 Task: Look for space in Ponorogo, Indonesia from 3rd August, 2023 to 17th August, 2023 for 3 adults, 1 child in price range Rs.3000 to Rs.15000. Place can be entire place with 3 bedrooms having 4 beds and 2 bathrooms. Property type can be house, flat, guest house. Amenities needed are: wifi. Booking option can be shelf check-in. Required host language is English.
Action: Mouse moved to (535, 76)
Screenshot: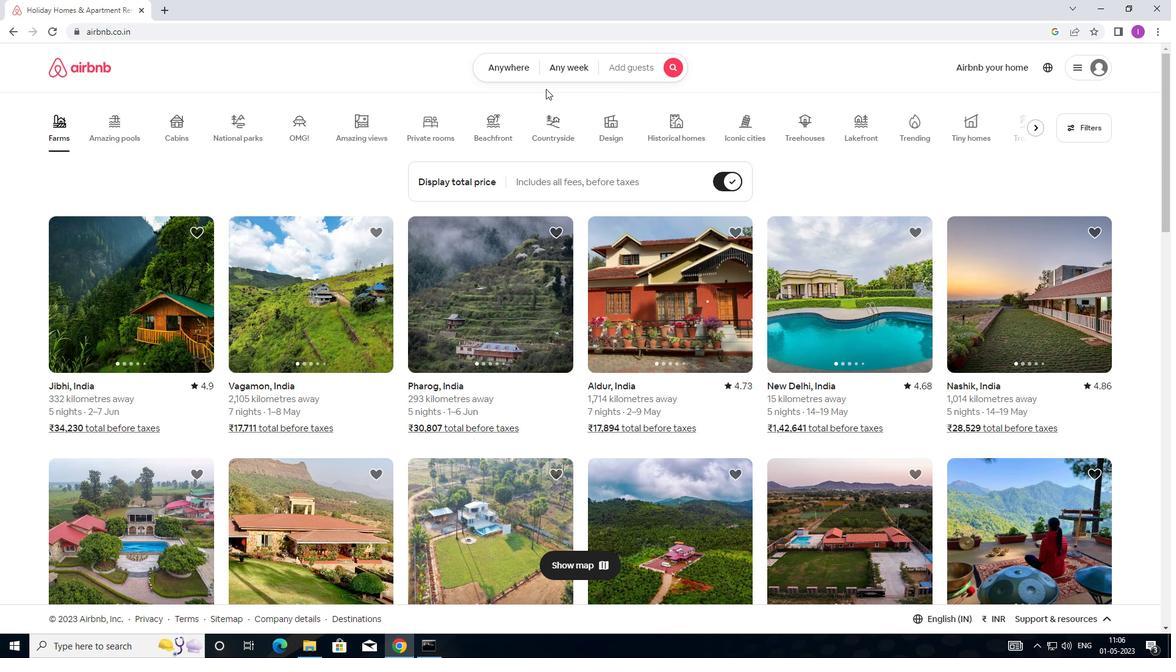 
Action: Mouse pressed left at (535, 76)
Screenshot: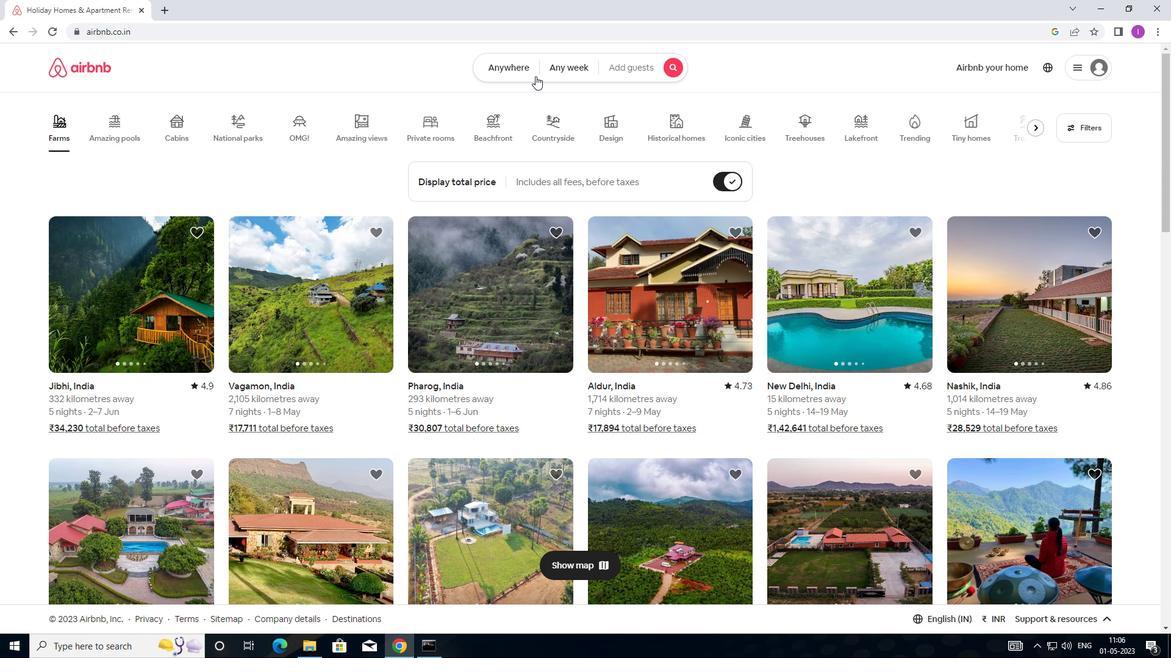 
Action: Mouse moved to (420, 120)
Screenshot: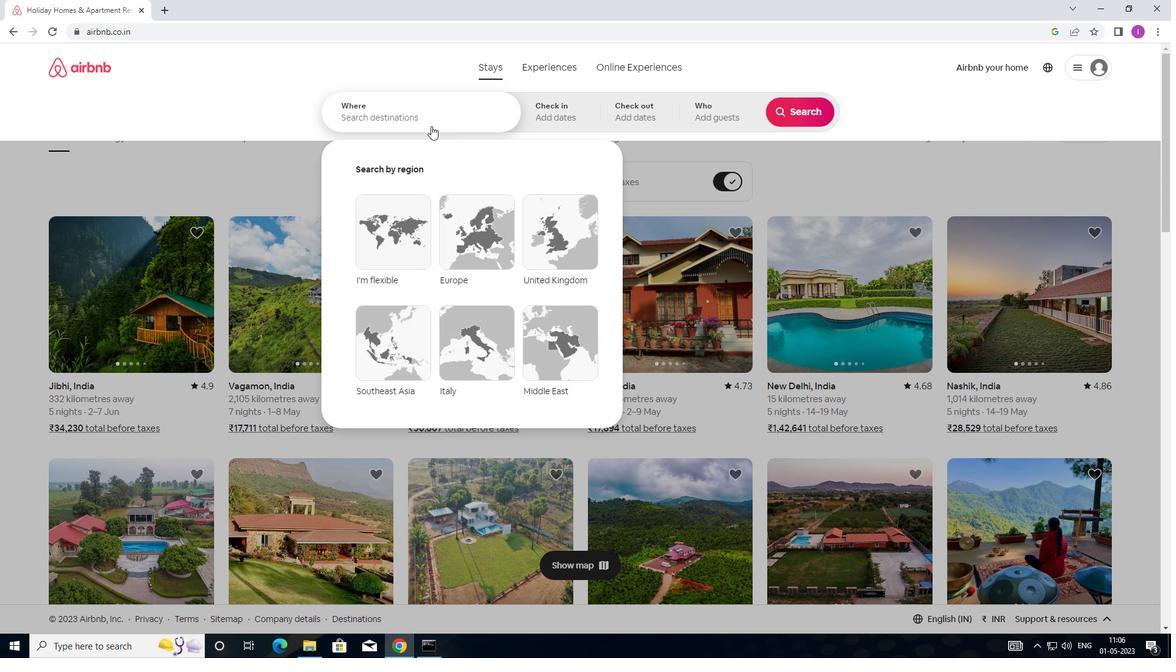 
Action: Mouse pressed left at (420, 120)
Screenshot: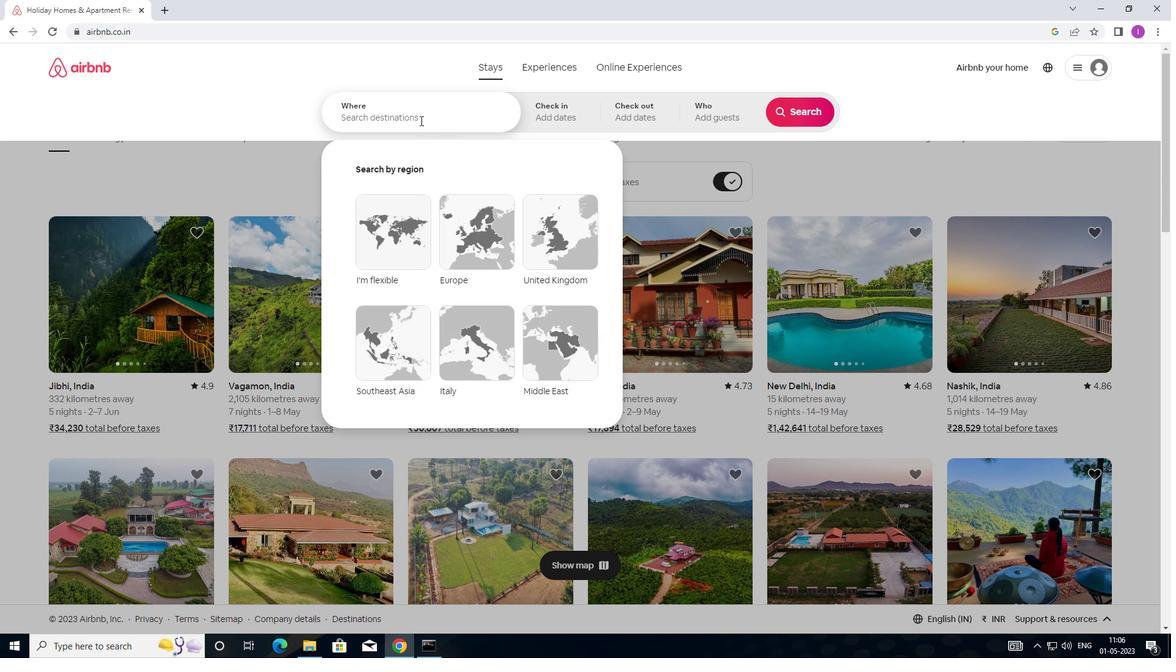 
Action: Mouse moved to (530, 128)
Screenshot: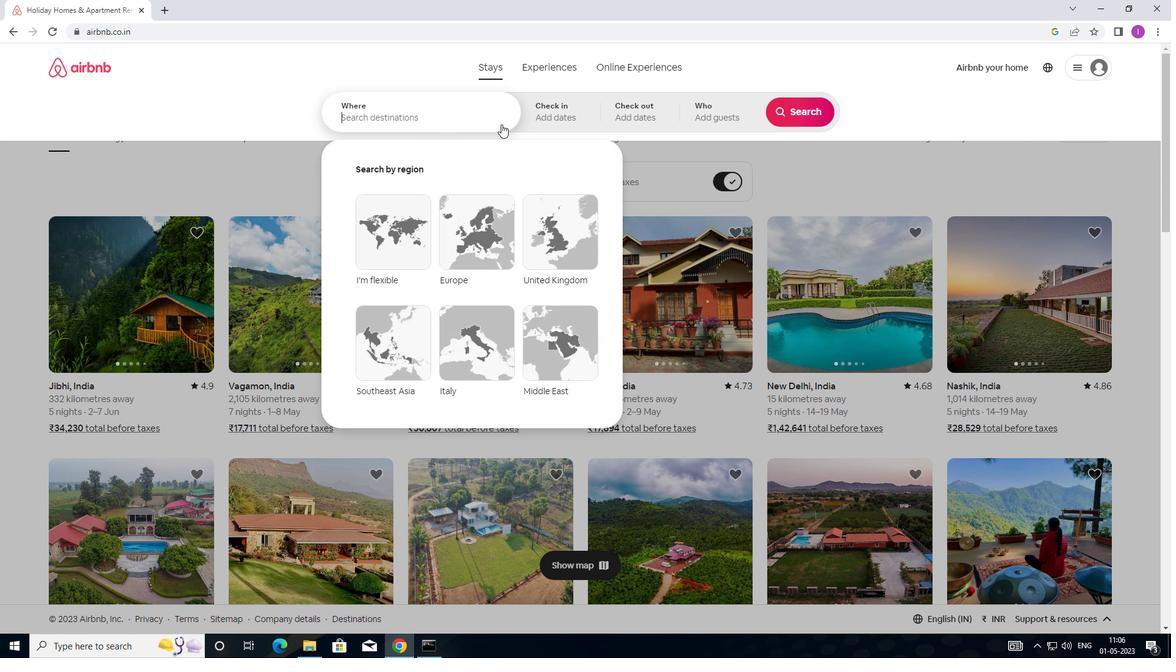 
Action: Key pressed <Key.shift>PONOROGO,<Key.shift>INDONESIA
Screenshot: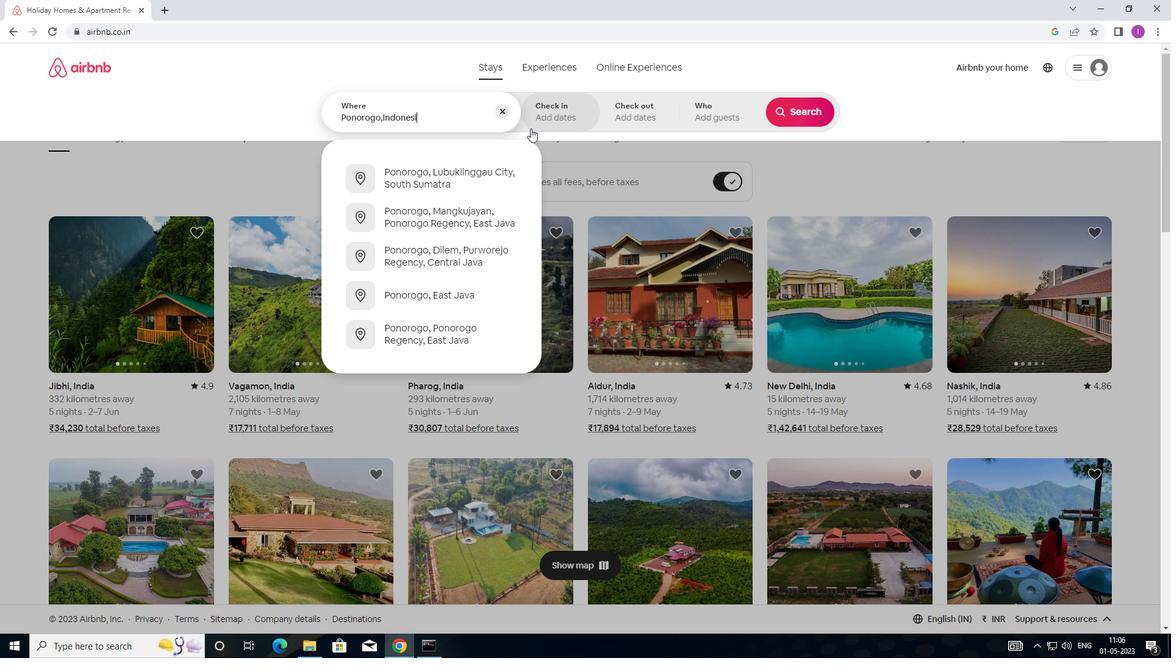 
Action: Mouse moved to (592, 126)
Screenshot: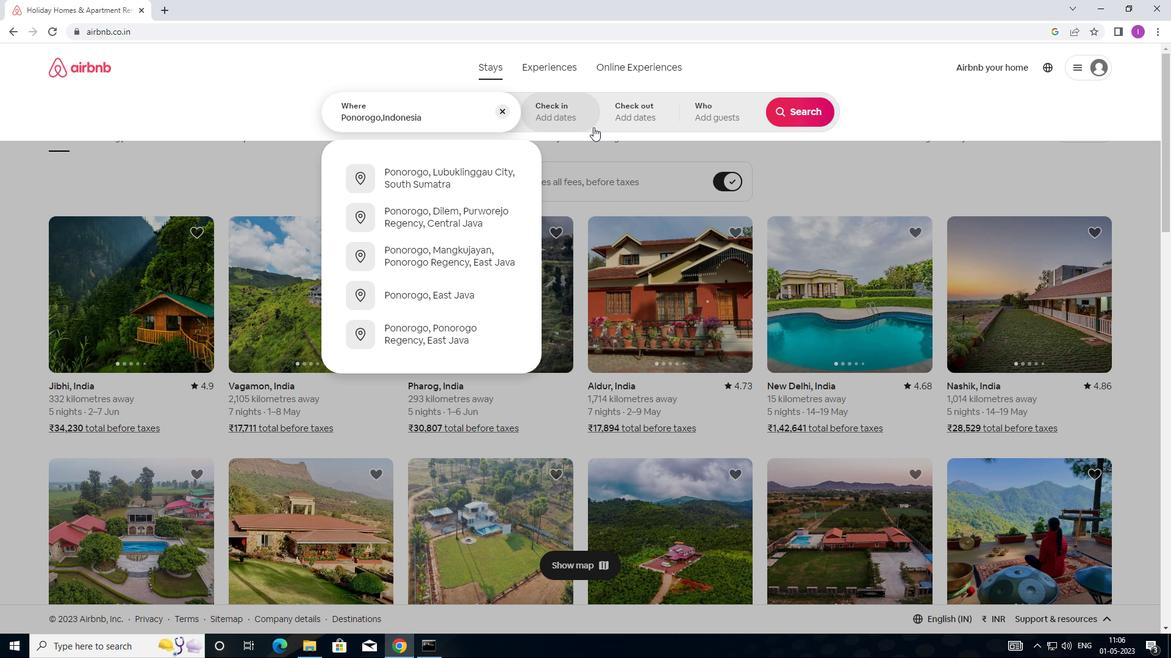 
Action: Mouse pressed left at (592, 126)
Screenshot: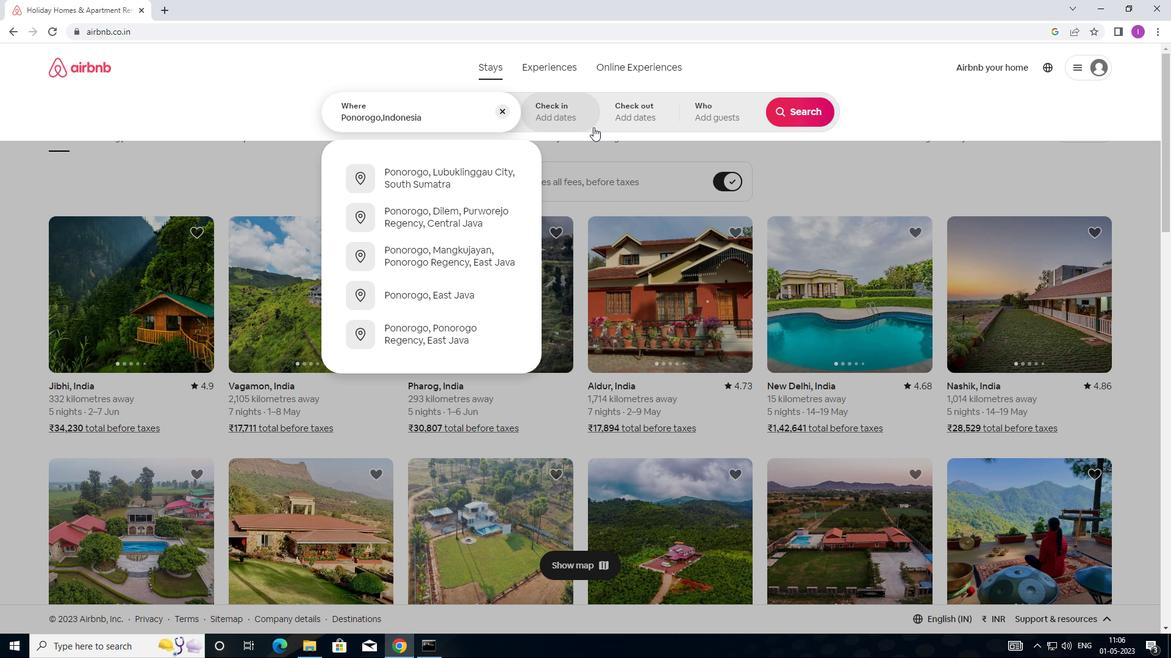 
Action: Mouse moved to (789, 218)
Screenshot: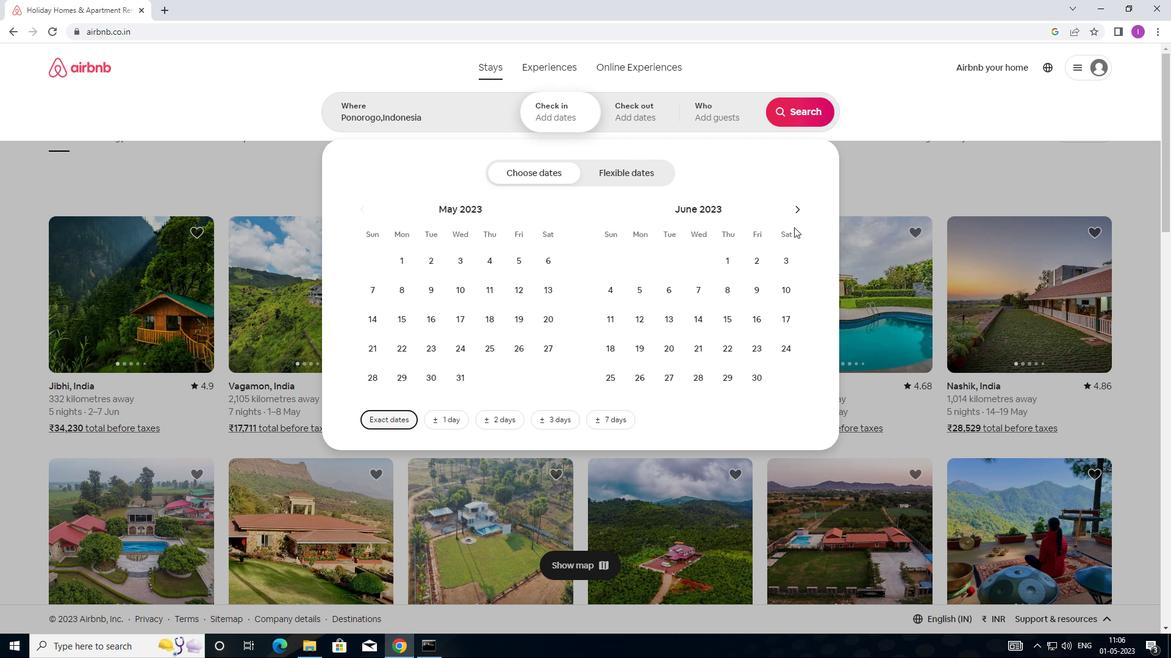 
Action: Mouse pressed left at (789, 218)
Screenshot: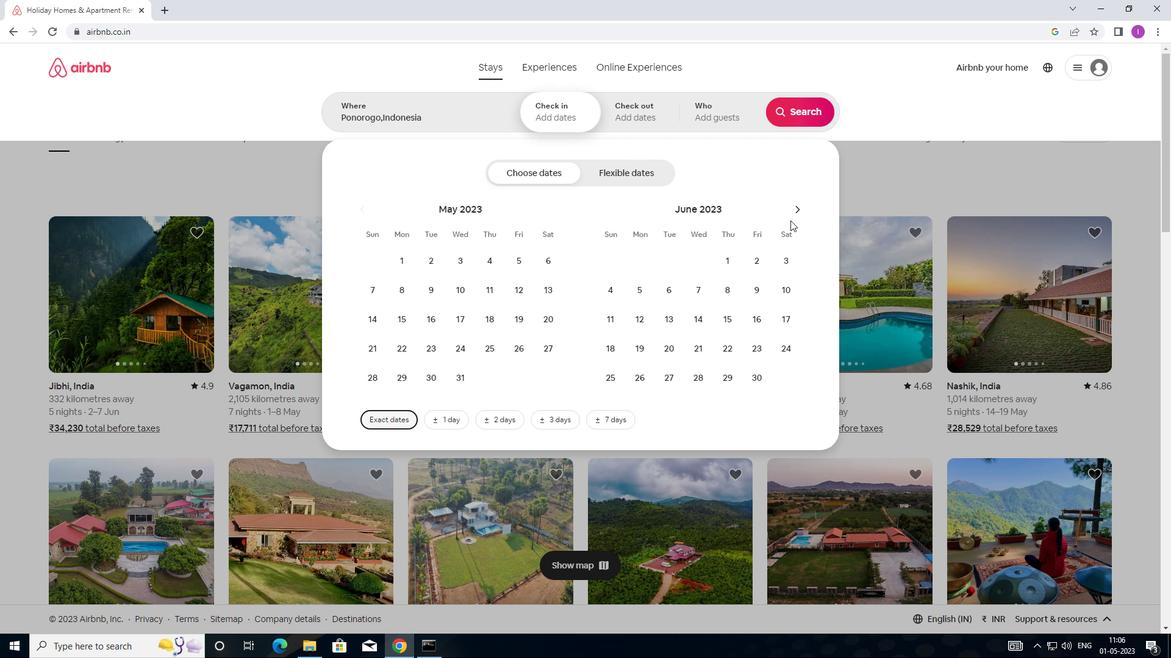 
Action: Mouse moved to (789, 218)
Screenshot: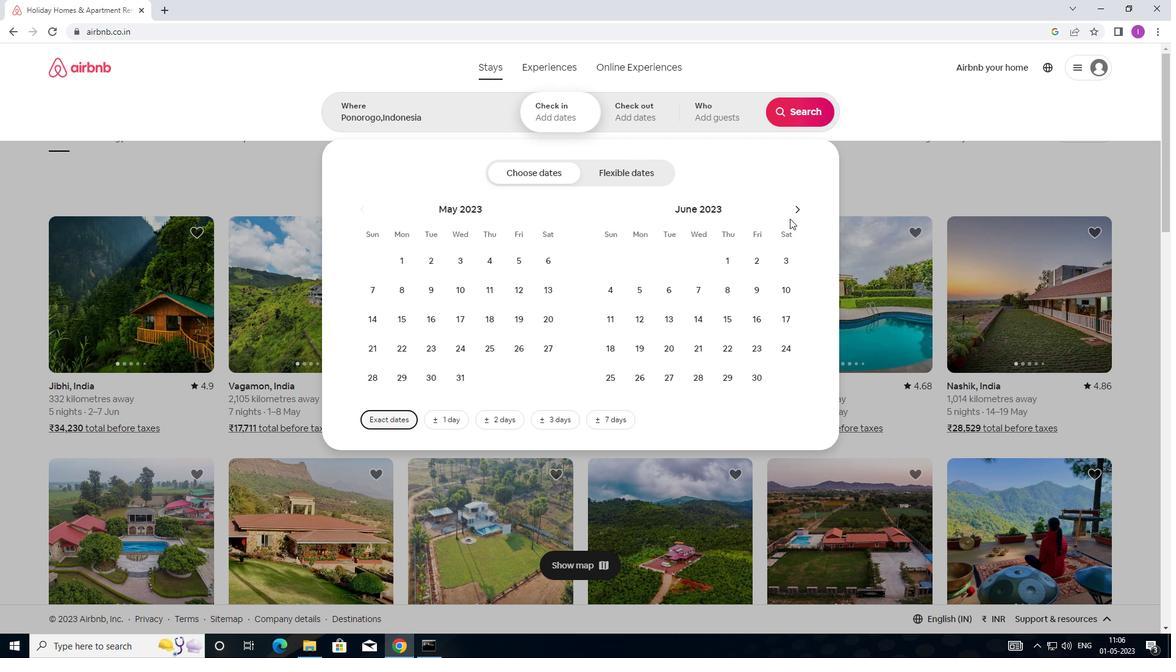 
Action: Mouse pressed left at (789, 218)
Screenshot: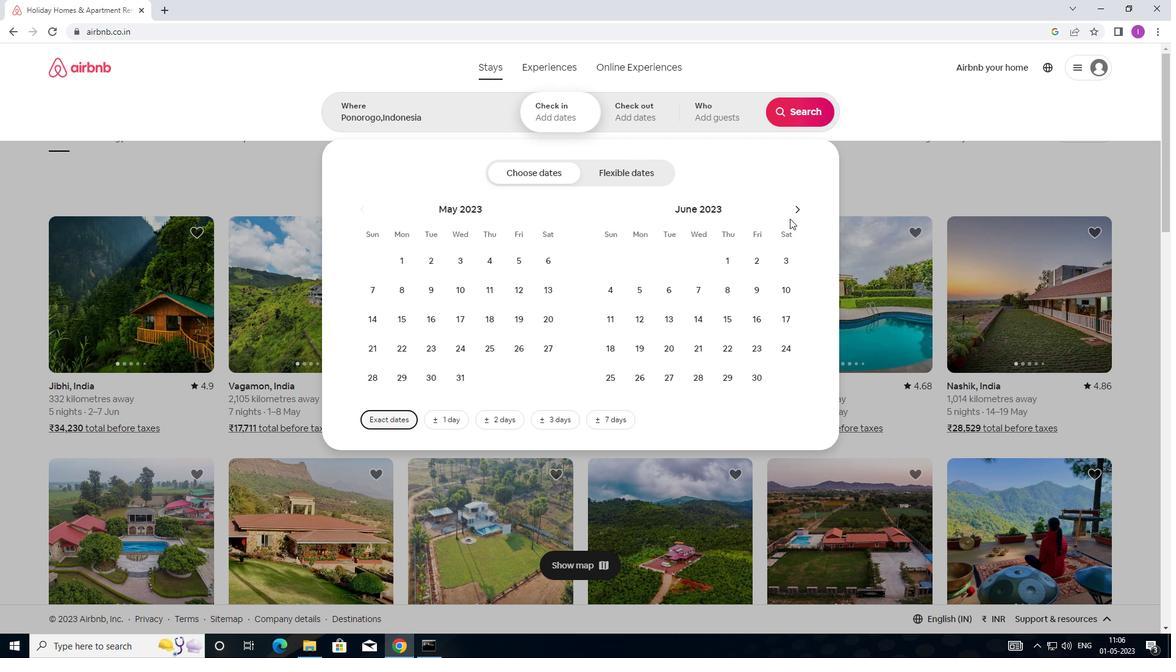 
Action: Mouse moved to (797, 215)
Screenshot: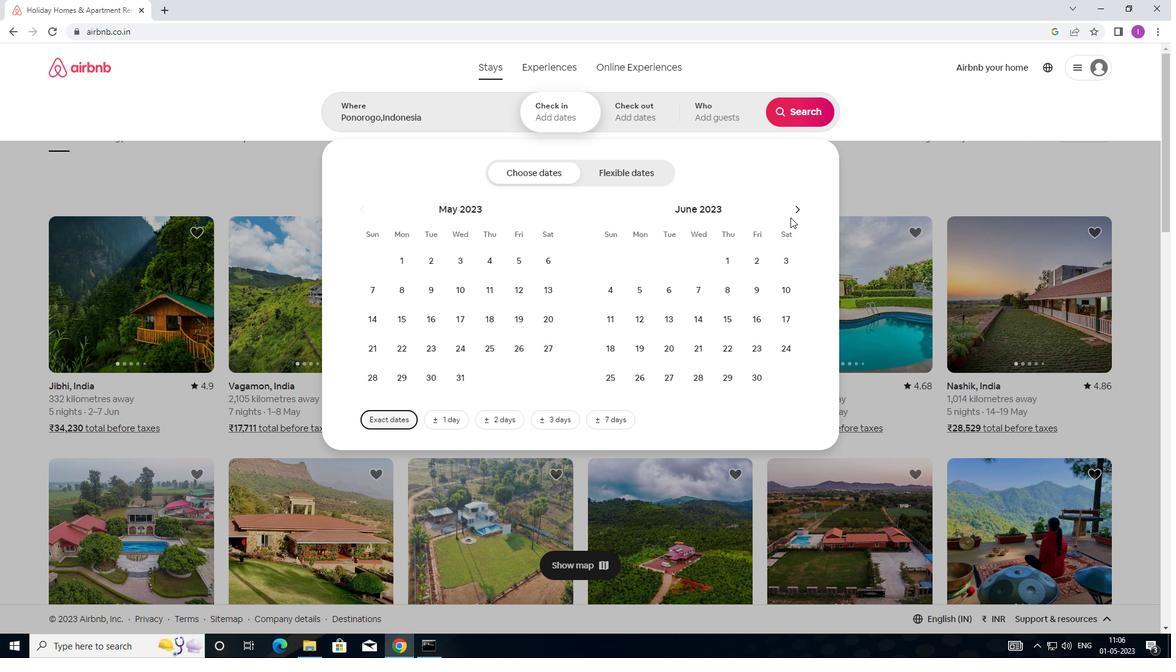 
Action: Mouse pressed left at (797, 215)
Screenshot: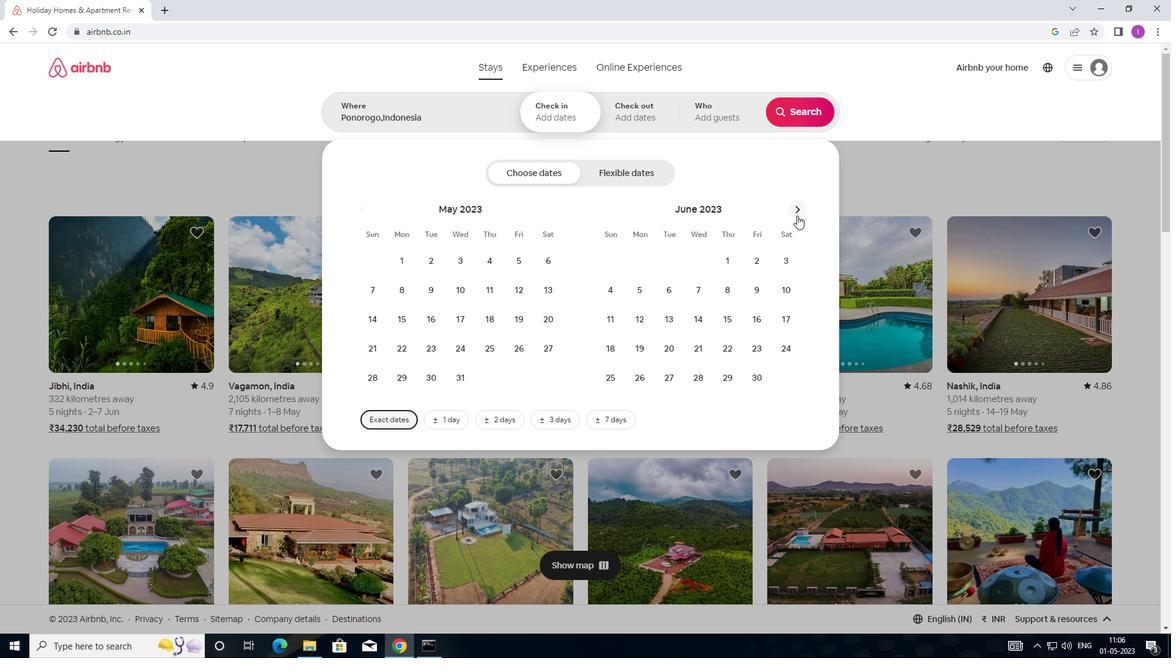 
Action: Mouse moved to (797, 210)
Screenshot: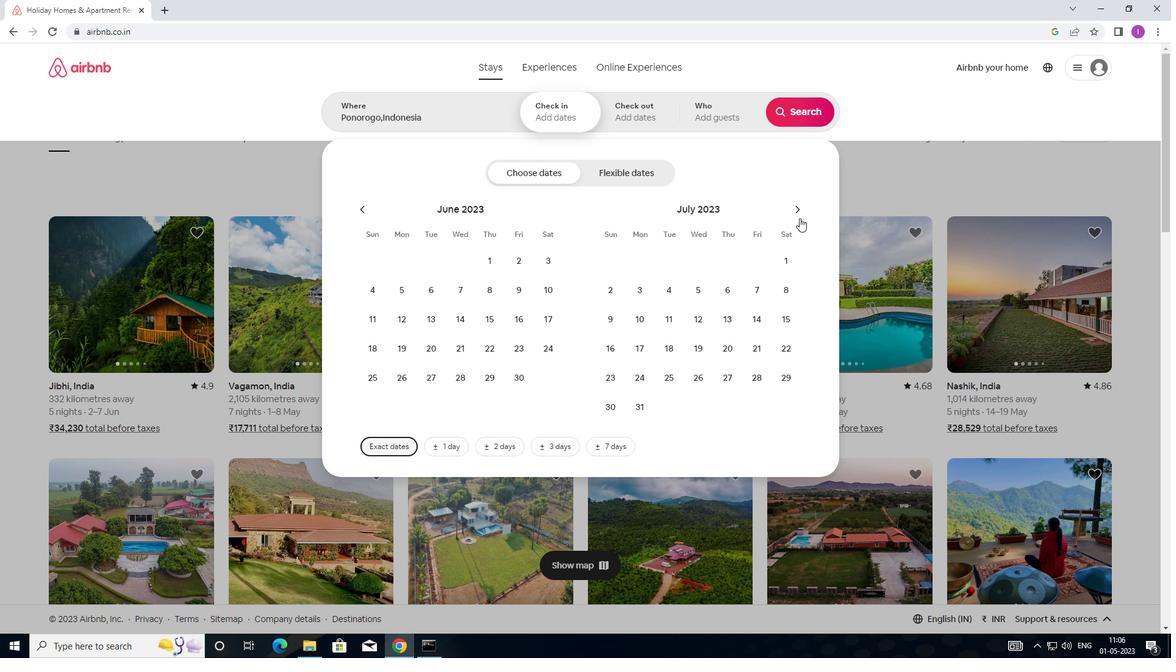 
Action: Mouse pressed left at (797, 210)
Screenshot: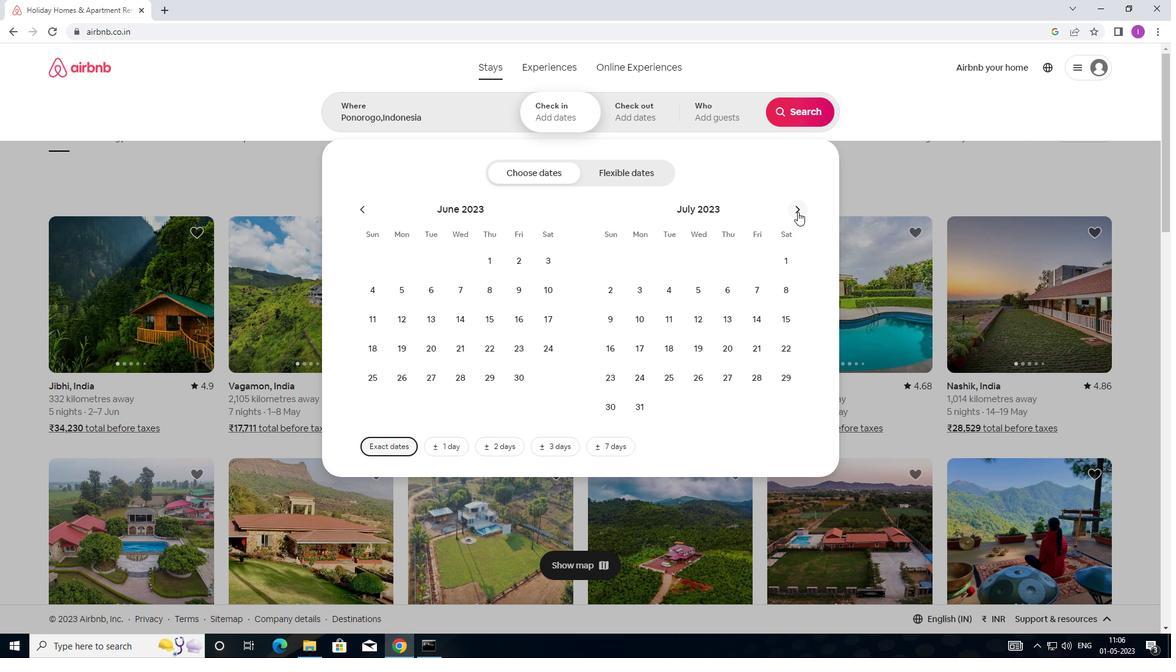 
Action: Mouse moved to (716, 264)
Screenshot: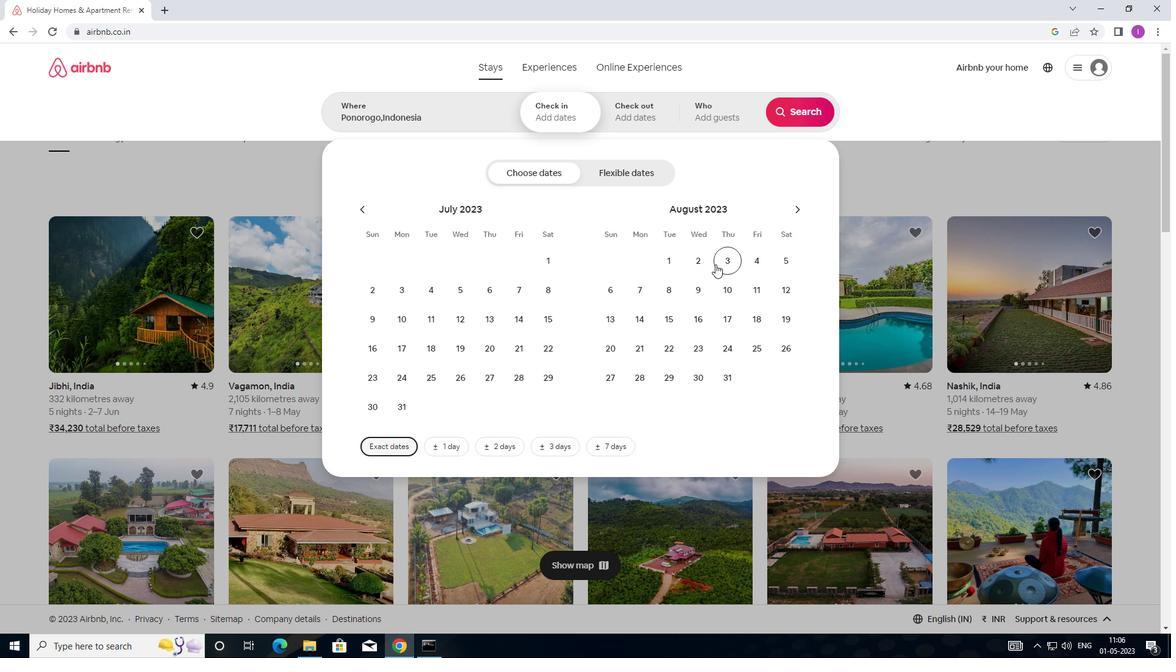 
Action: Mouse pressed left at (716, 264)
Screenshot: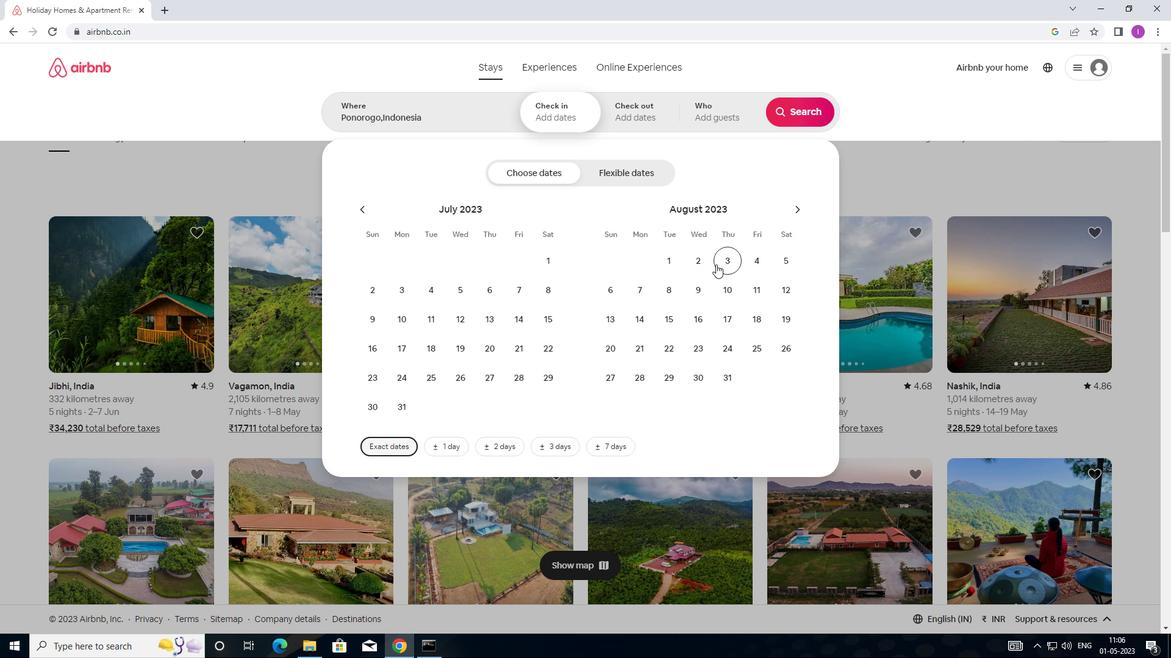 
Action: Mouse moved to (726, 317)
Screenshot: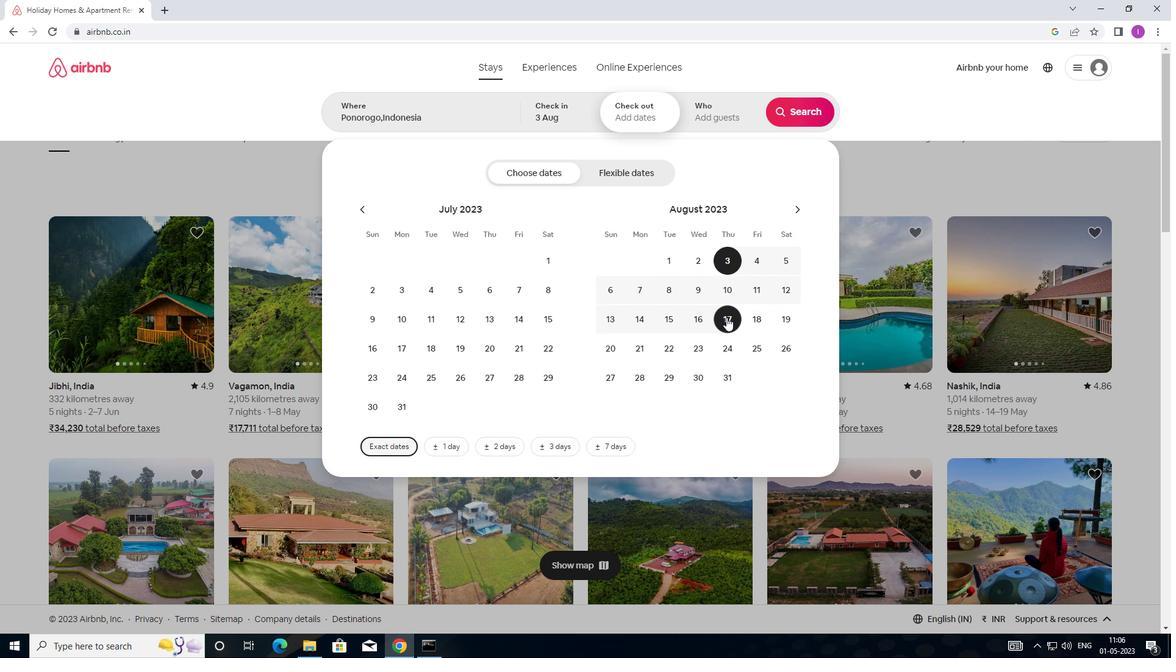 
Action: Mouse pressed left at (726, 317)
Screenshot: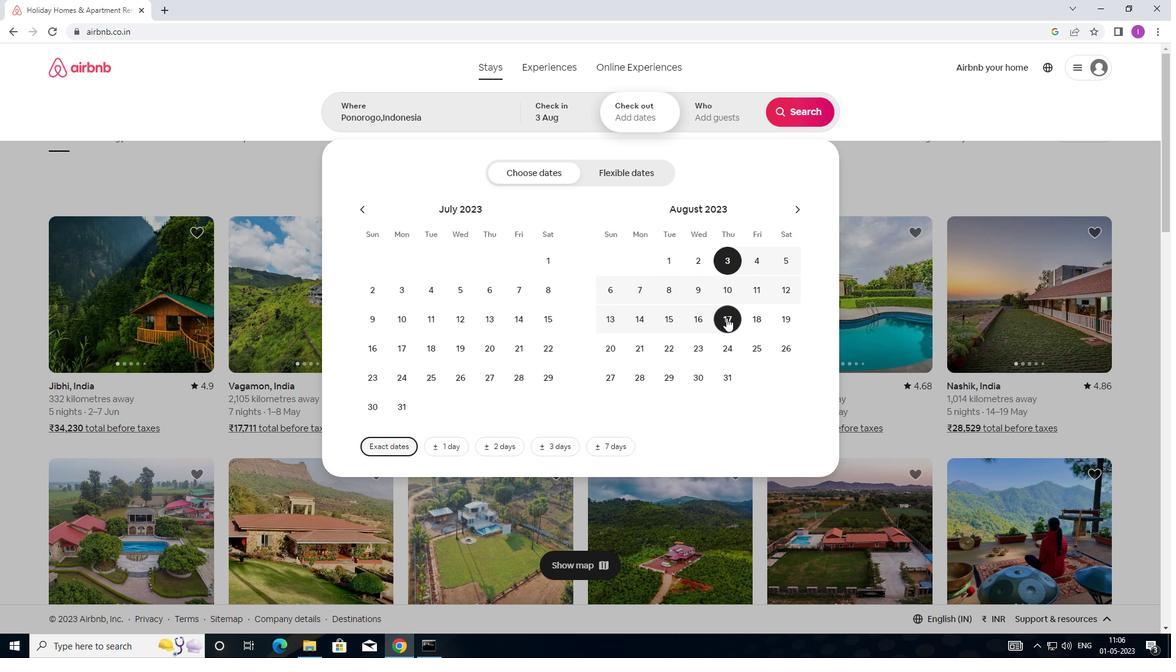 
Action: Mouse moved to (725, 123)
Screenshot: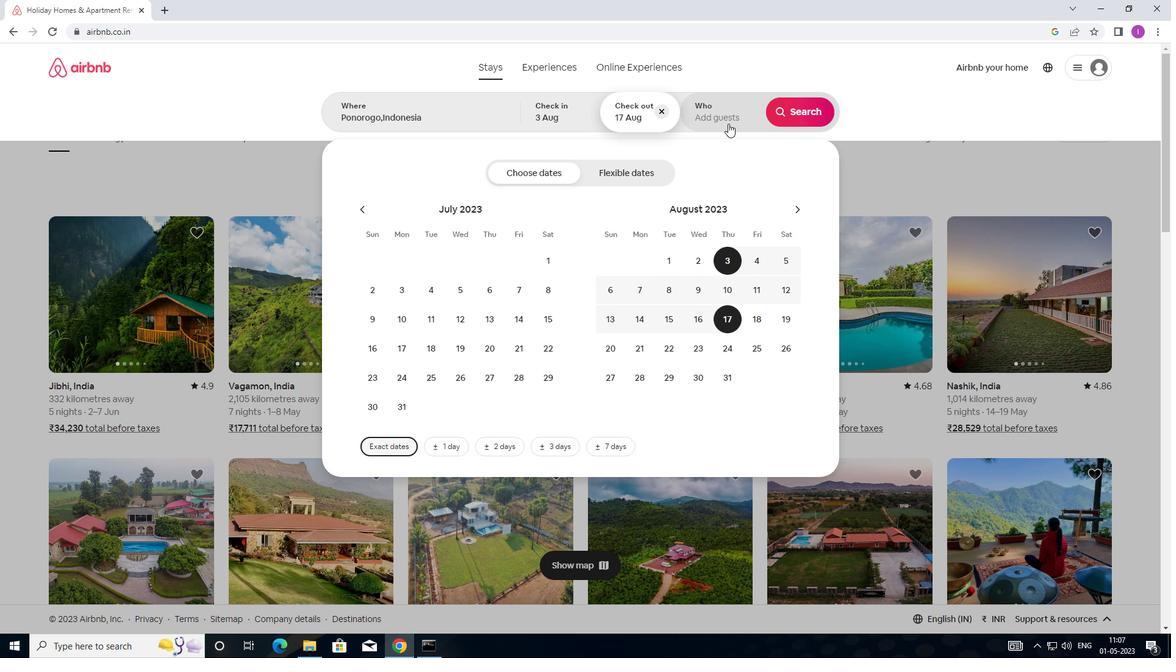 
Action: Mouse pressed left at (725, 123)
Screenshot: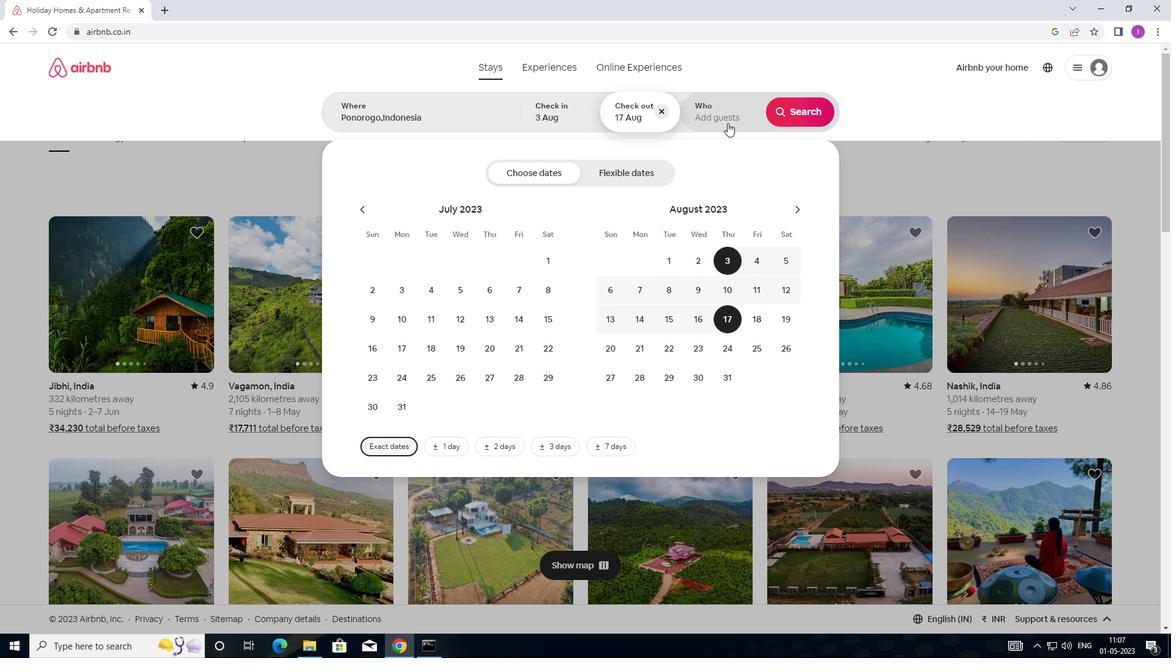 
Action: Mouse moved to (804, 181)
Screenshot: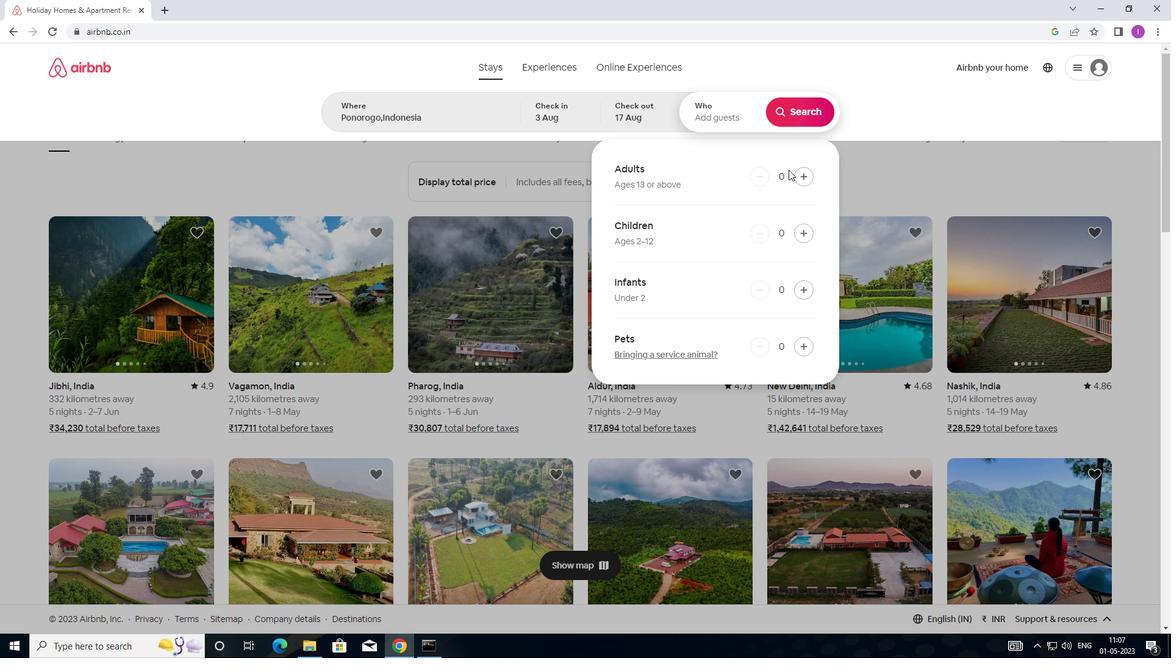 
Action: Mouse pressed left at (804, 181)
Screenshot: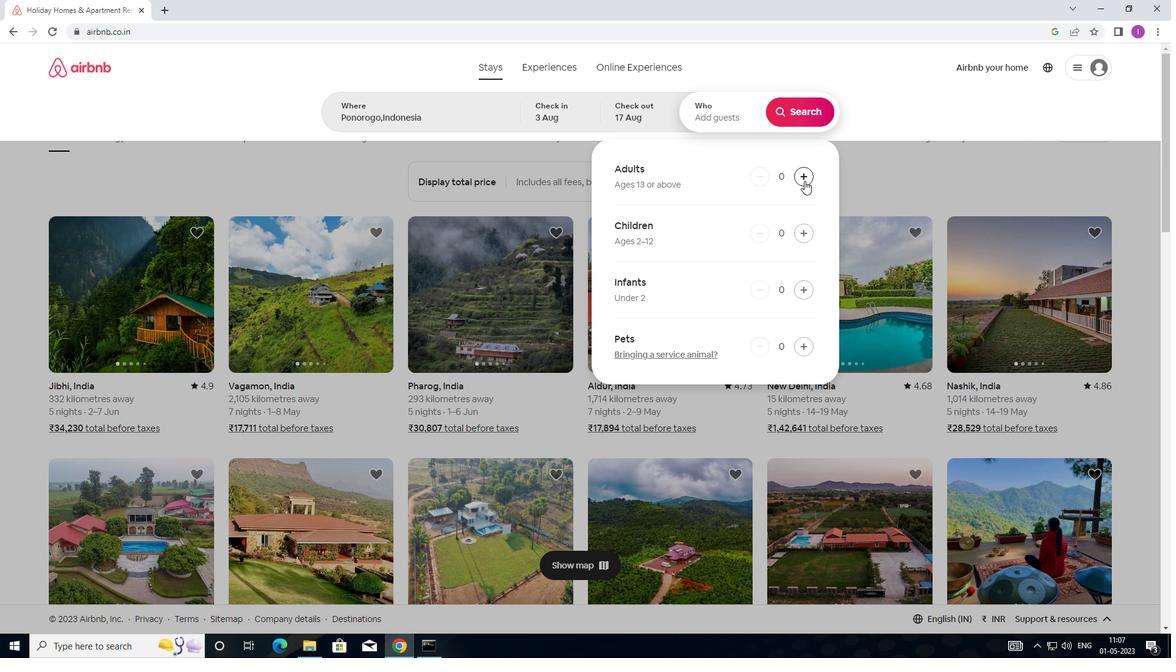 
Action: Mouse pressed left at (804, 181)
Screenshot: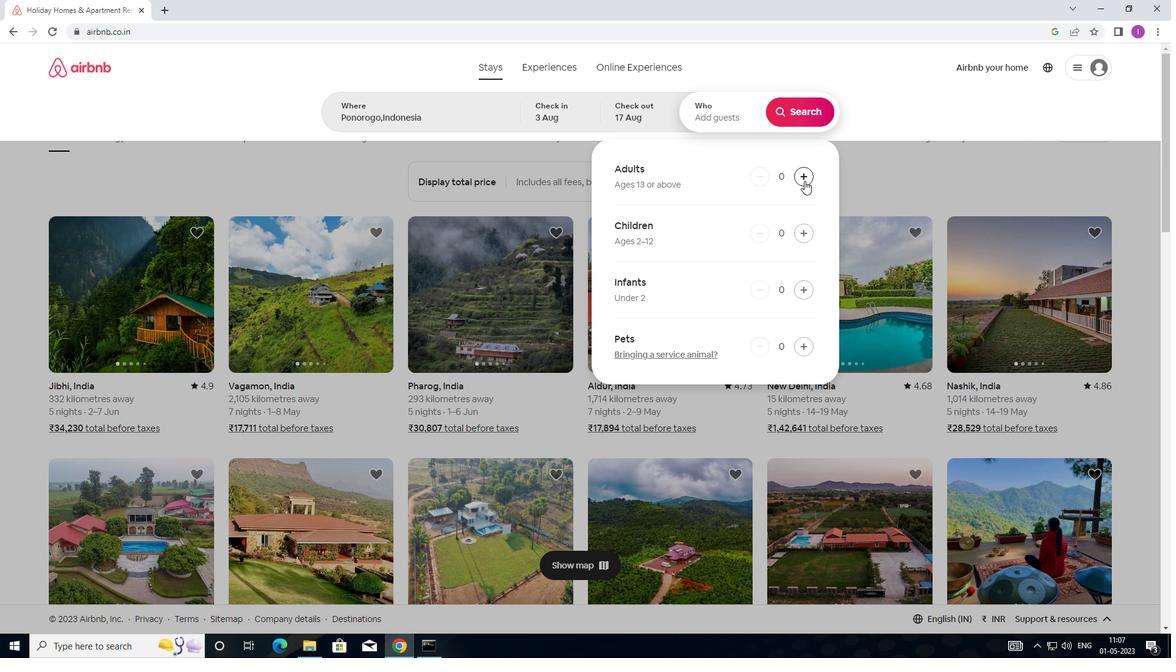 
Action: Mouse pressed left at (804, 181)
Screenshot: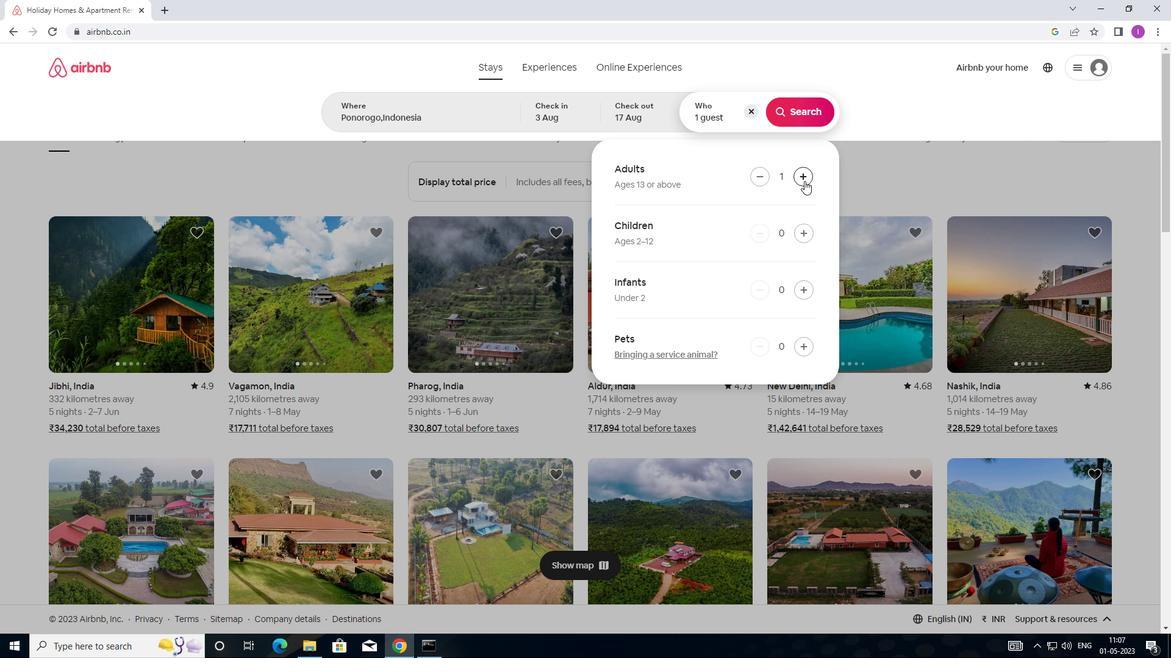 
Action: Mouse moved to (800, 231)
Screenshot: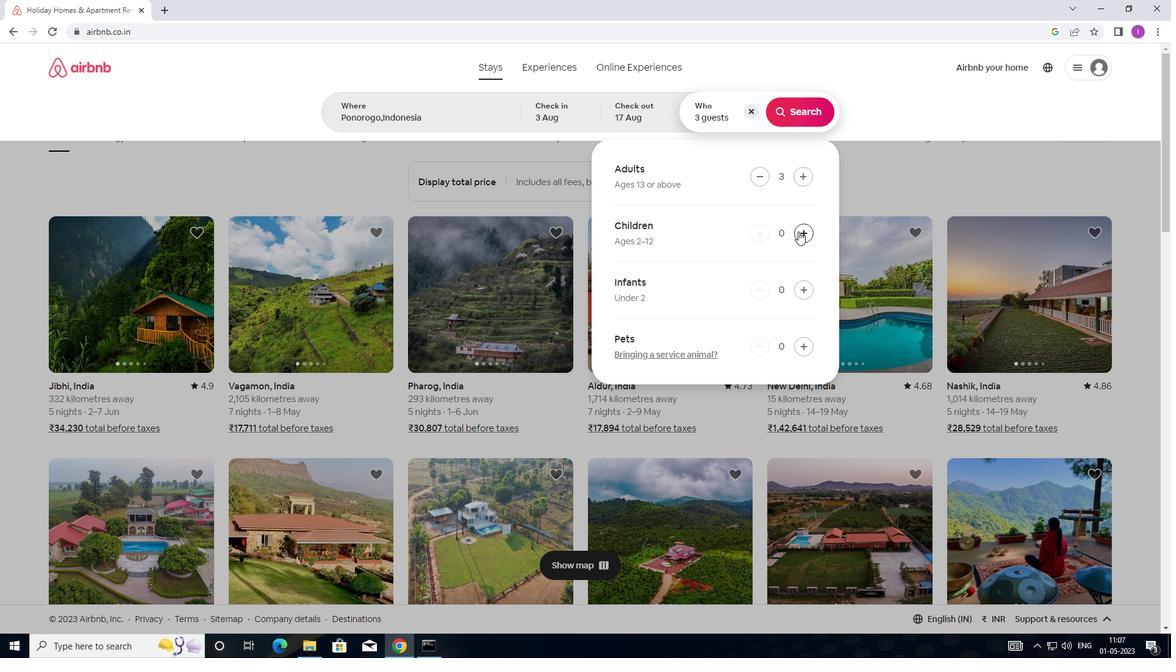 
Action: Mouse pressed left at (800, 231)
Screenshot: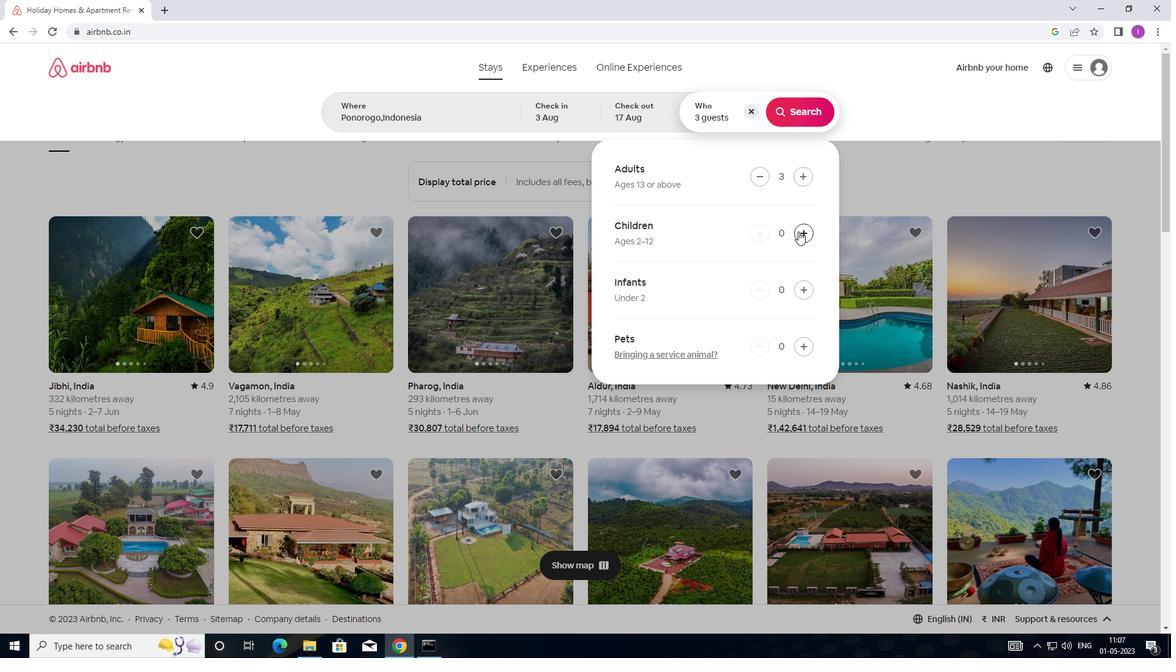 
Action: Mouse moved to (804, 118)
Screenshot: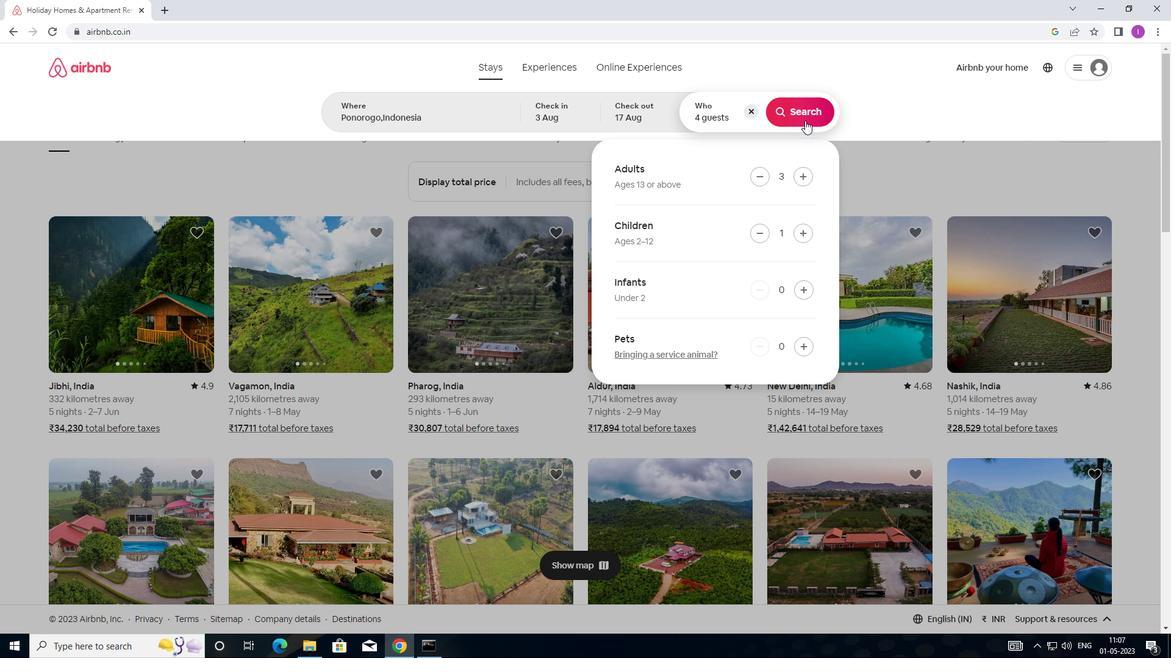 
Action: Mouse pressed left at (804, 118)
Screenshot: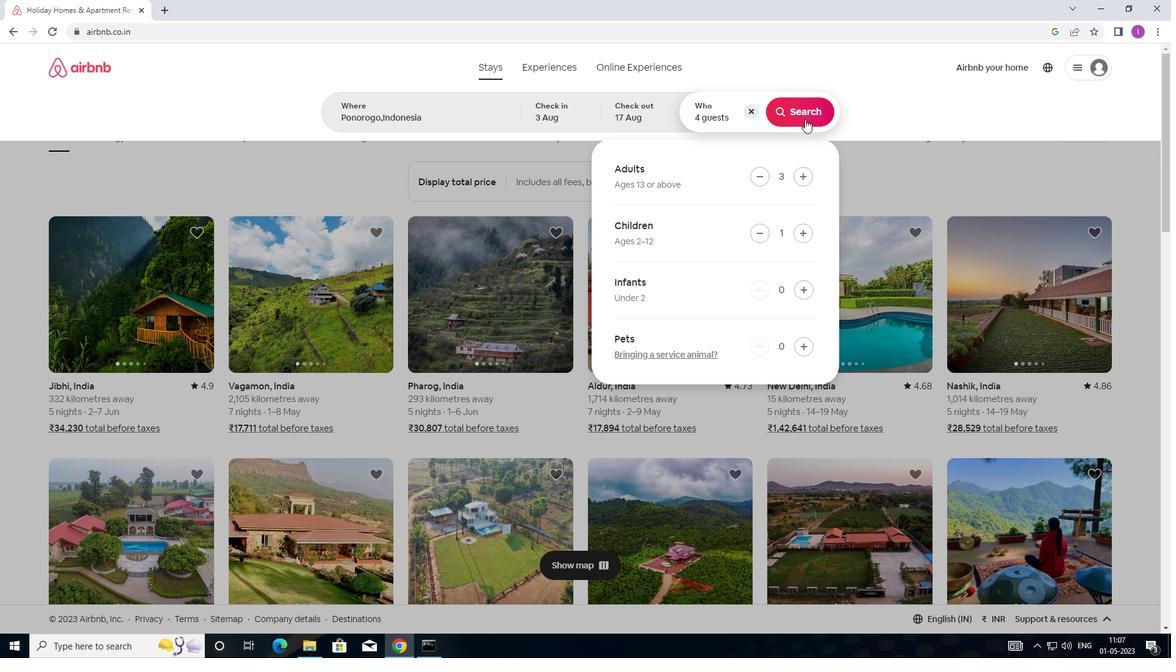 
Action: Mouse moved to (1112, 114)
Screenshot: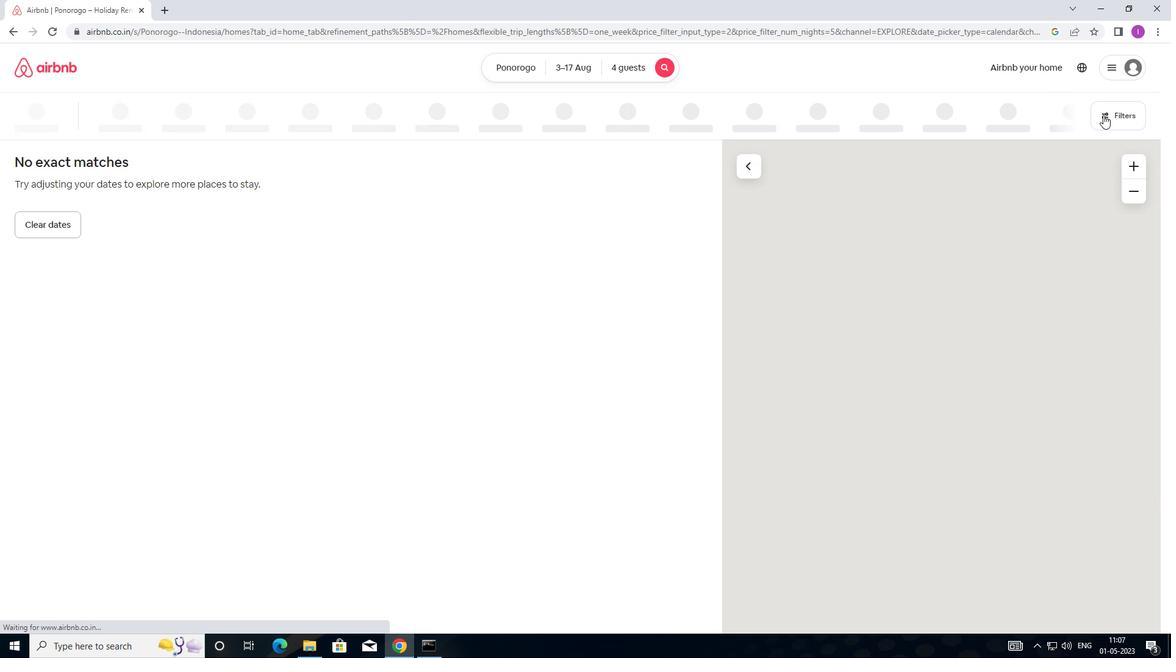 
Action: Mouse pressed left at (1112, 114)
Screenshot: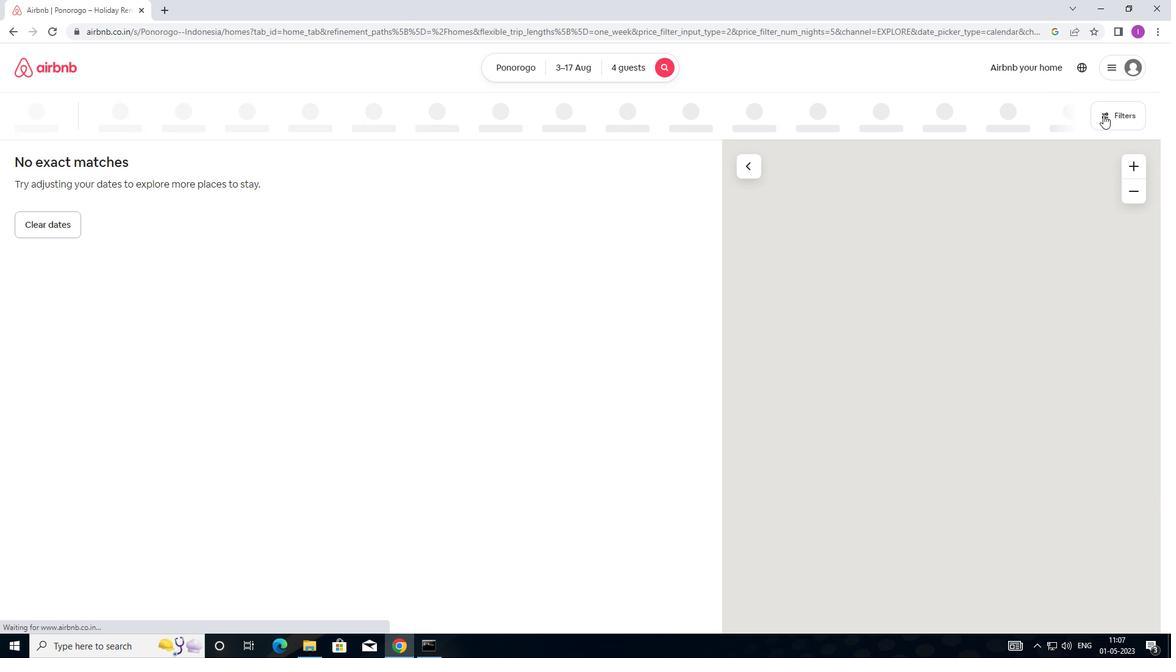 
Action: Mouse moved to (473, 200)
Screenshot: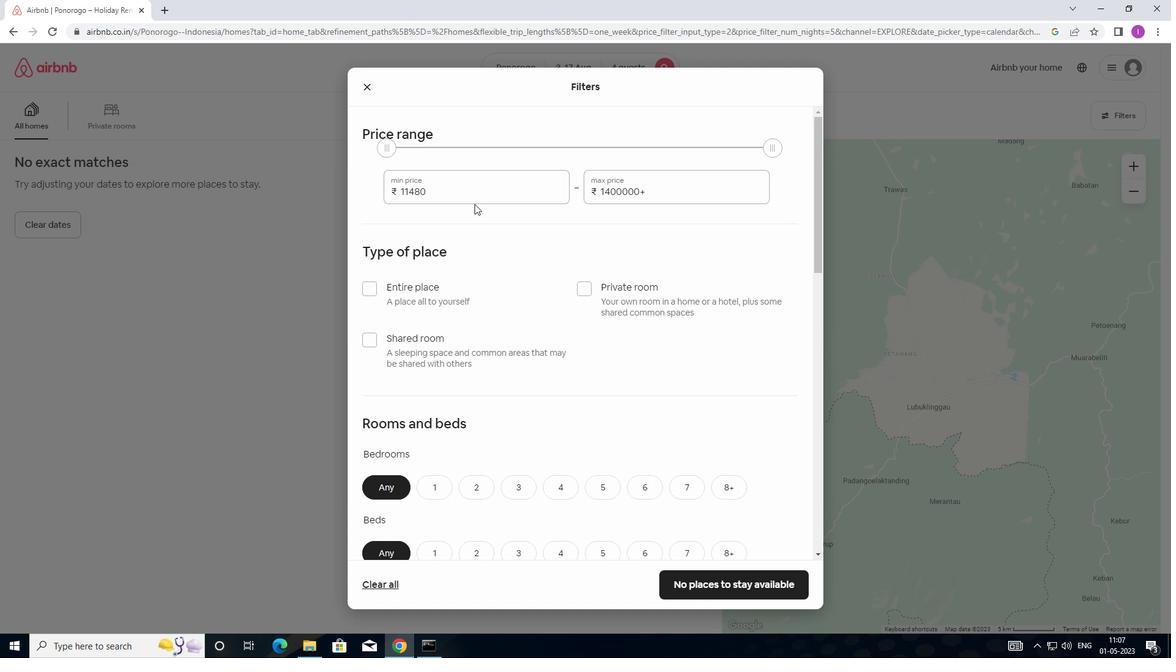 
Action: Mouse pressed left at (473, 200)
Screenshot: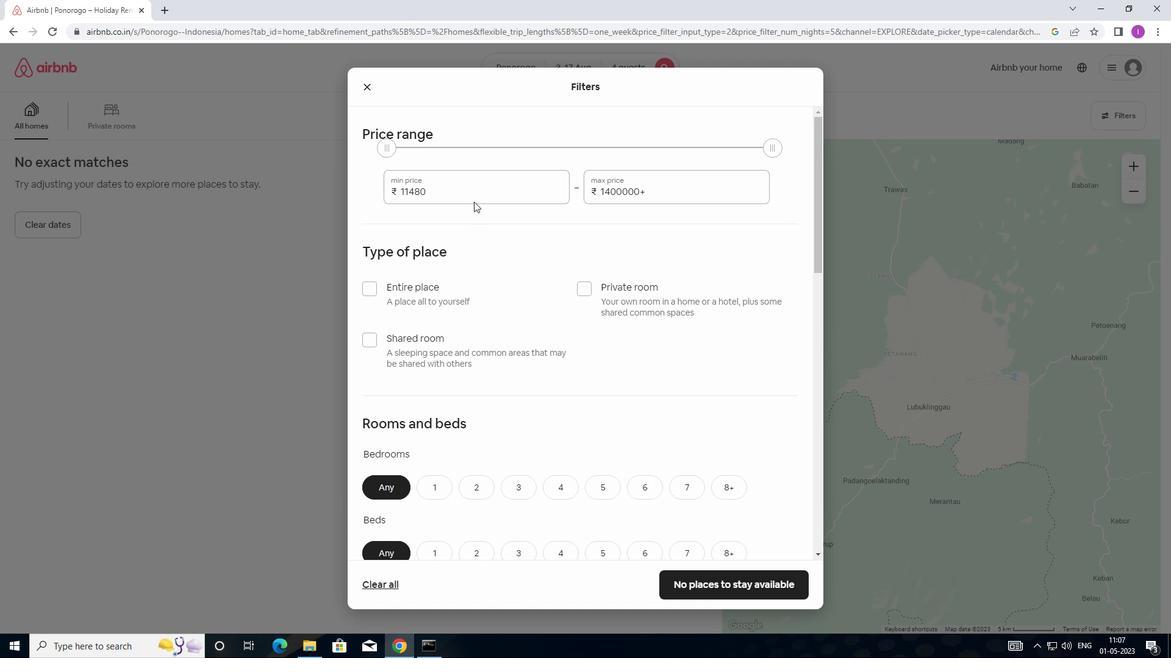 
Action: Mouse moved to (470, 192)
Screenshot: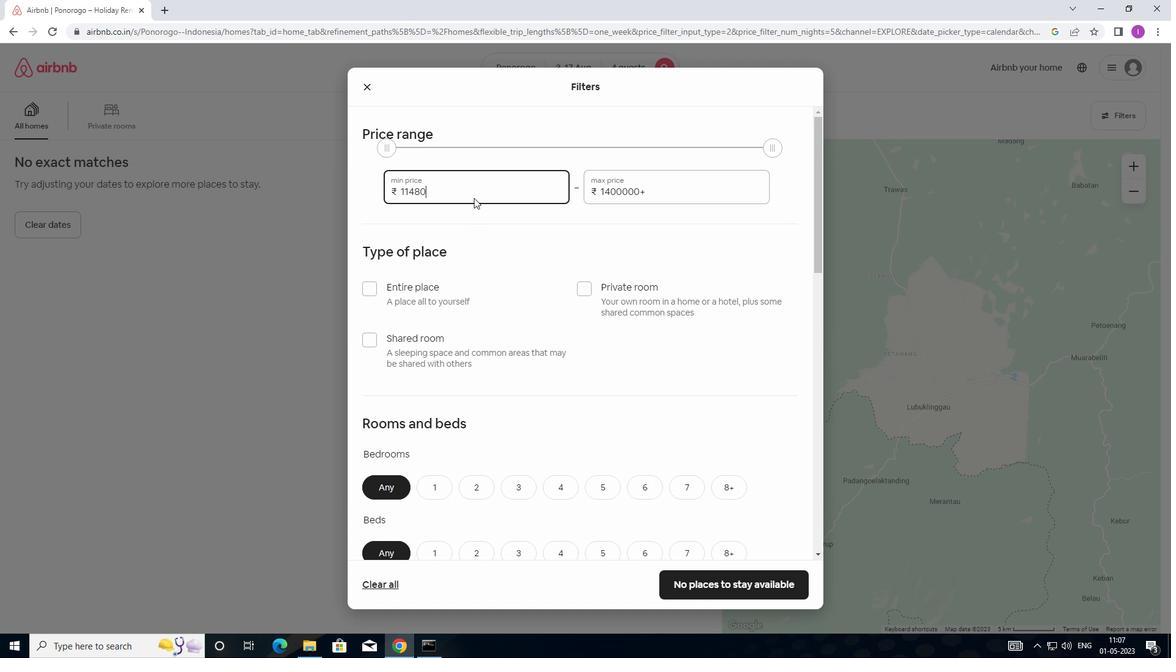 
Action: Mouse pressed left at (470, 192)
Screenshot: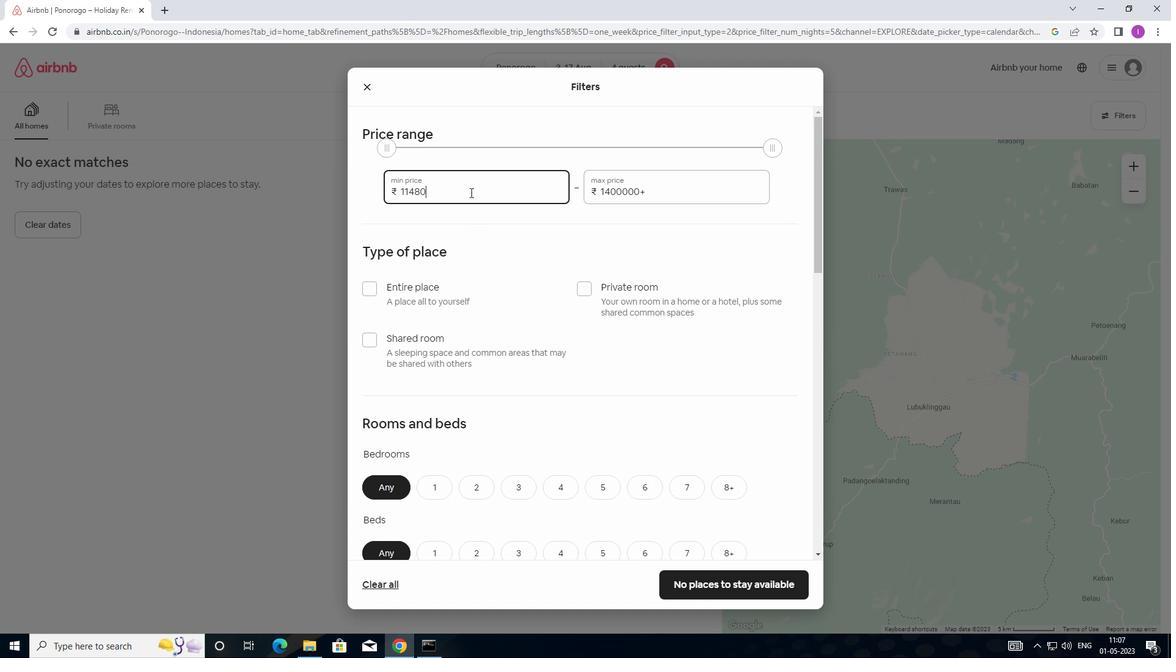 
Action: Mouse moved to (391, 190)
Screenshot: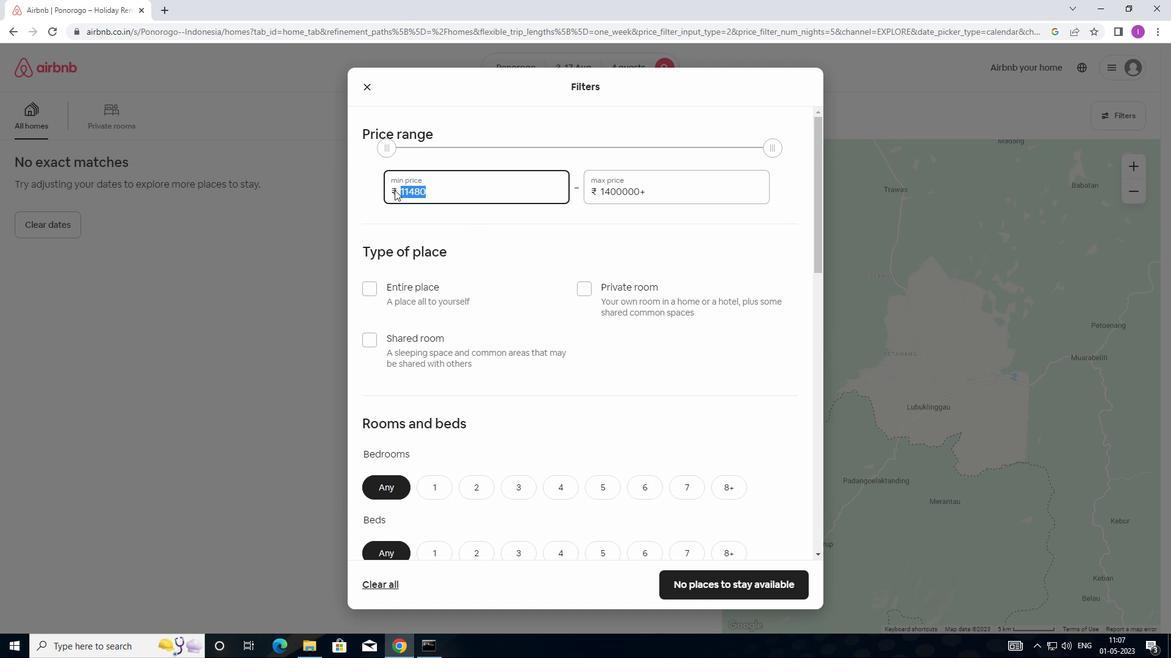 
Action: Key pressed 3000
Screenshot: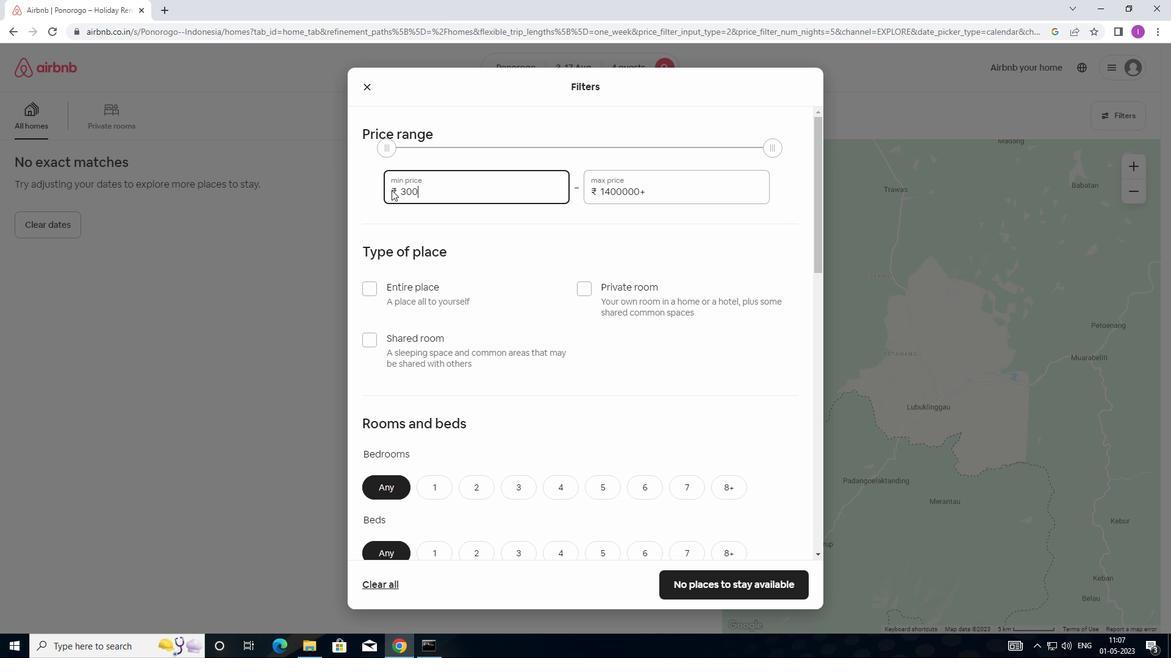 
Action: Mouse moved to (644, 190)
Screenshot: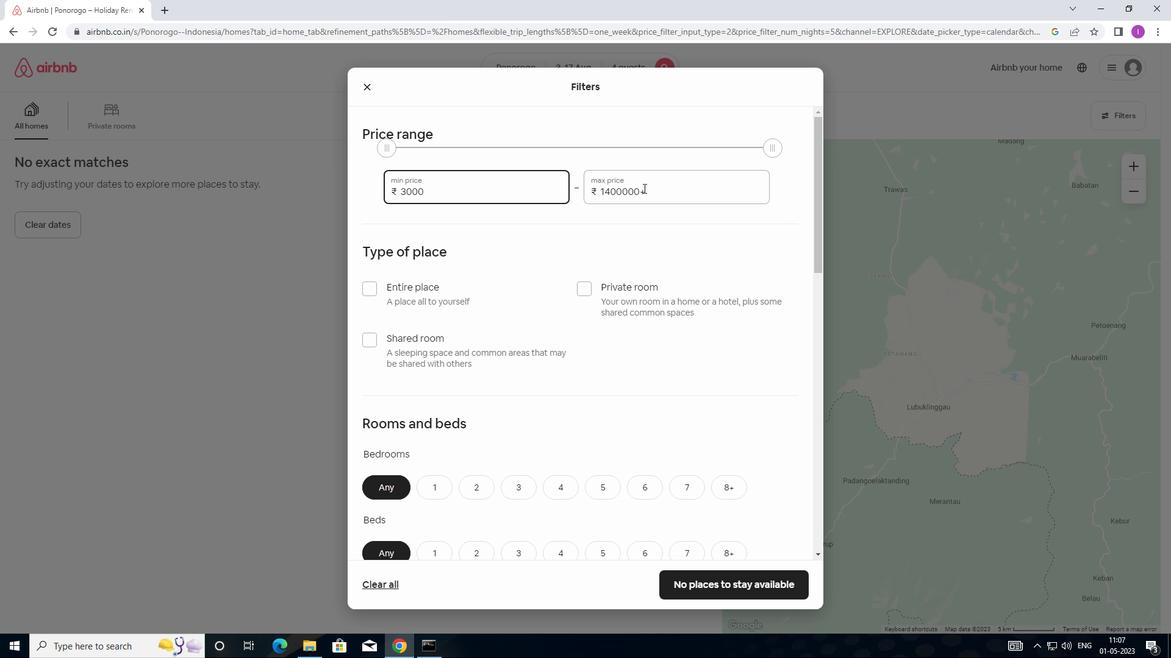 
Action: Mouse pressed left at (644, 190)
Screenshot: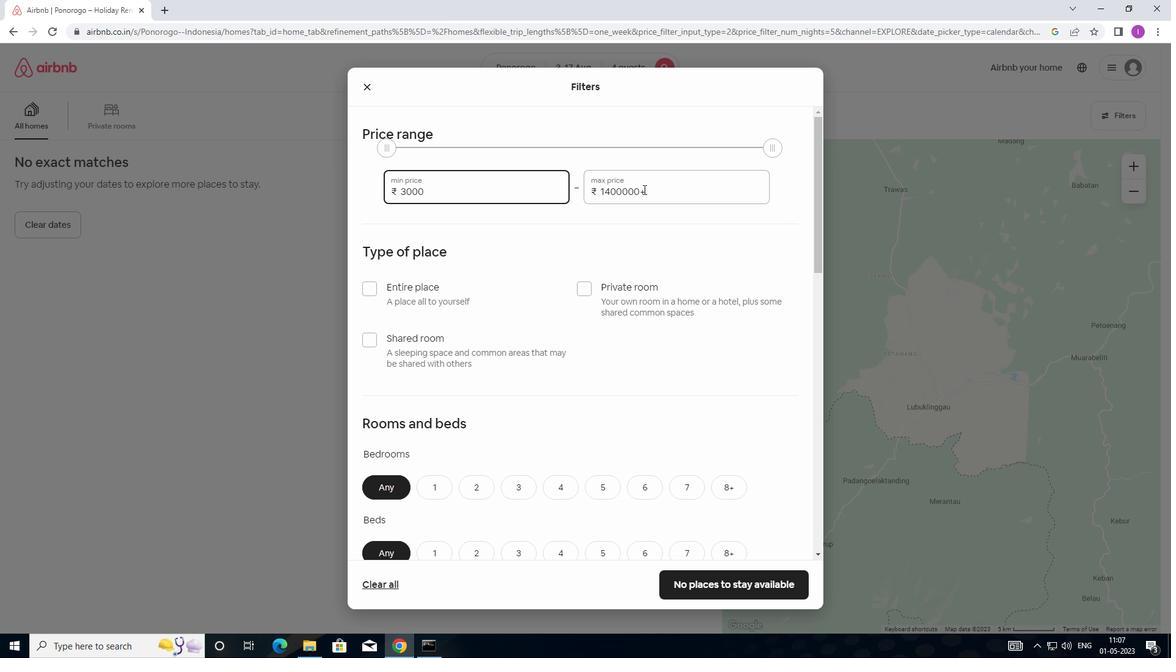 
Action: Mouse moved to (586, 193)
Screenshot: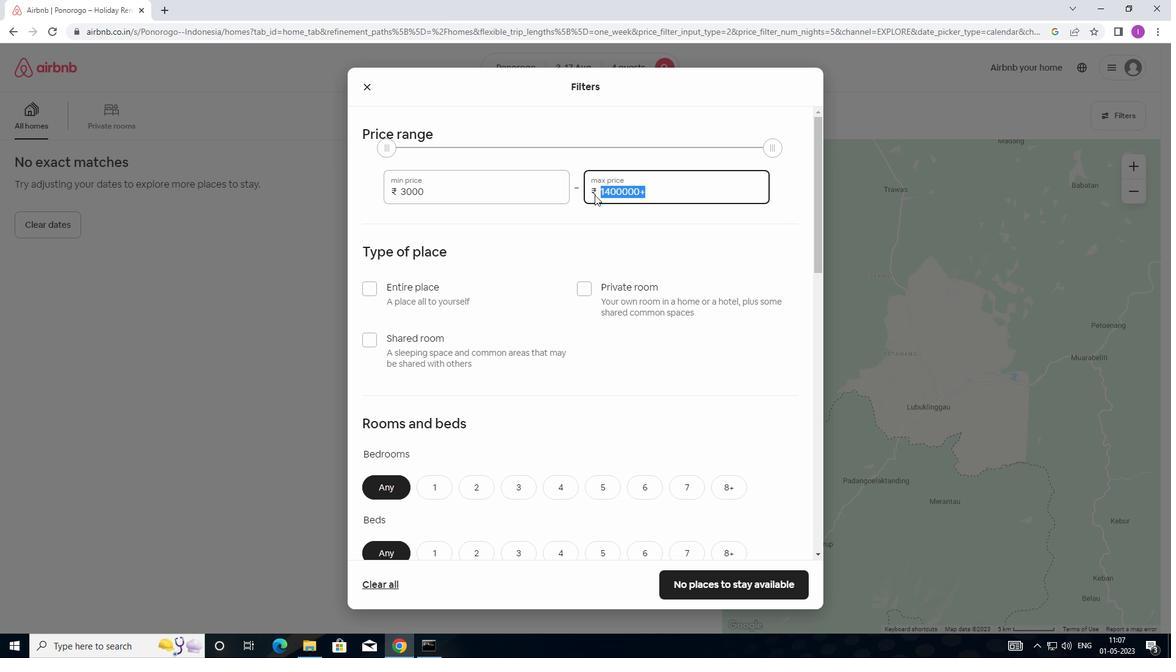 
Action: Key pressed 15000
Screenshot: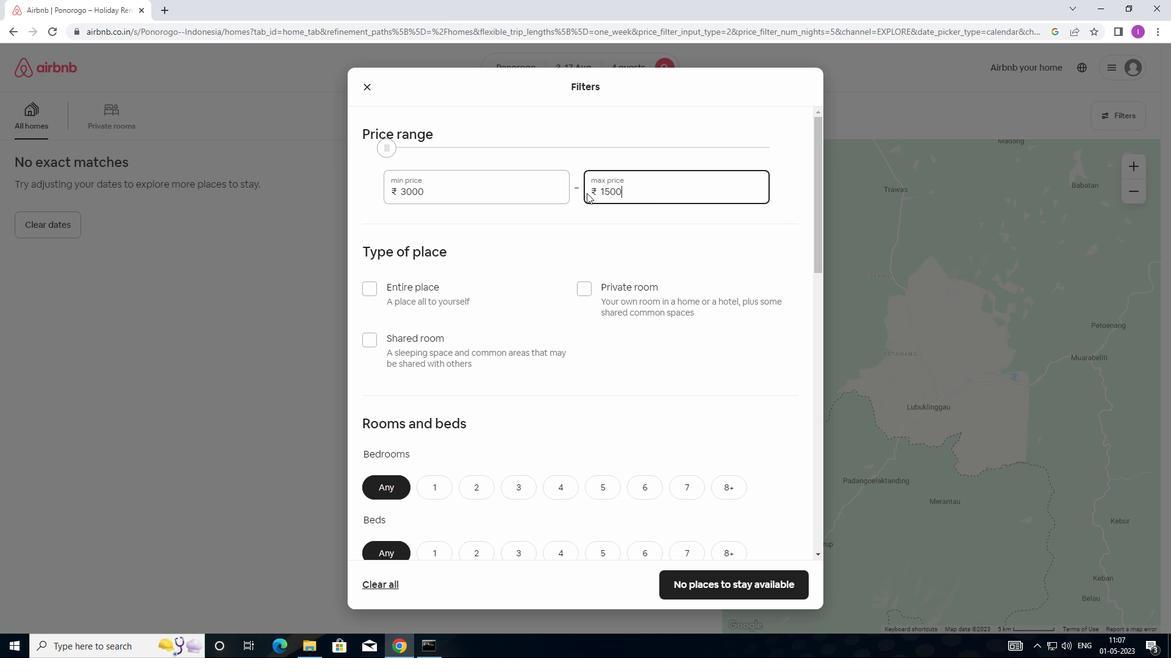 
Action: Mouse moved to (369, 284)
Screenshot: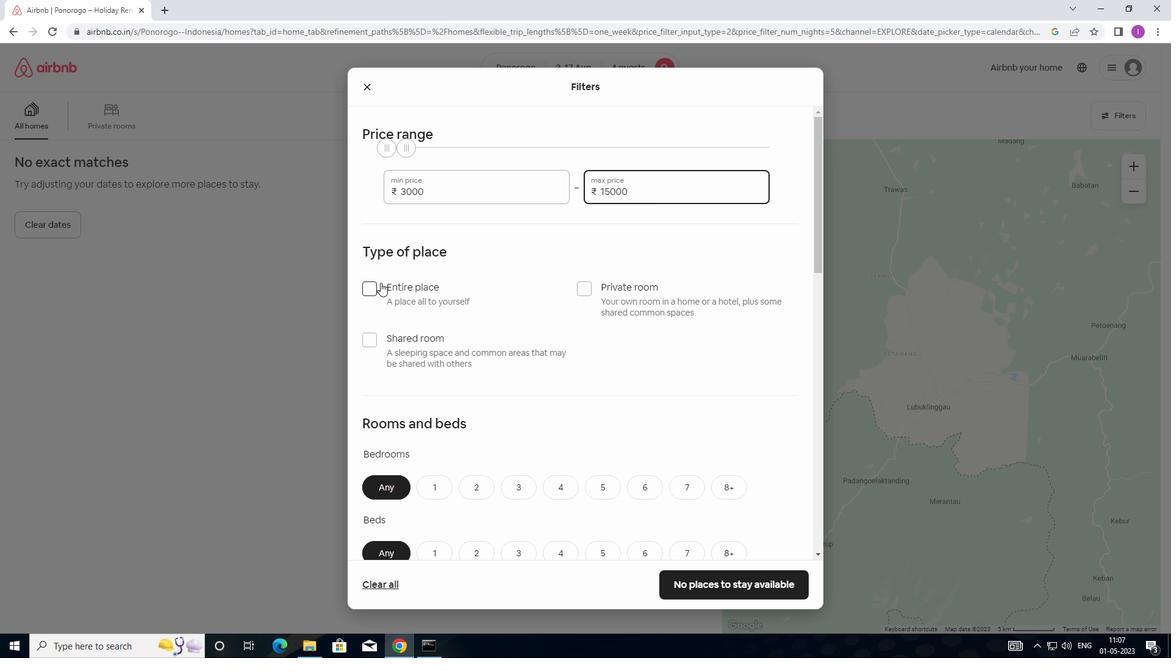 
Action: Mouse pressed left at (369, 284)
Screenshot: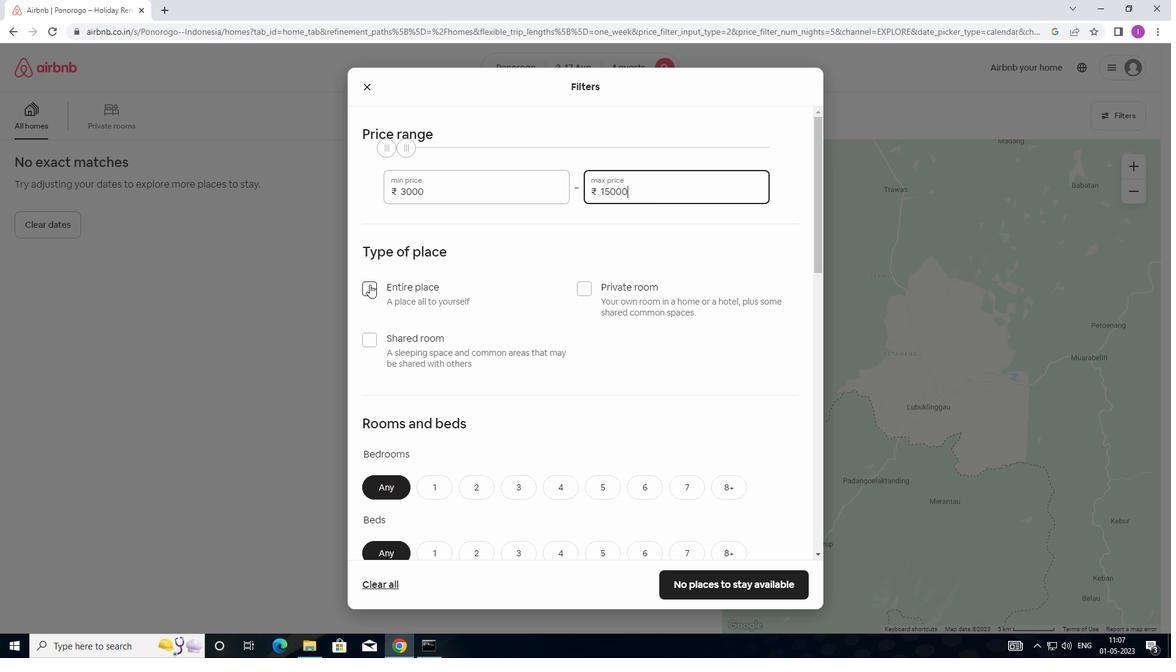 
Action: Mouse moved to (473, 279)
Screenshot: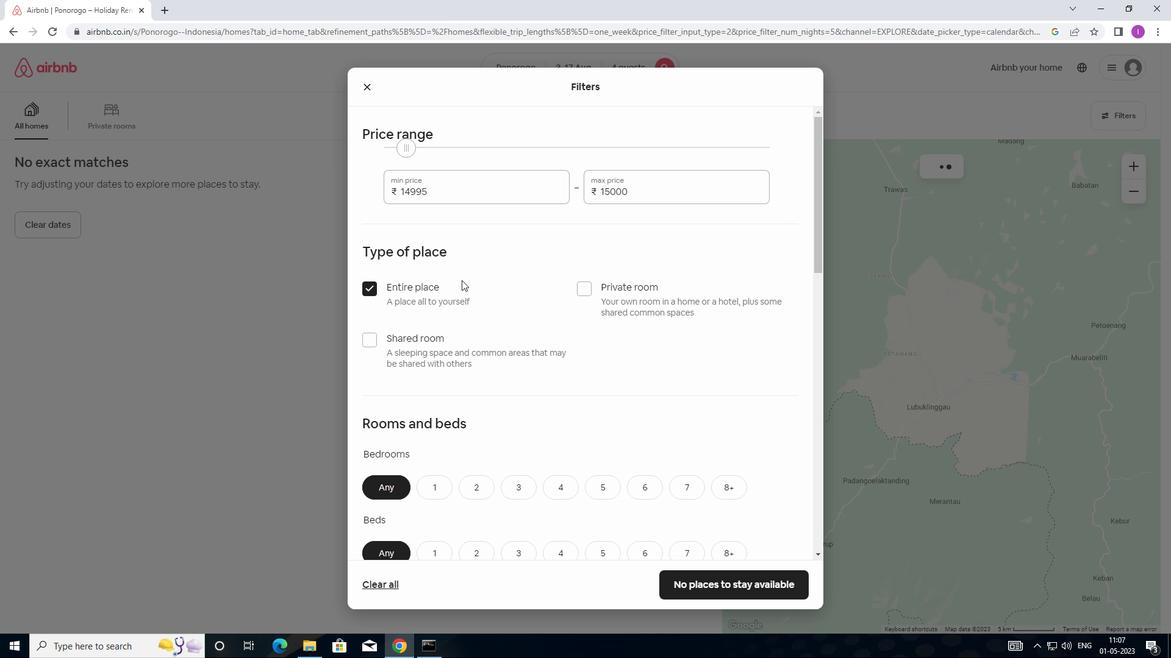 
Action: Mouse scrolled (473, 279) with delta (0, 0)
Screenshot: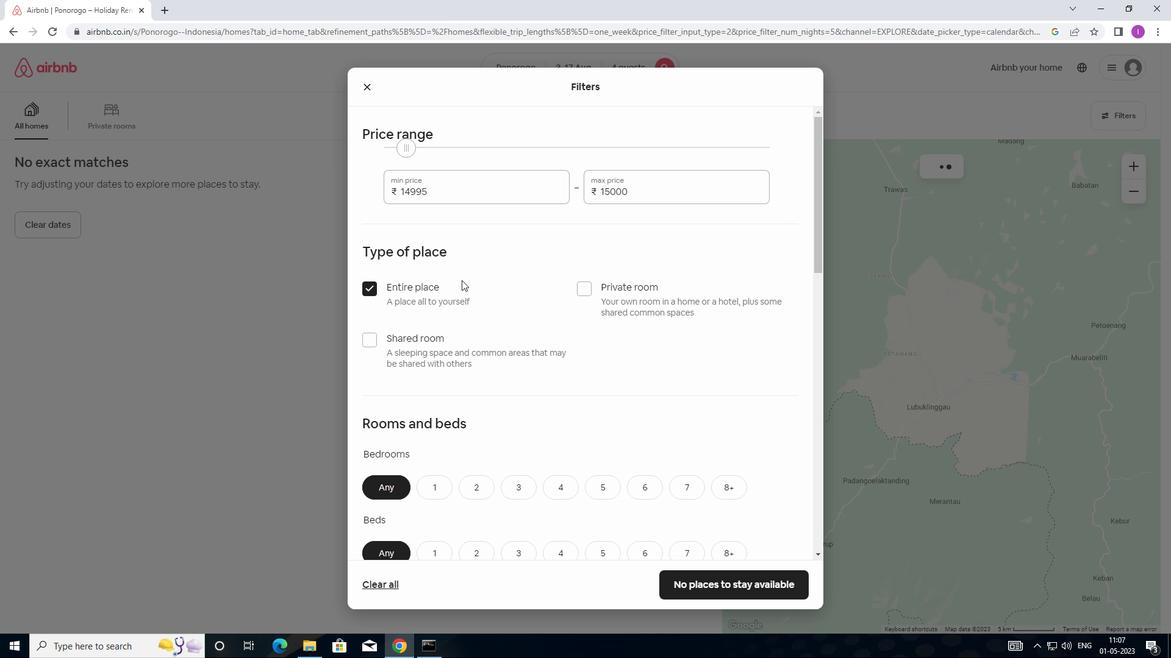
Action: Mouse moved to (478, 279)
Screenshot: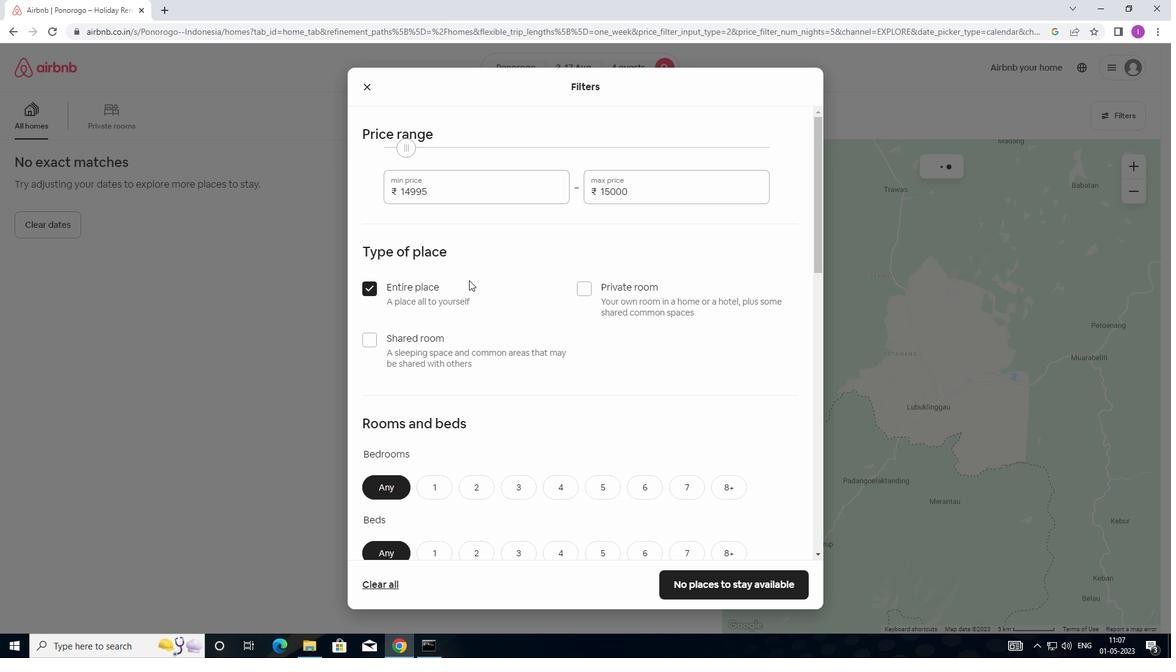 
Action: Mouse scrolled (478, 279) with delta (0, 0)
Screenshot: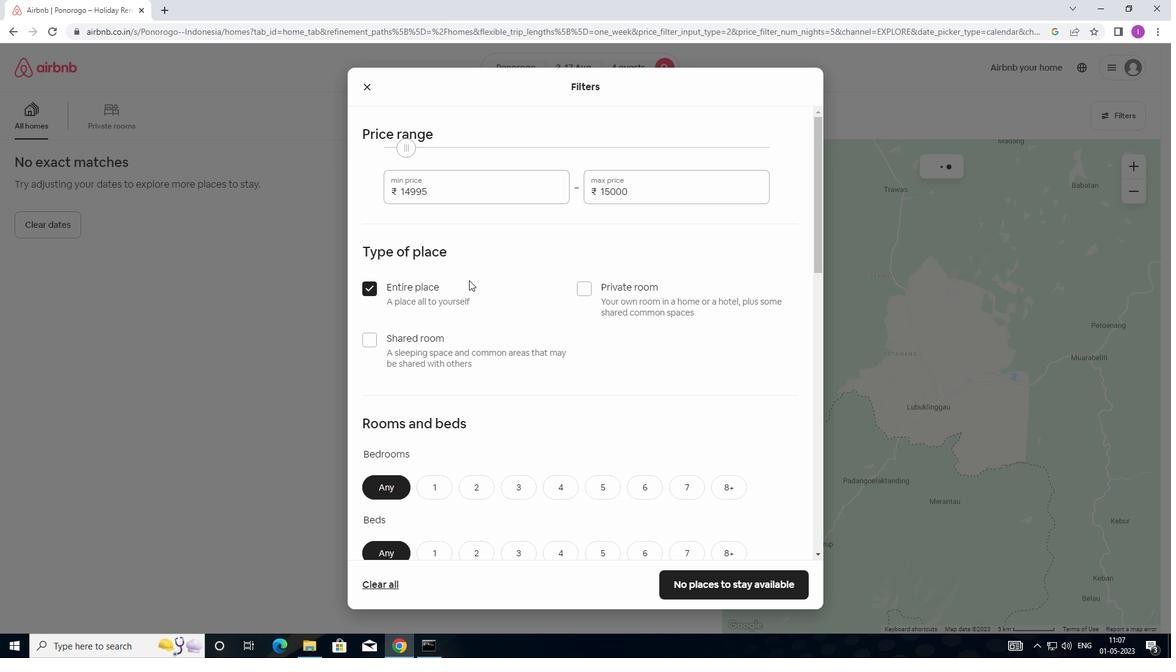 
Action: Mouse moved to (488, 279)
Screenshot: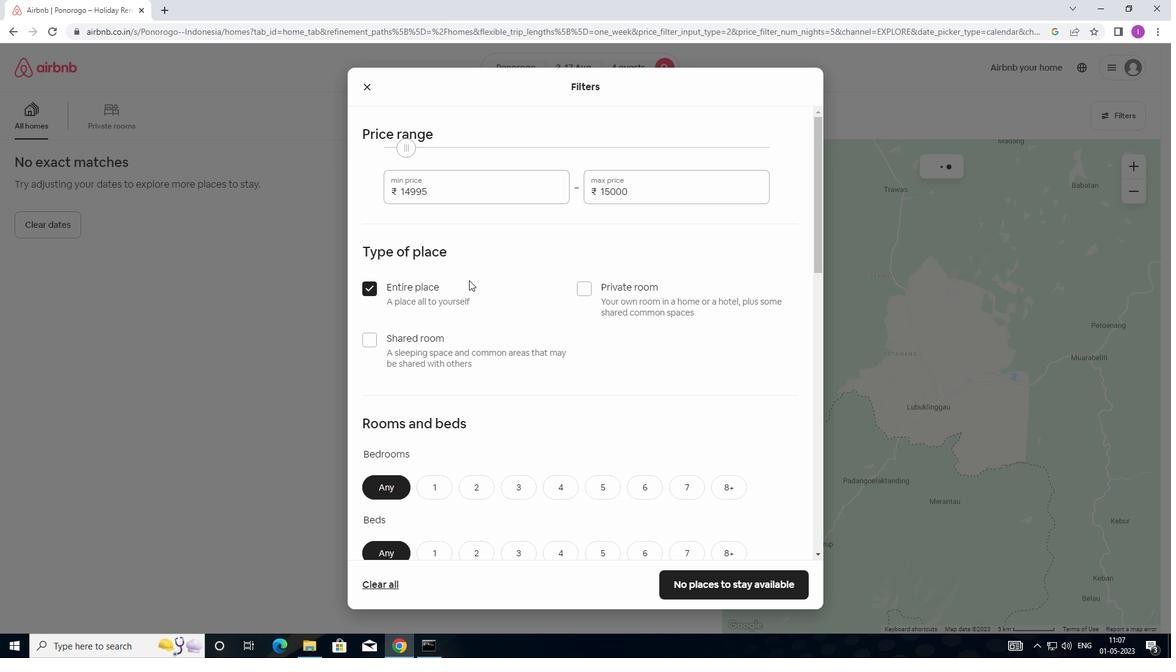 
Action: Mouse scrolled (488, 279) with delta (0, 0)
Screenshot: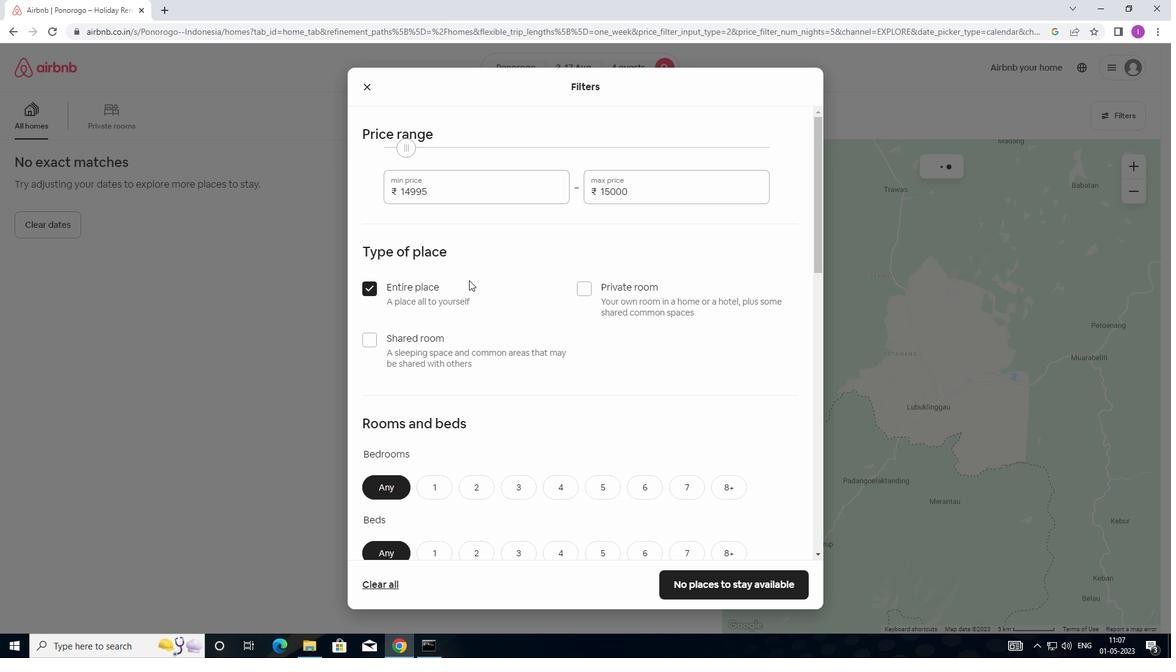 
Action: Mouse moved to (523, 303)
Screenshot: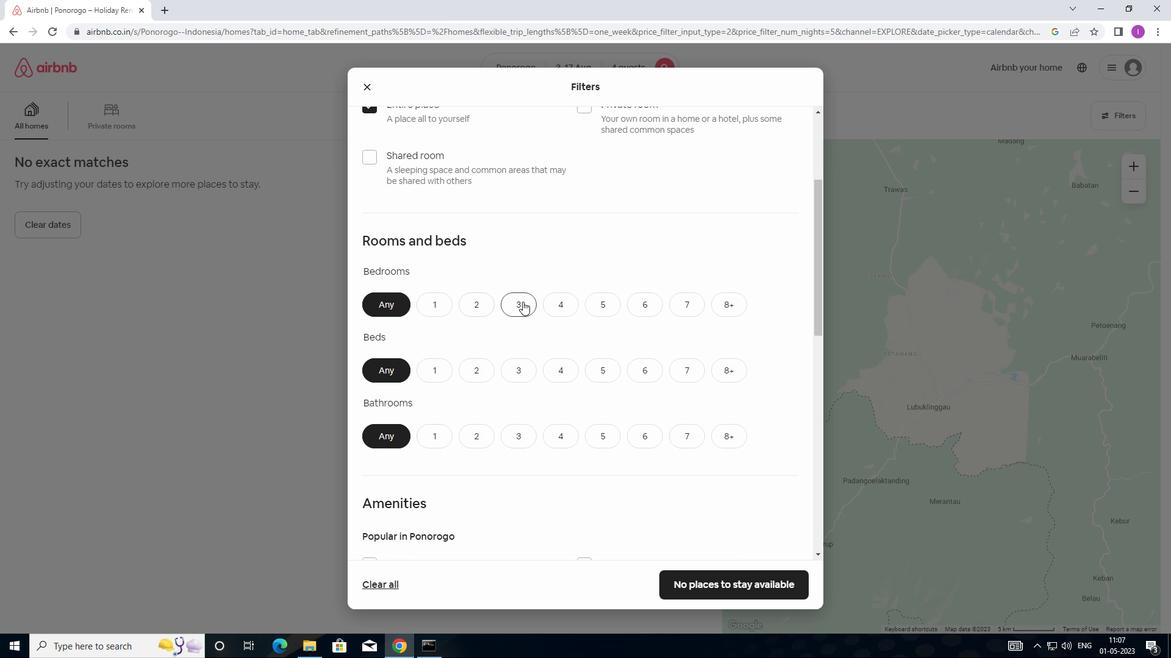 
Action: Mouse pressed left at (523, 303)
Screenshot: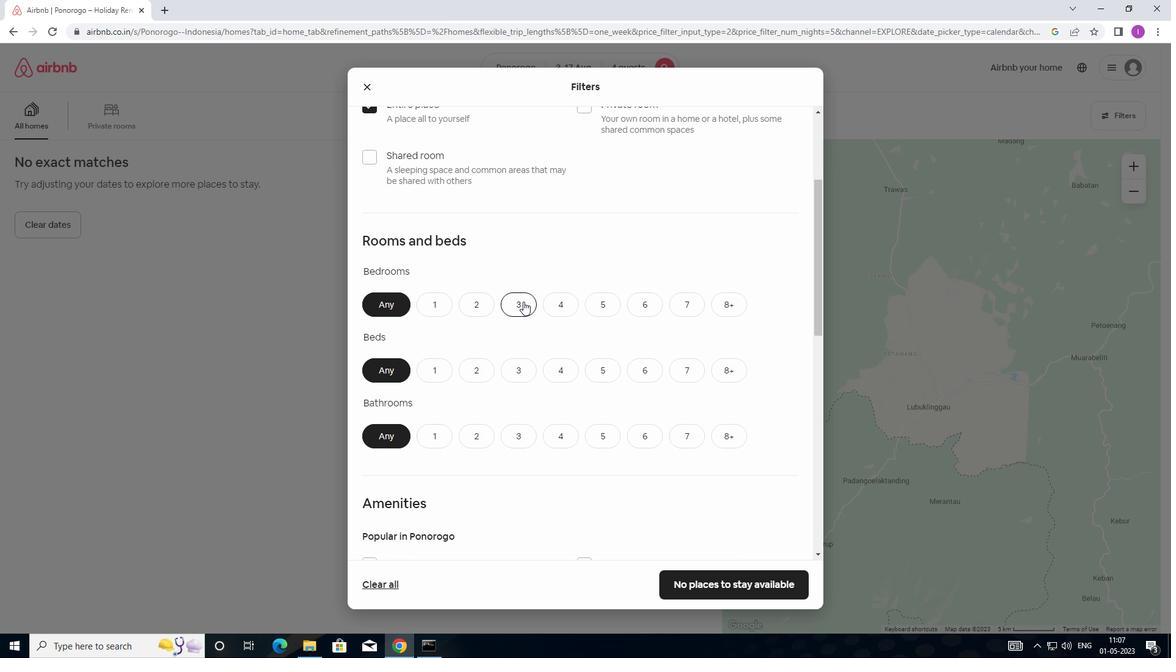 
Action: Mouse moved to (556, 365)
Screenshot: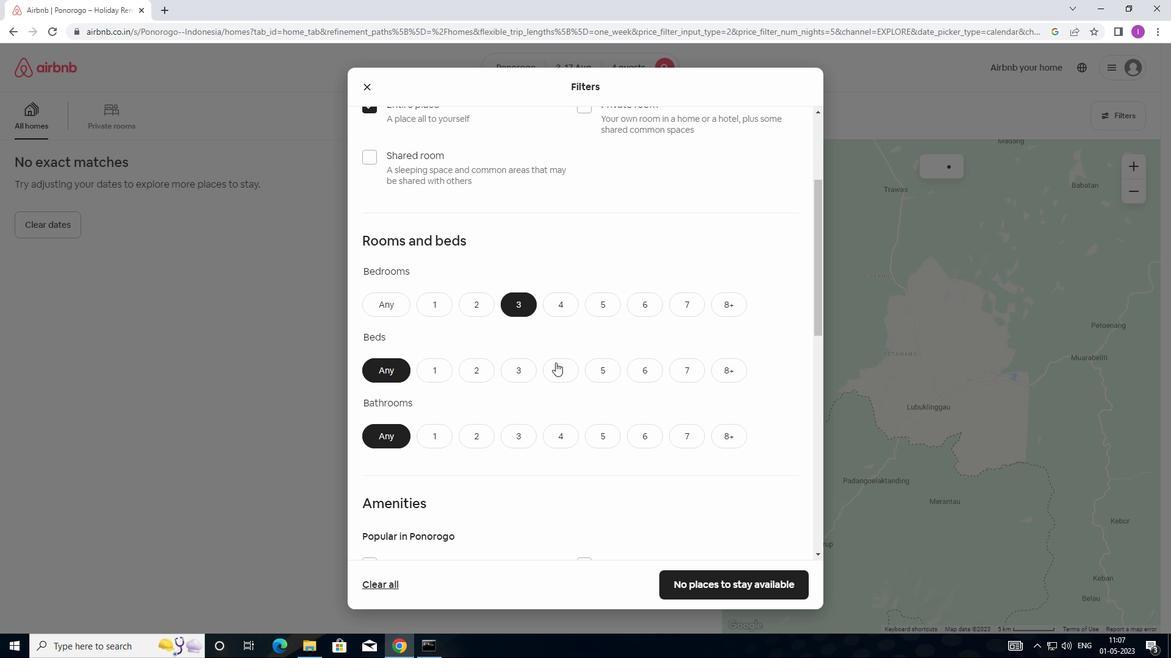 
Action: Mouse pressed left at (556, 365)
Screenshot: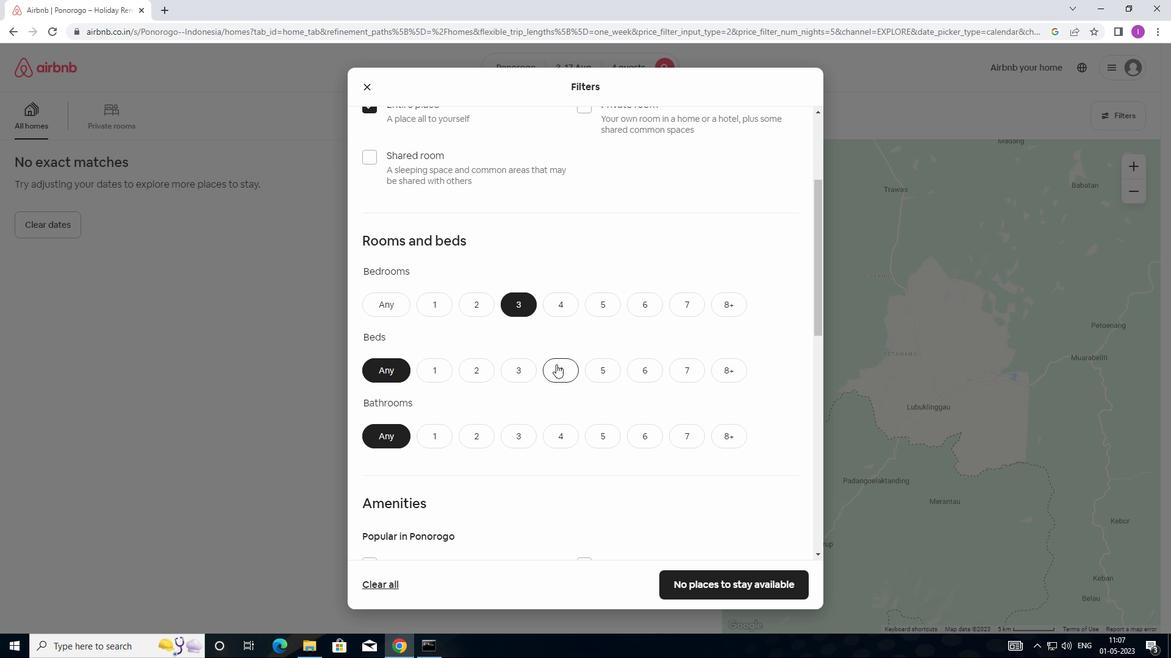 
Action: Mouse moved to (481, 441)
Screenshot: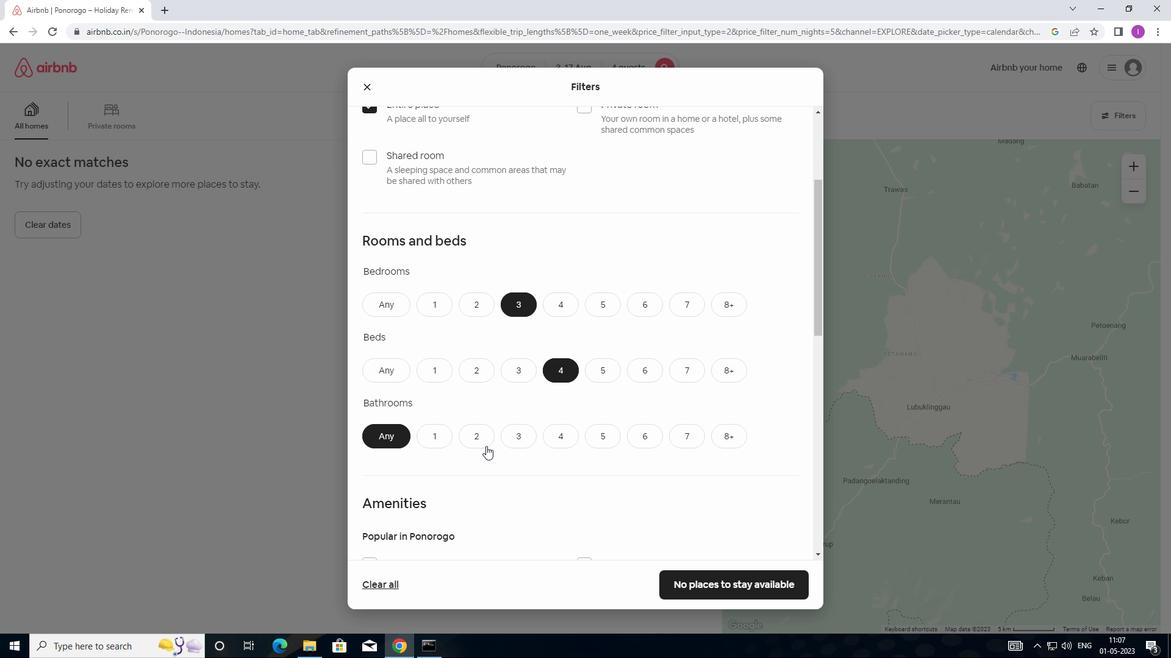 
Action: Mouse pressed left at (481, 441)
Screenshot: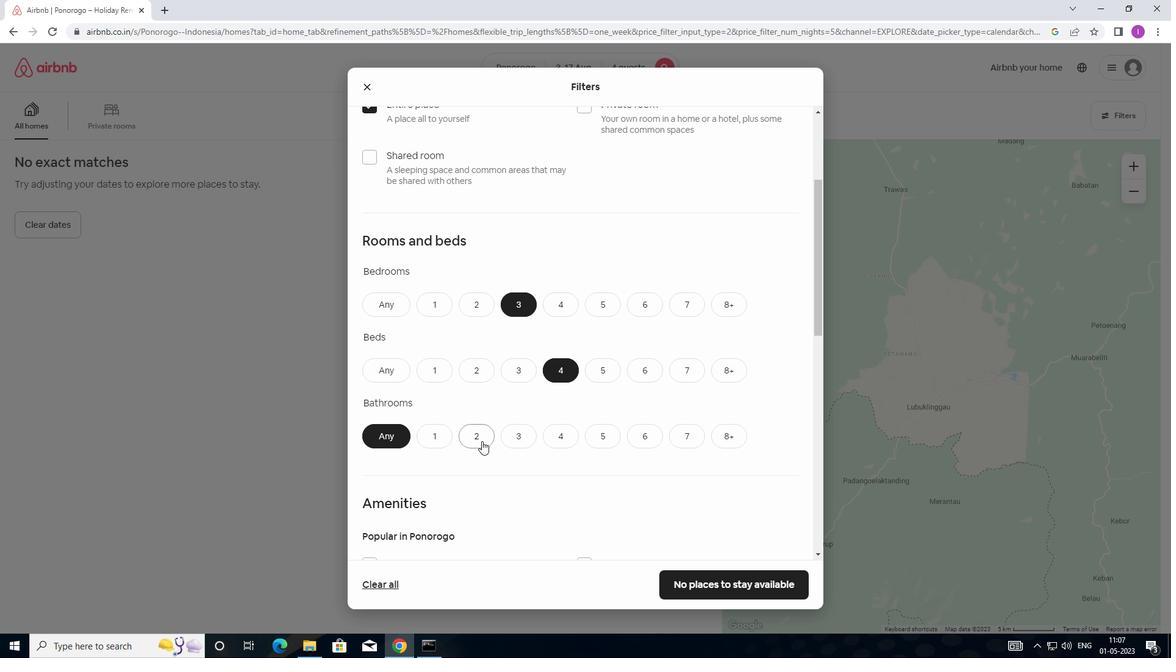 
Action: Mouse moved to (531, 417)
Screenshot: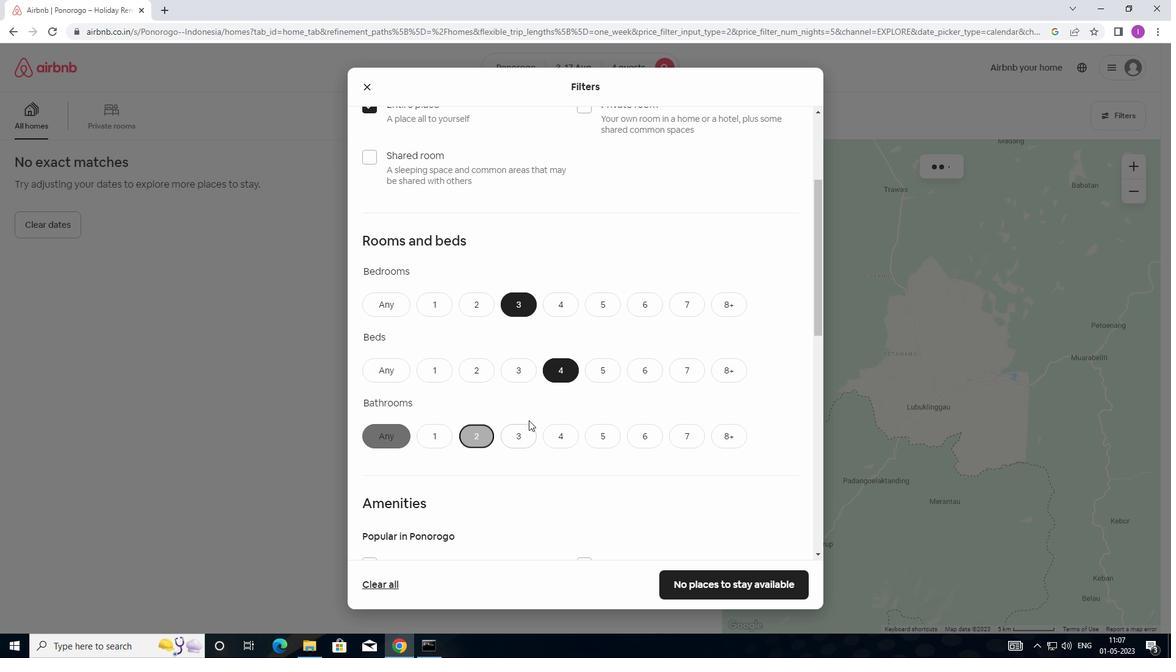 
Action: Mouse scrolled (531, 417) with delta (0, 0)
Screenshot: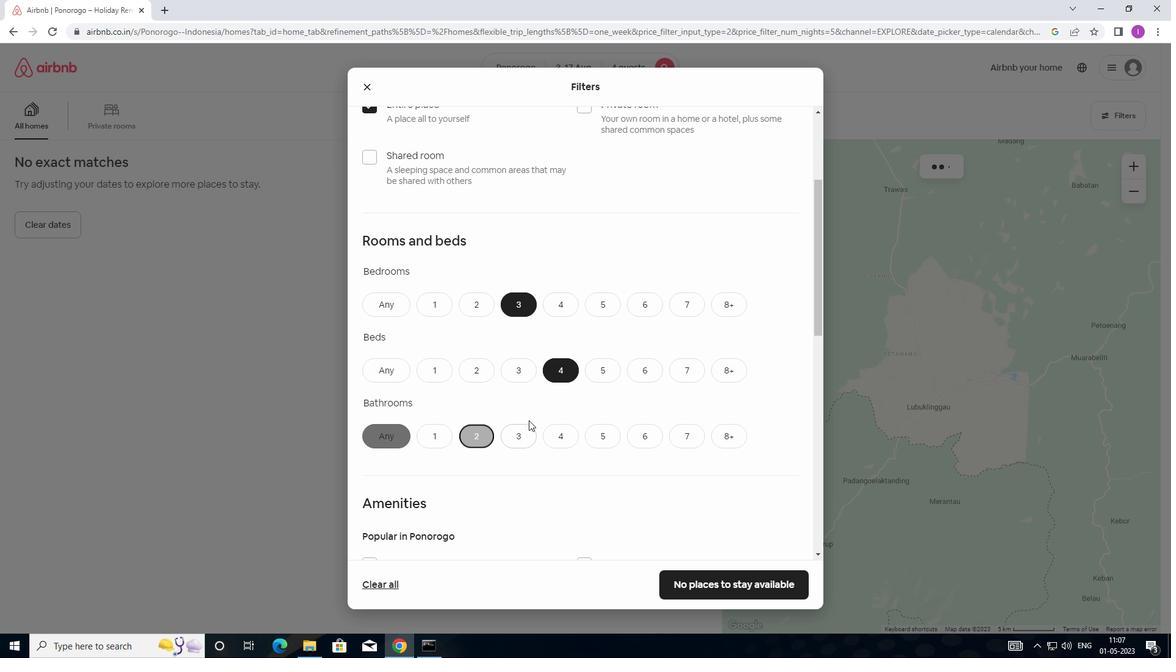 
Action: Mouse moved to (532, 417)
Screenshot: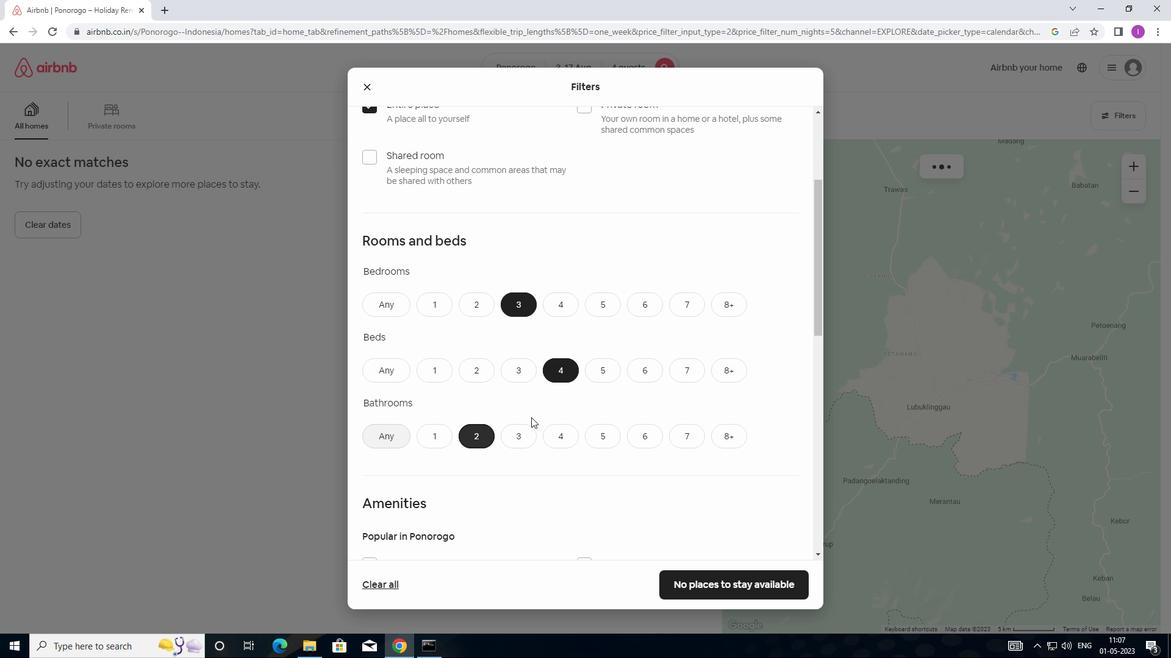 
Action: Mouse scrolled (532, 417) with delta (0, 0)
Screenshot: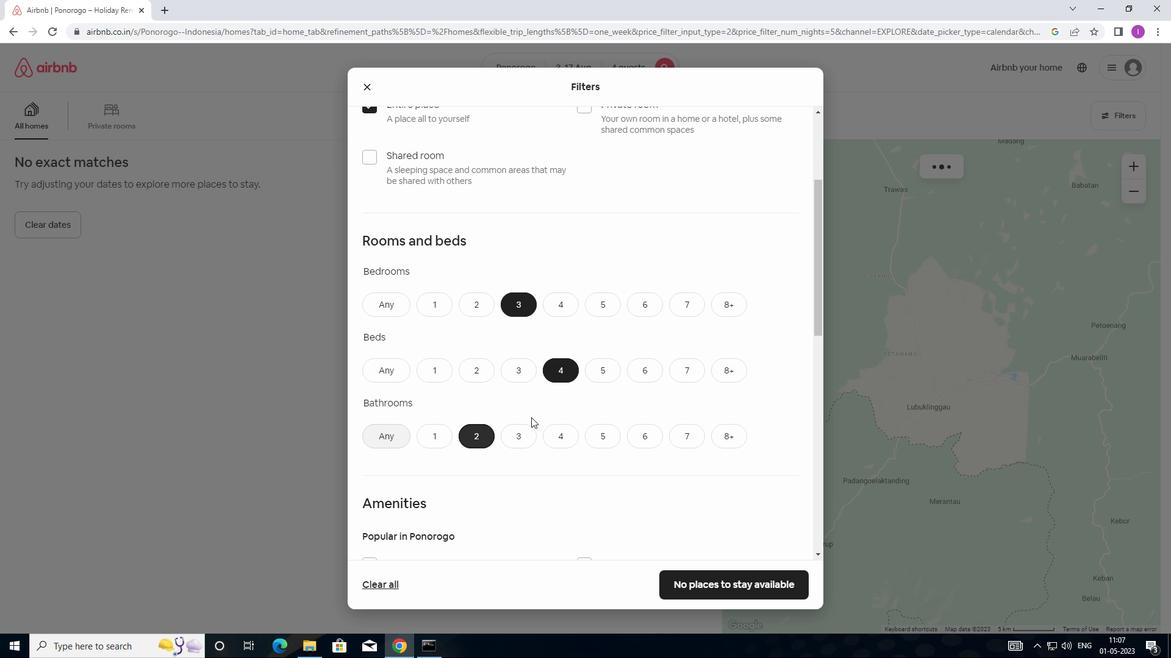 
Action: Mouse moved to (535, 417)
Screenshot: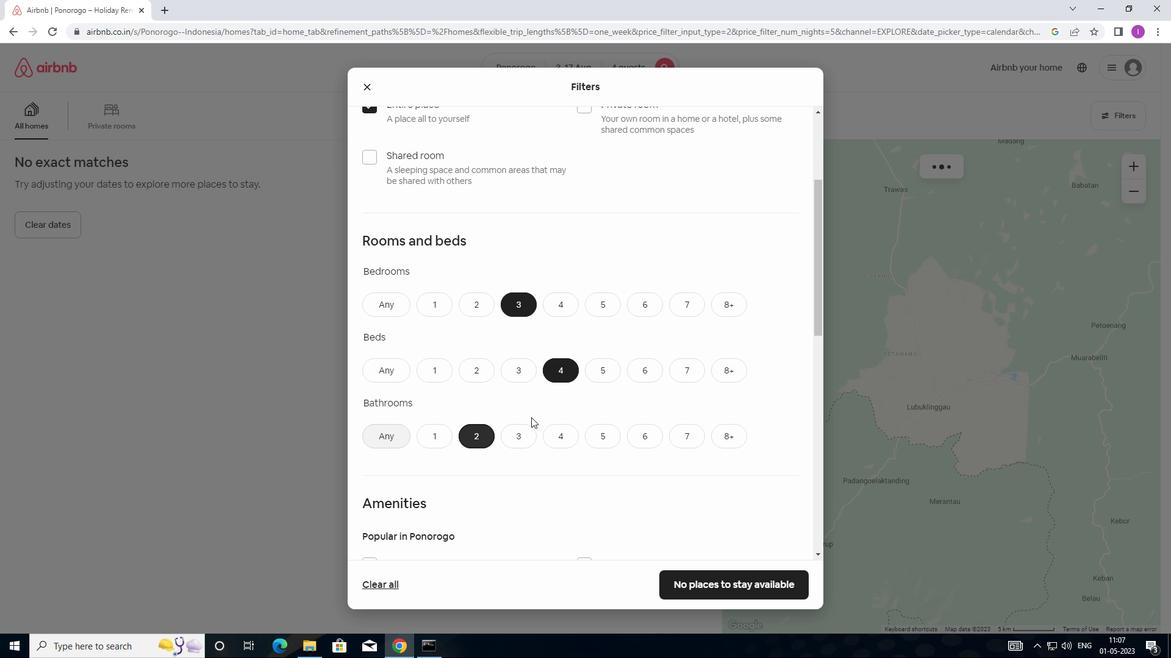 
Action: Mouse scrolled (535, 417) with delta (0, 0)
Screenshot: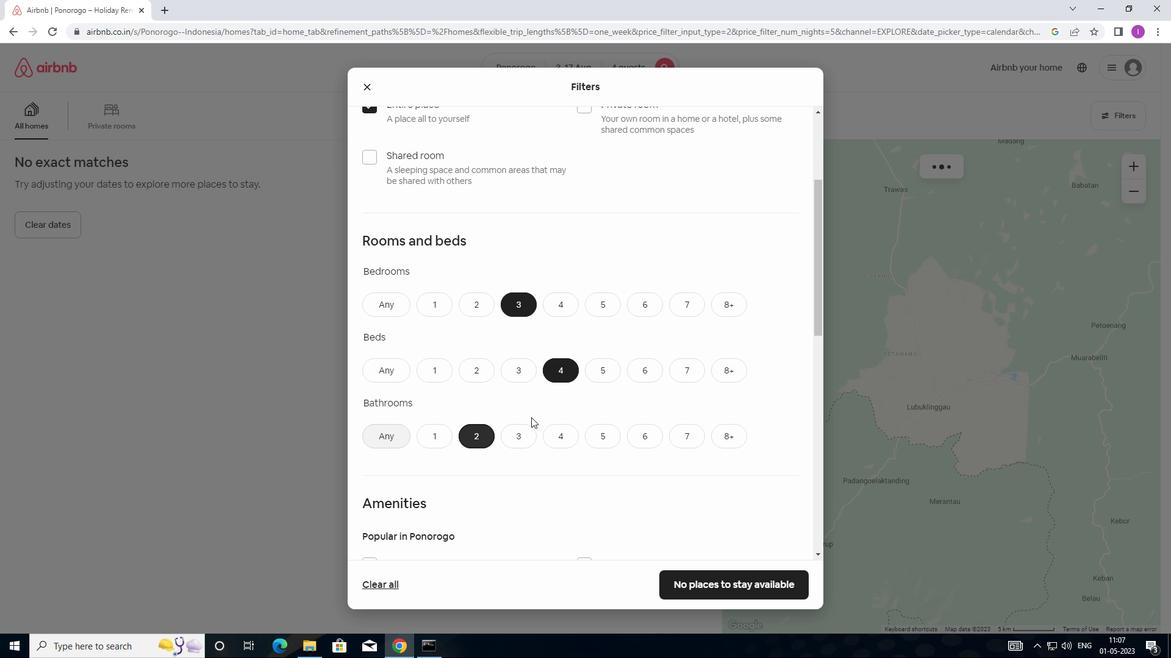 
Action: Mouse moved to (538, 418)
Screenshot: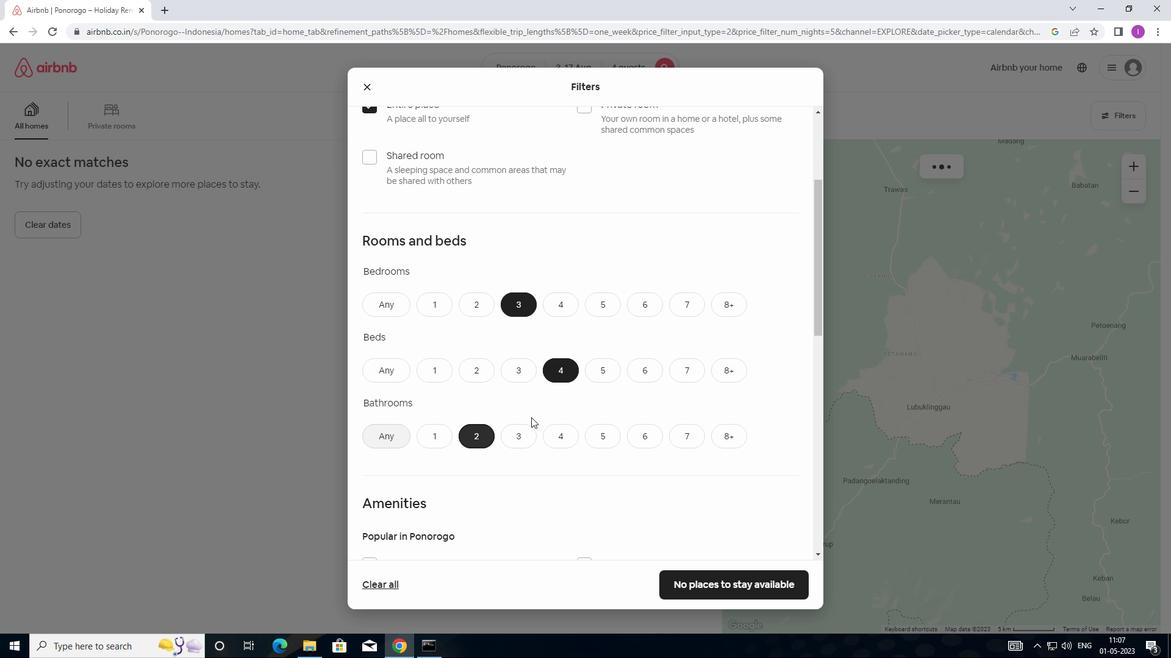 
Action: Mouse scrolled (538, 417) with delta (0, 0)
Screenshot: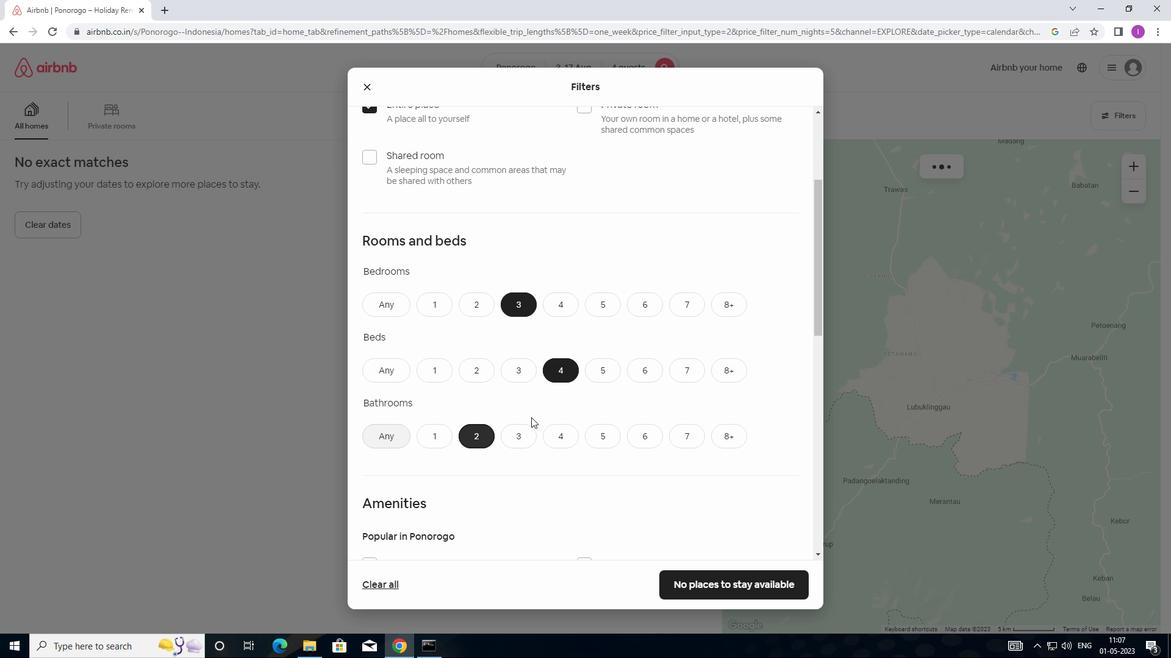
Action: Mouse moved to (542, 418)
Screenshot: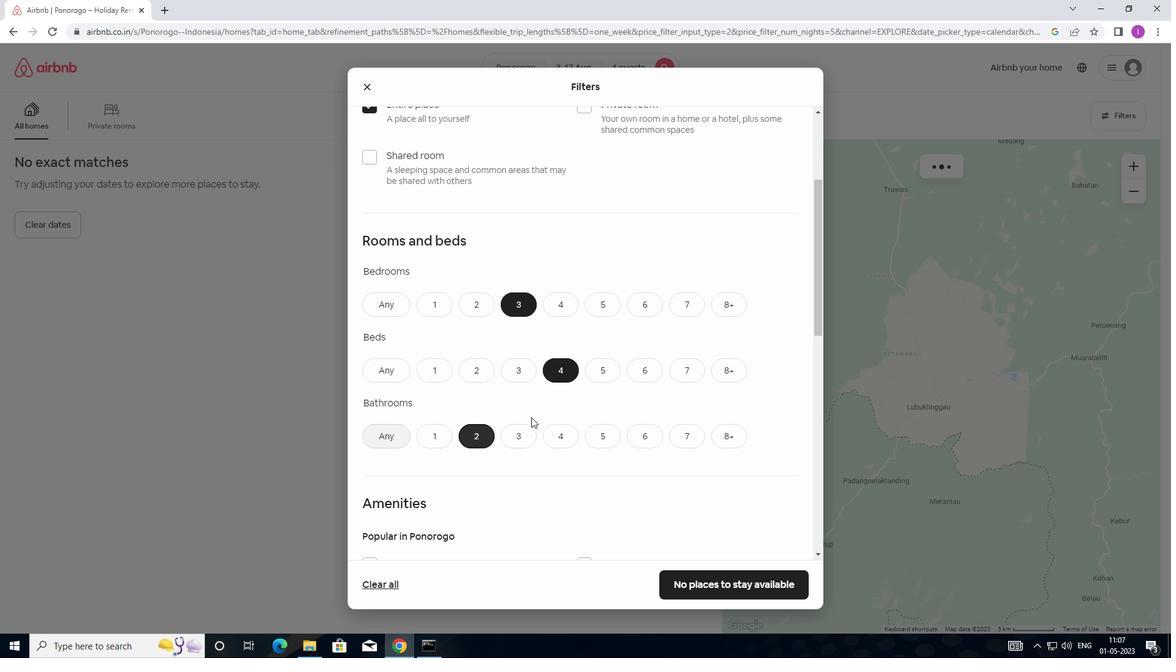 
Action: Mouse scrolled (542, 417) with delta (0, 0)
Screenshot: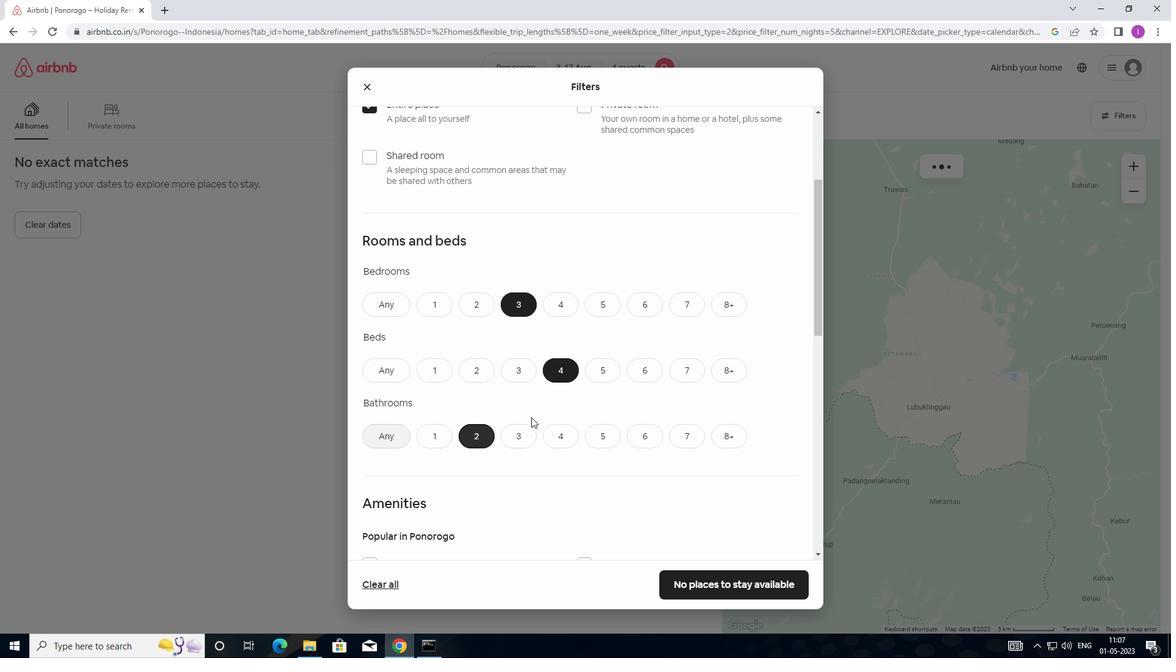 
Action: Mouse moved to (558, 412)
Screenshot: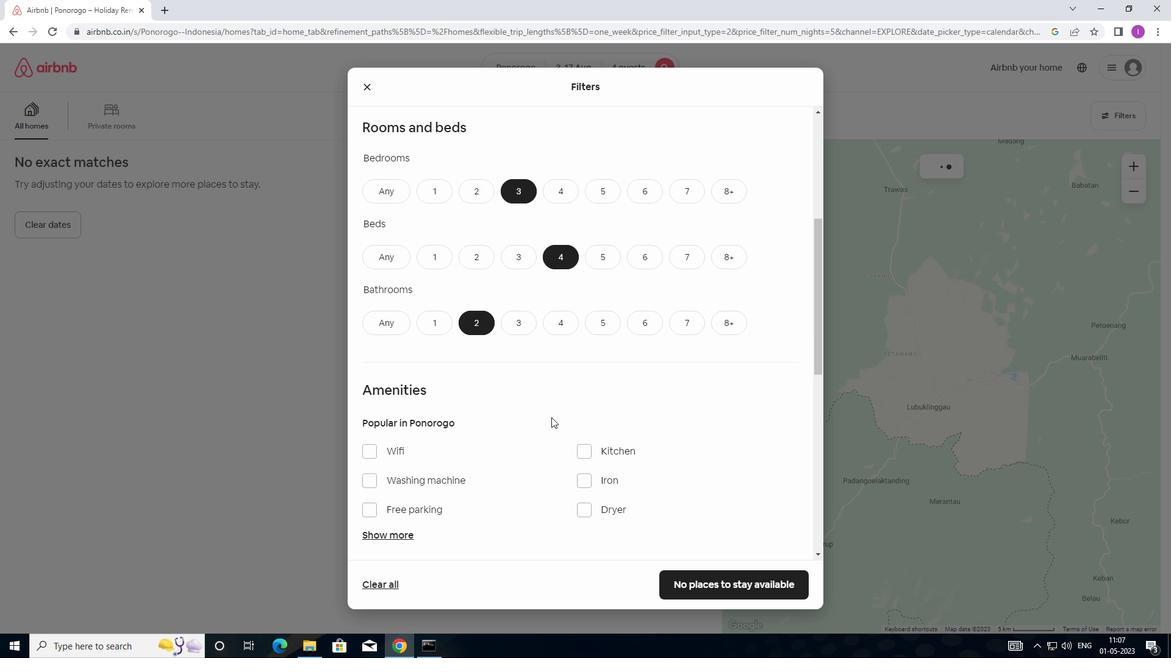
Action: Mouse scrolled (558, 412) with delta (0, 0)
Screenshot: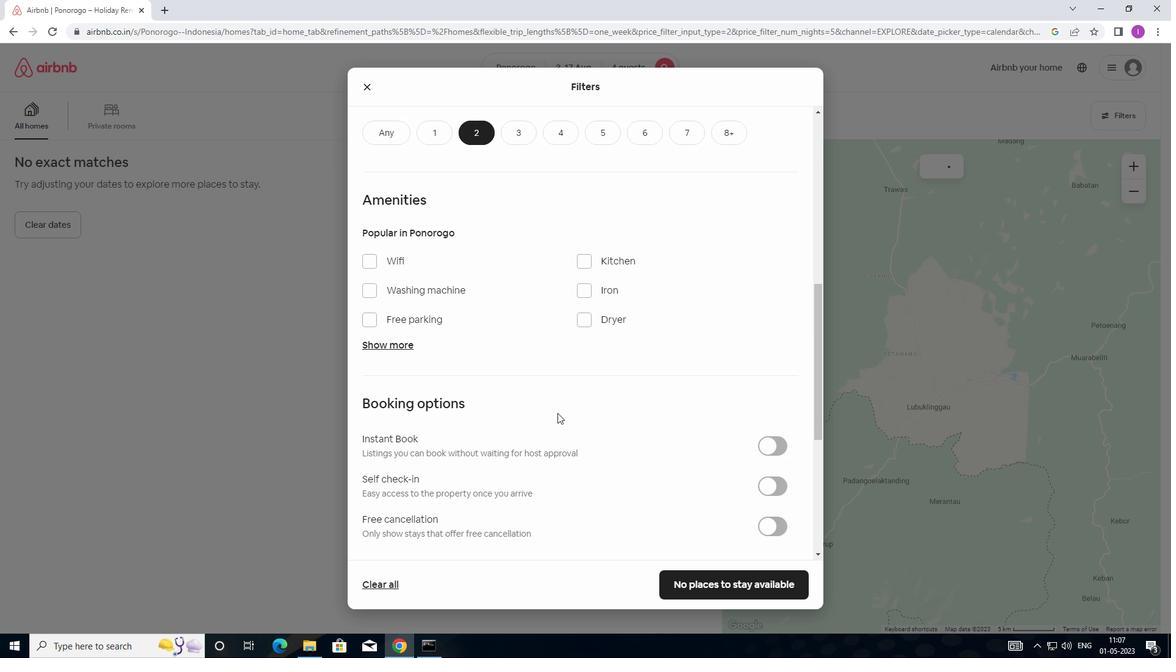 
Action: Mouse scrolled (558, 412) with delta (0, 0)
Screenshot: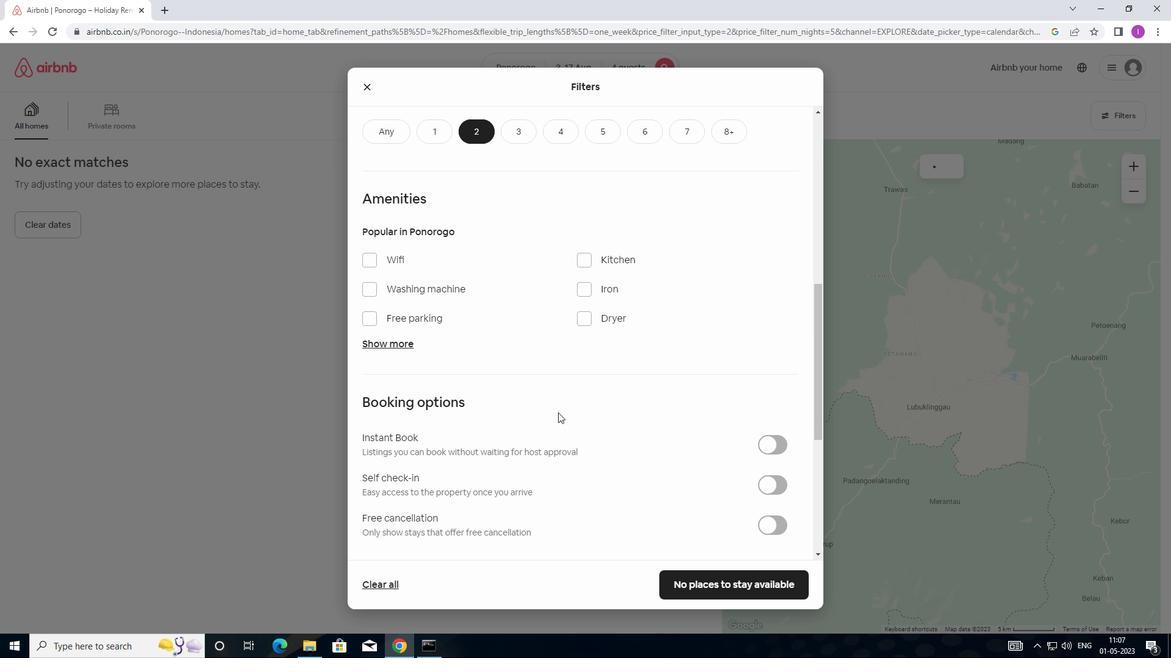 
Action: Mouse moved to (364, 136)
Screenshot: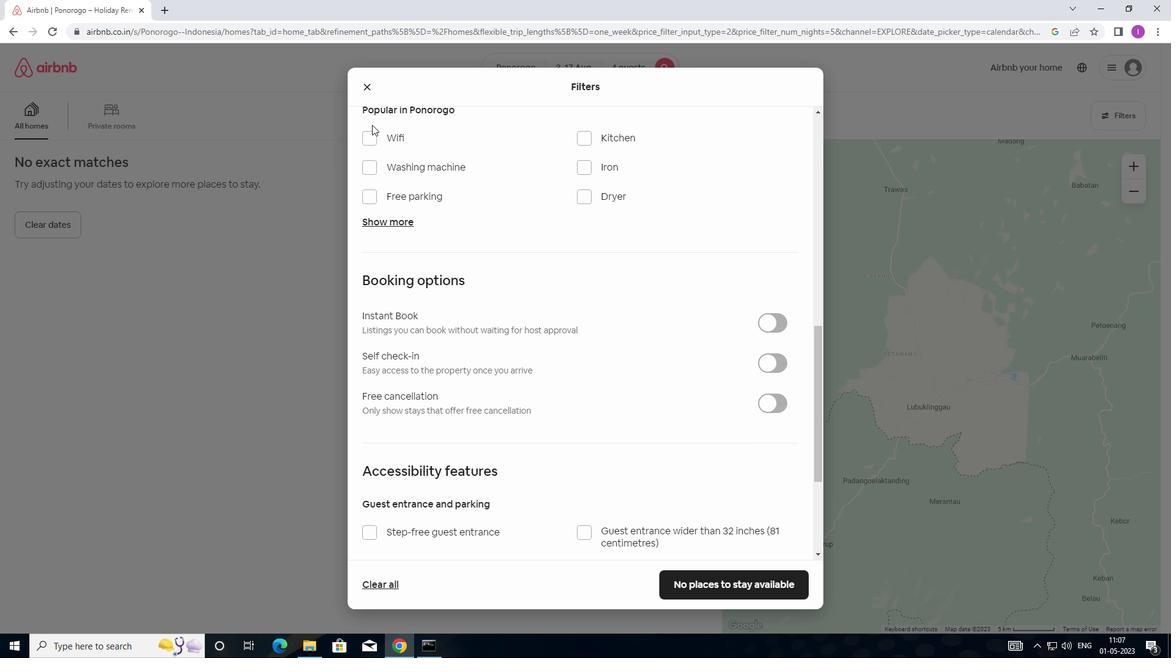 
Action: Mouse pressed left at (364, 136)
Screenshot: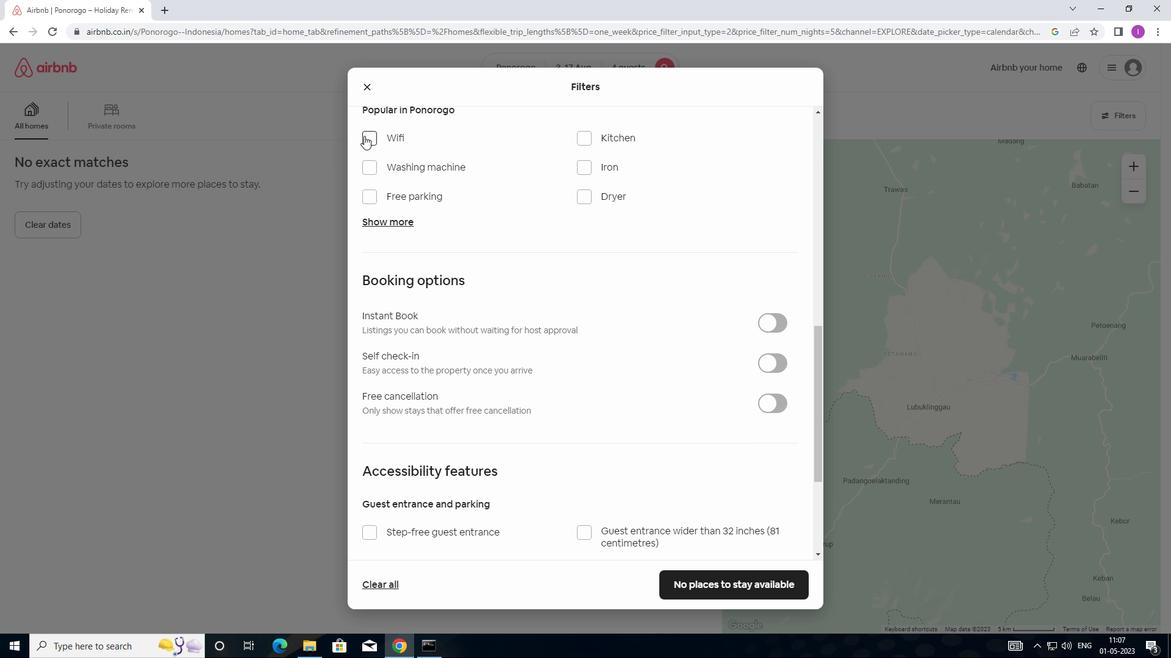 
Action: Mouse moved to (780, 366)
Screenshot: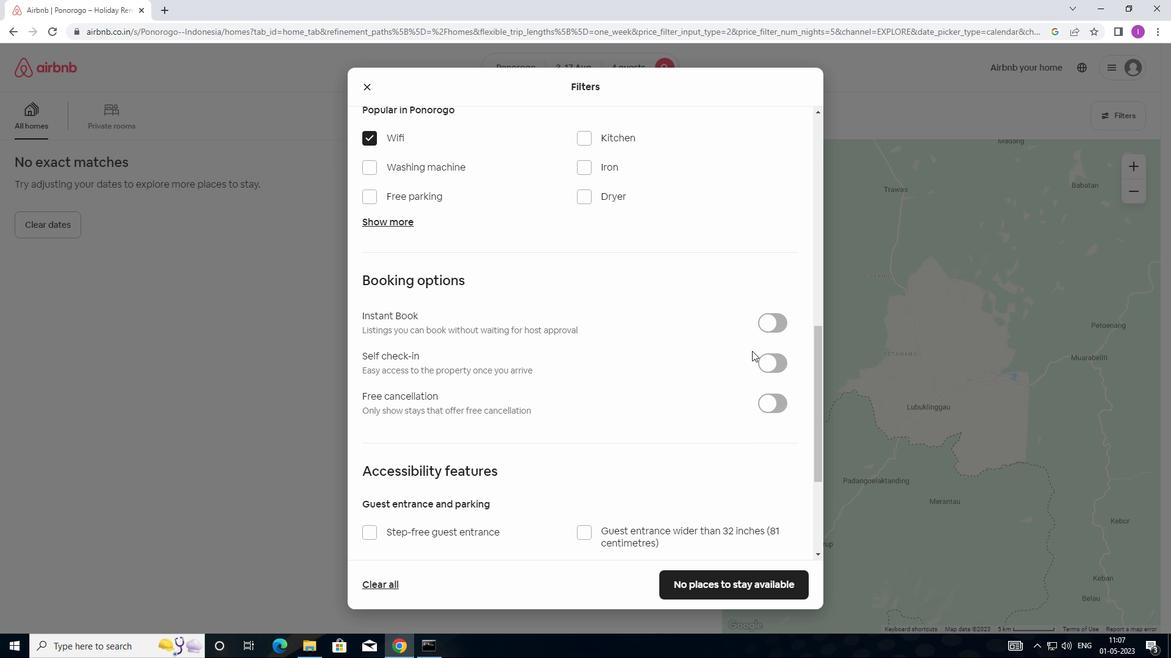 
Action: Mouse pressed left at (780, 366)
Screenshot: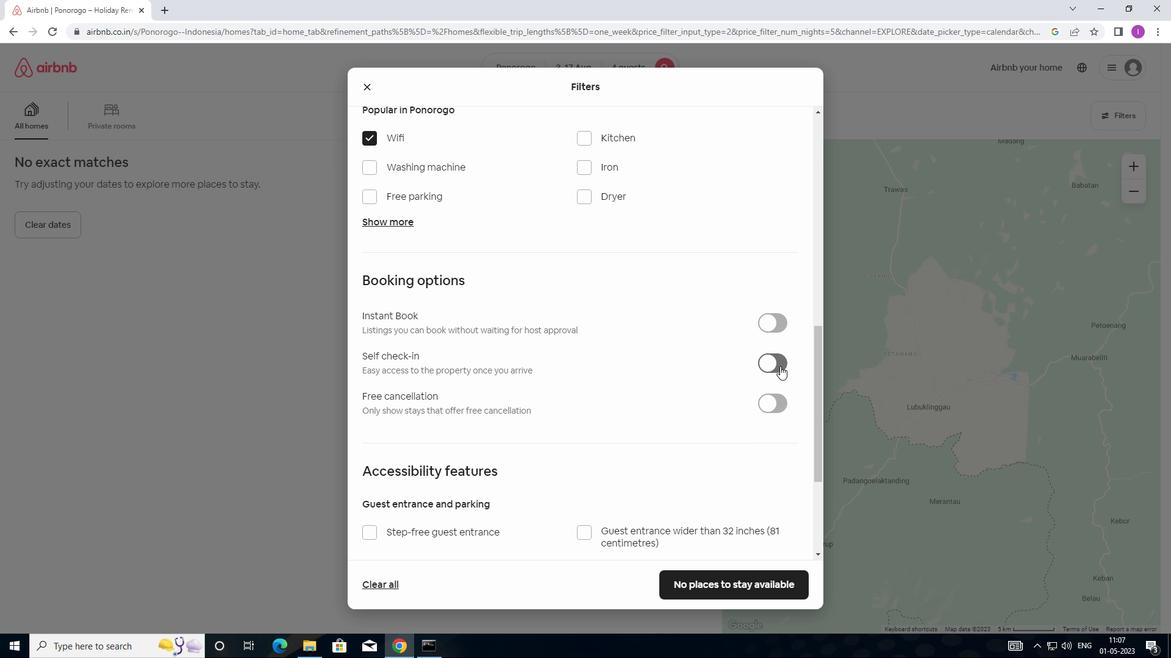 
Action: Mouse moved to (680, 397)
Screenshot: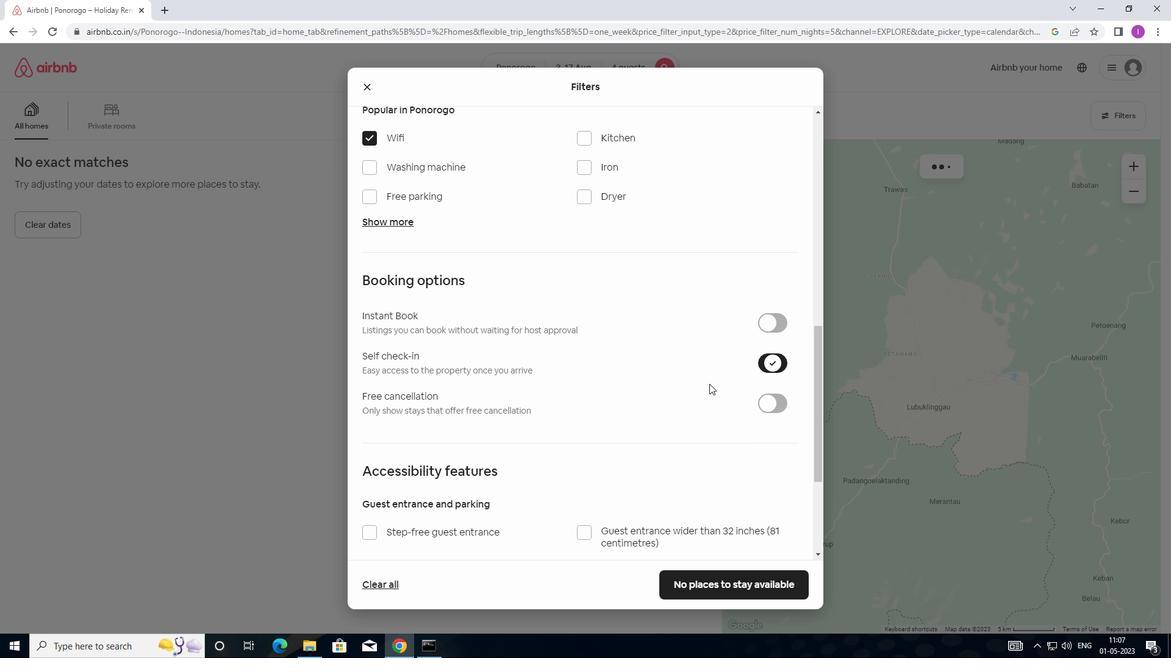 
Action: Mouse scrolled (680, 396) with delta (0, 0)
Screenshot: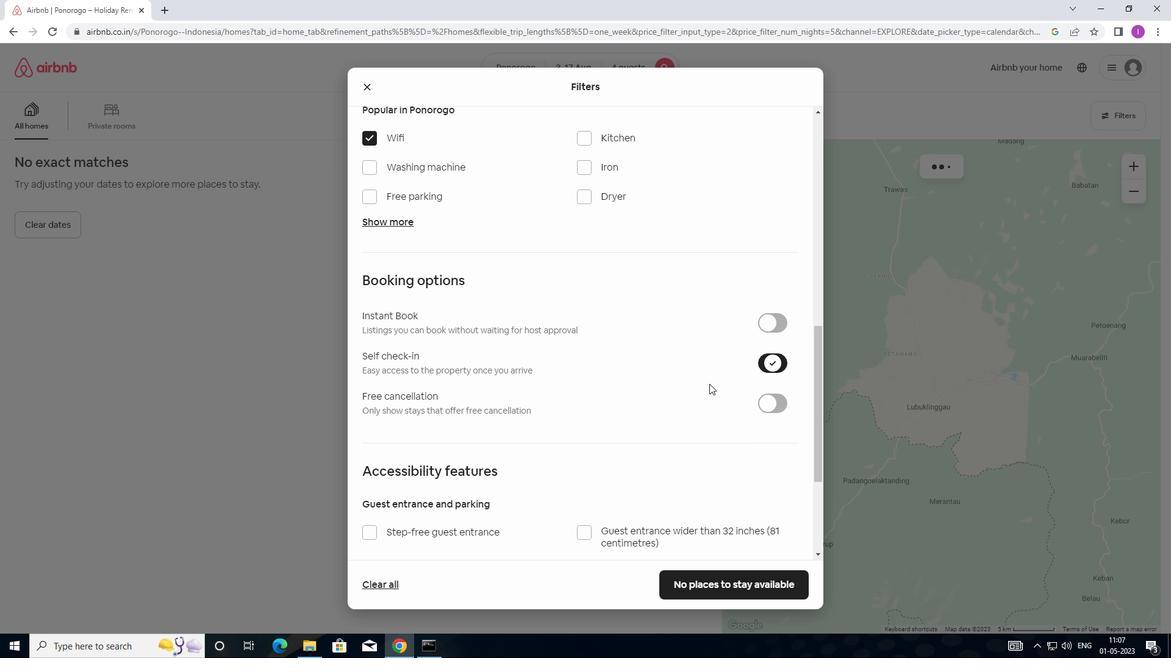 
Action: Mouse moved to (675, 403)
Screenshot: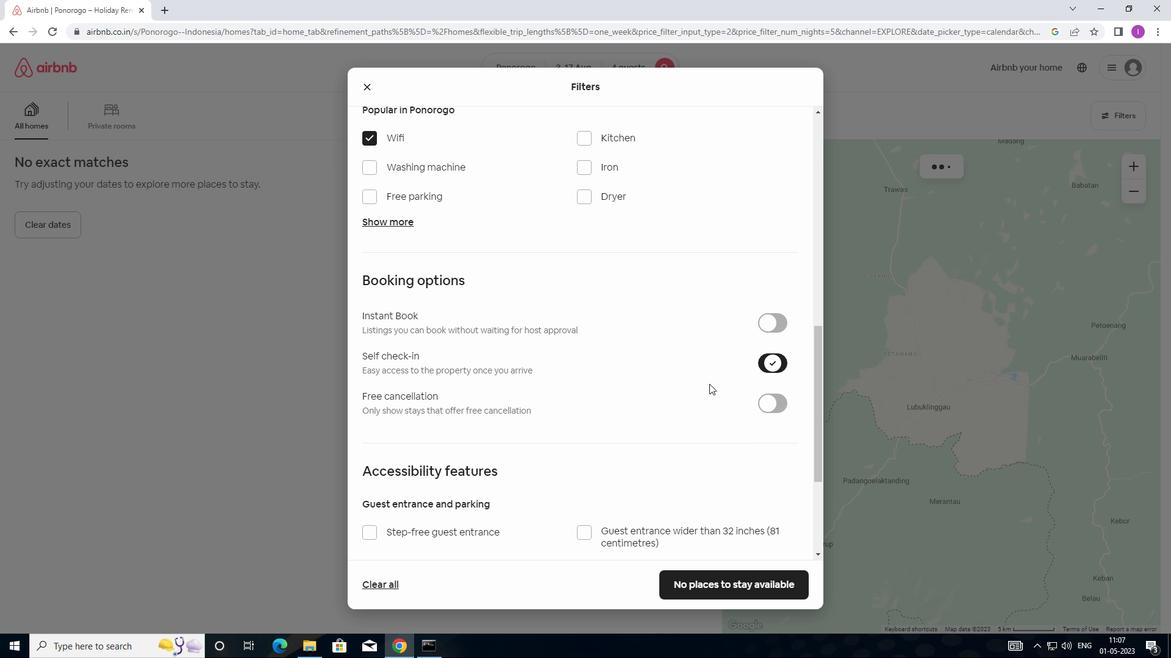 
Action: Mouse scrolled (675, 402) with delta (0, 0)
Screenshot: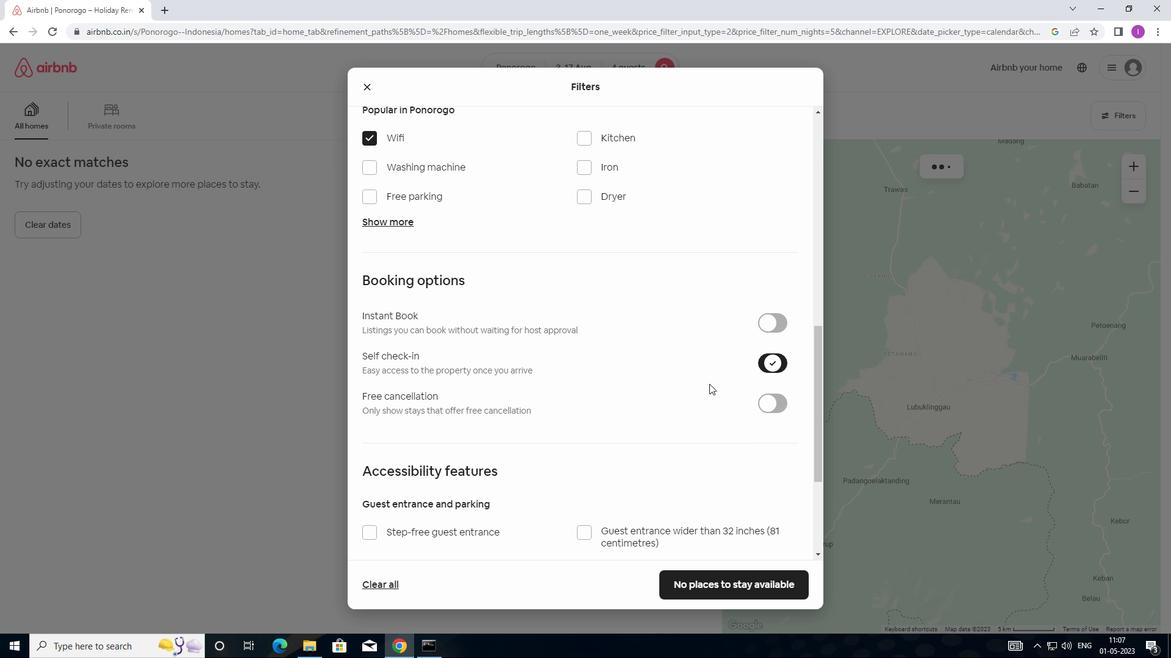 
Action: Mouse moved to (664, 406)
Screenshot: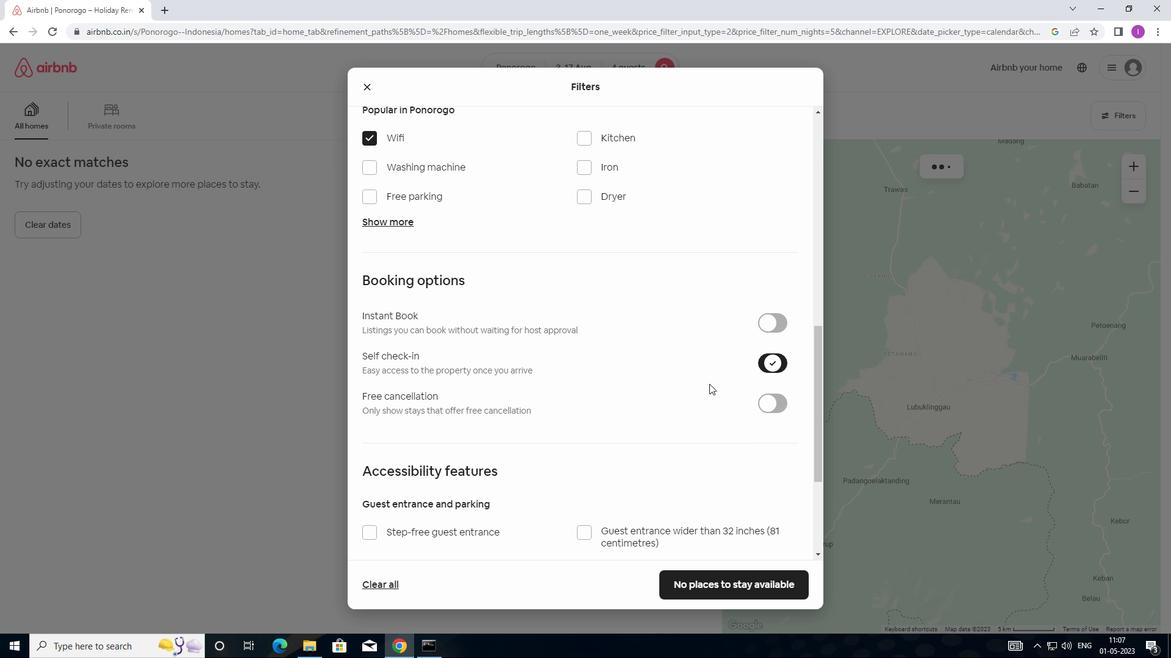 
Action: Mouse scrolled (664, 405) with delta (0, 0)
Screenshot: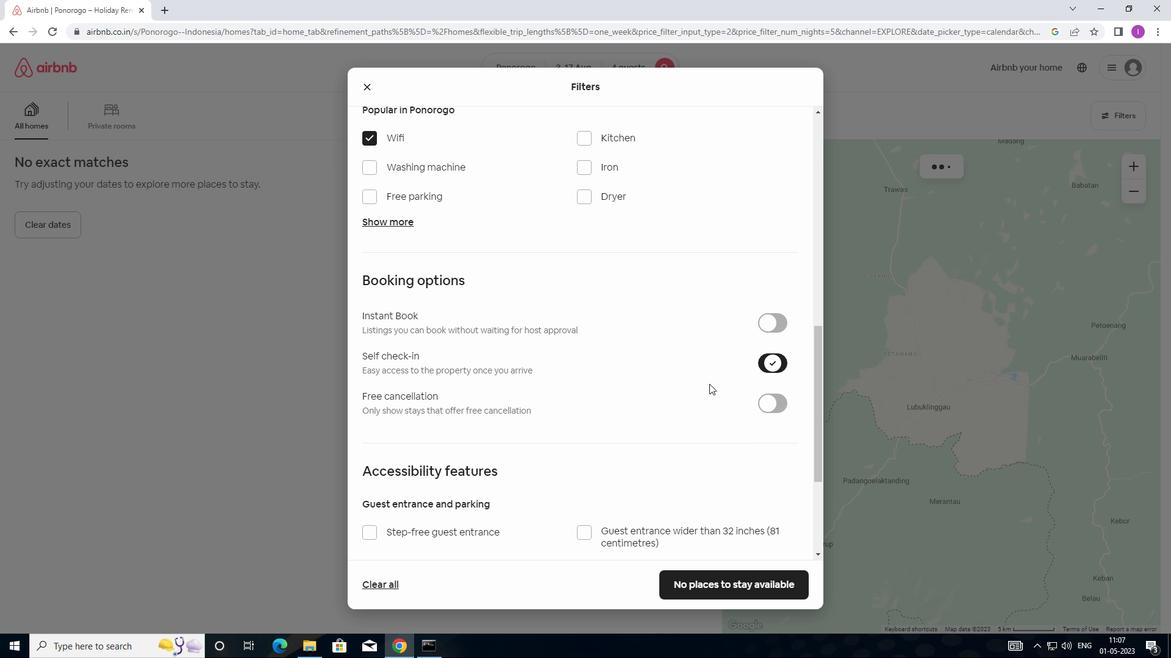 
Action: Mouse moved to (652, 406)
Screenshot: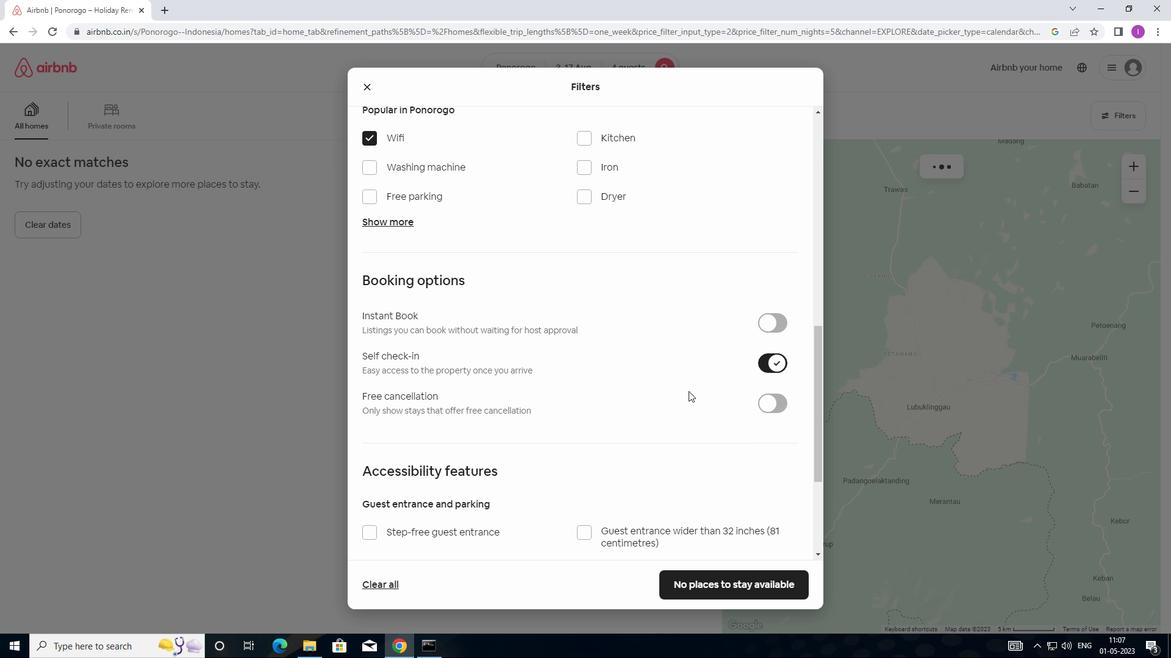 
Action: Mouse scrolled (652, 405) with delta (0, 0)
Screenshot: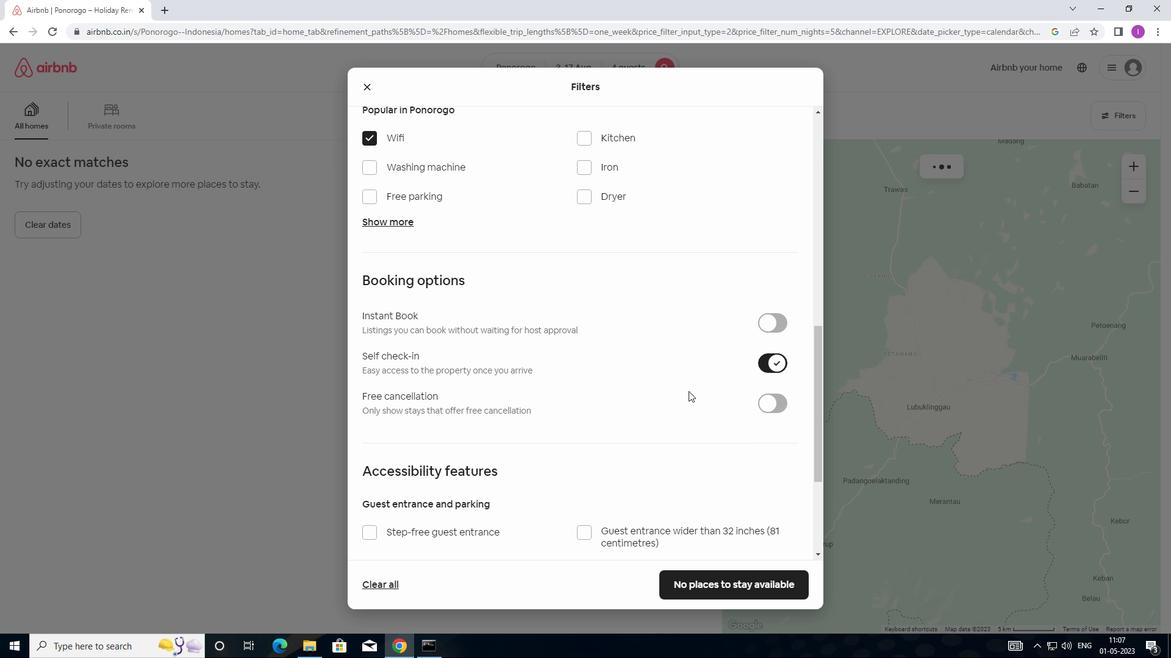 
Action: Mouse moved to (384, 442)
Screenshot: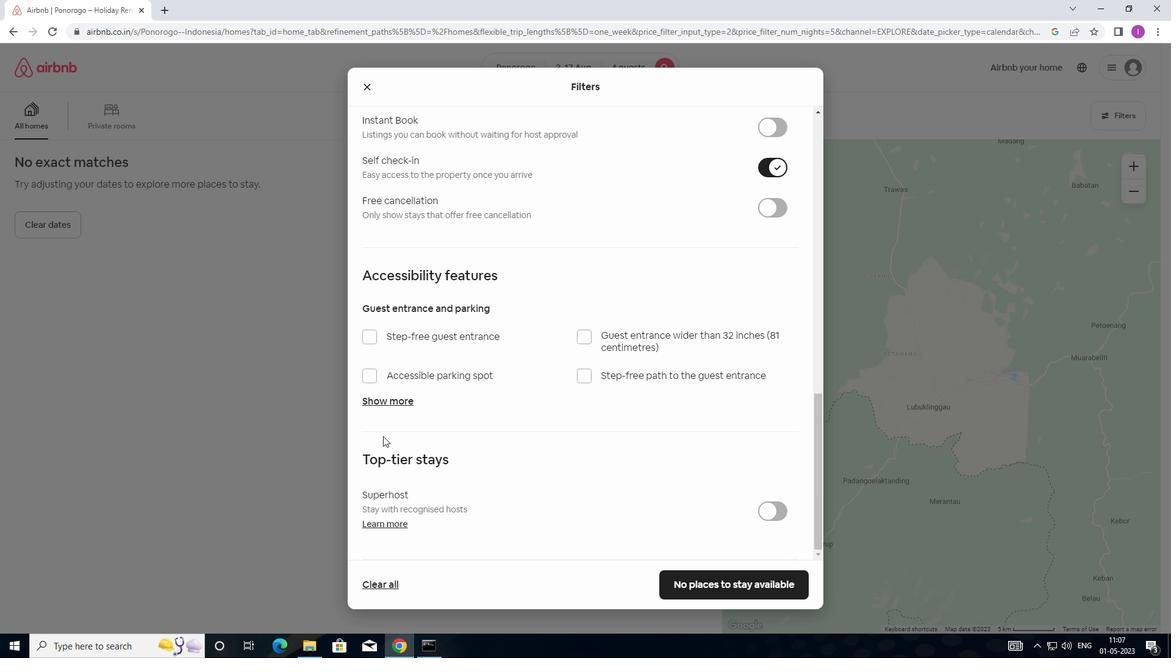 
Action: Mouse scrolled (384, 441) with delta (0, 0)
Screenshot: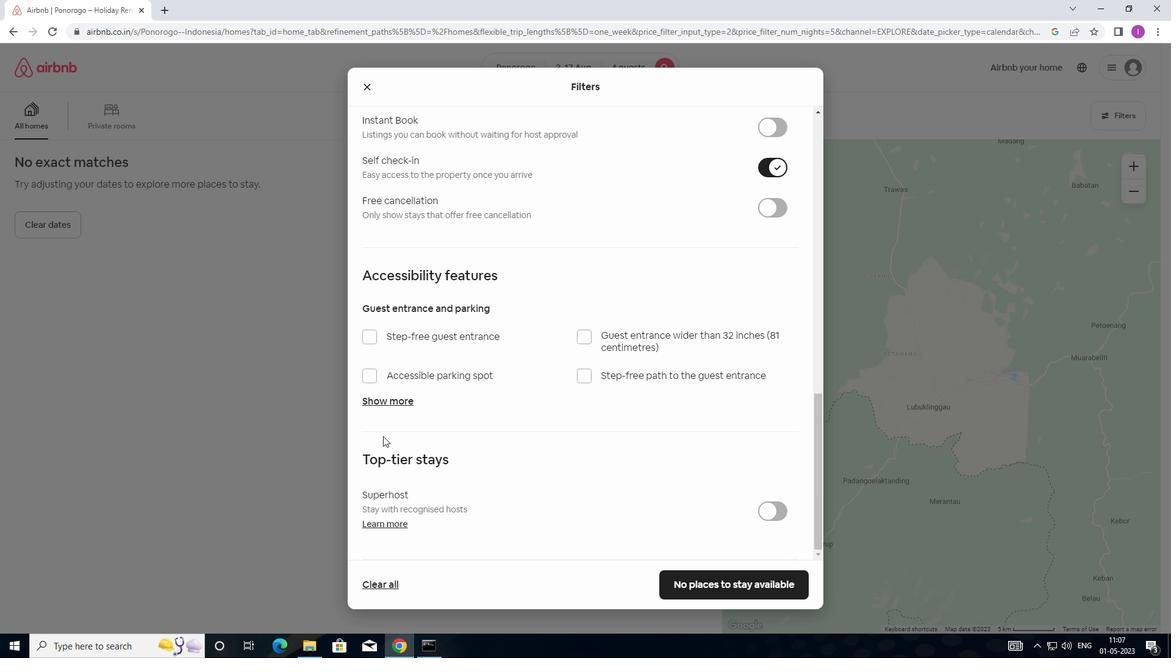 
Action: Mouse moved to (393, 452)
Screenshot: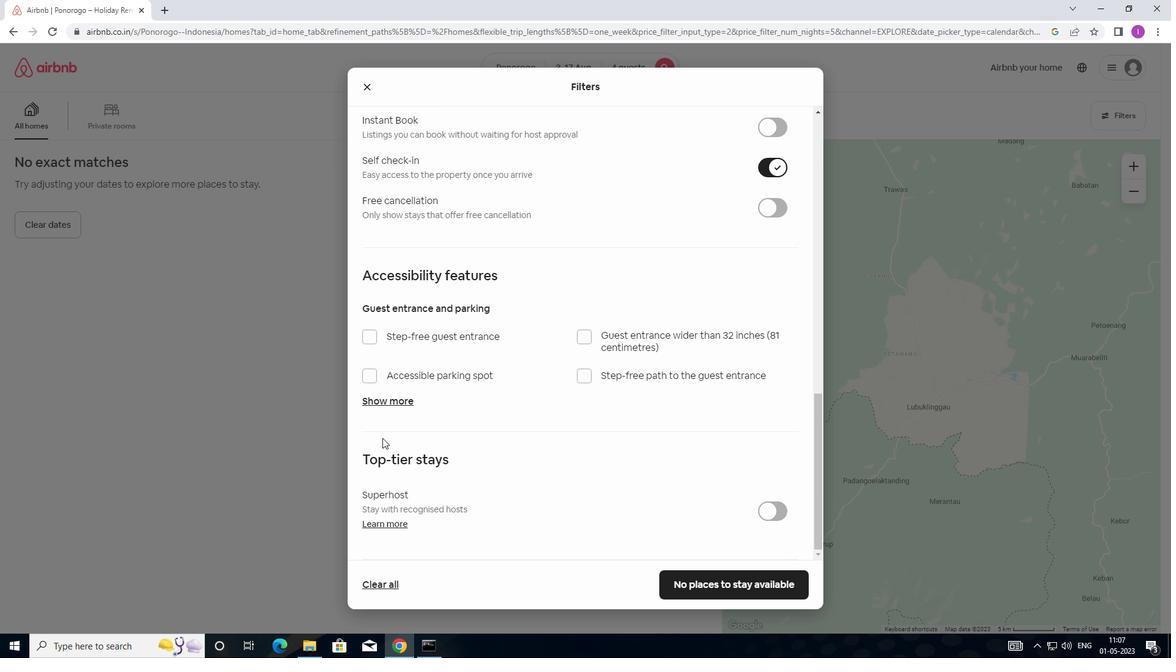 
Action: Mouse scrolled (393, 451) with delta (0, 0)
Screenshot: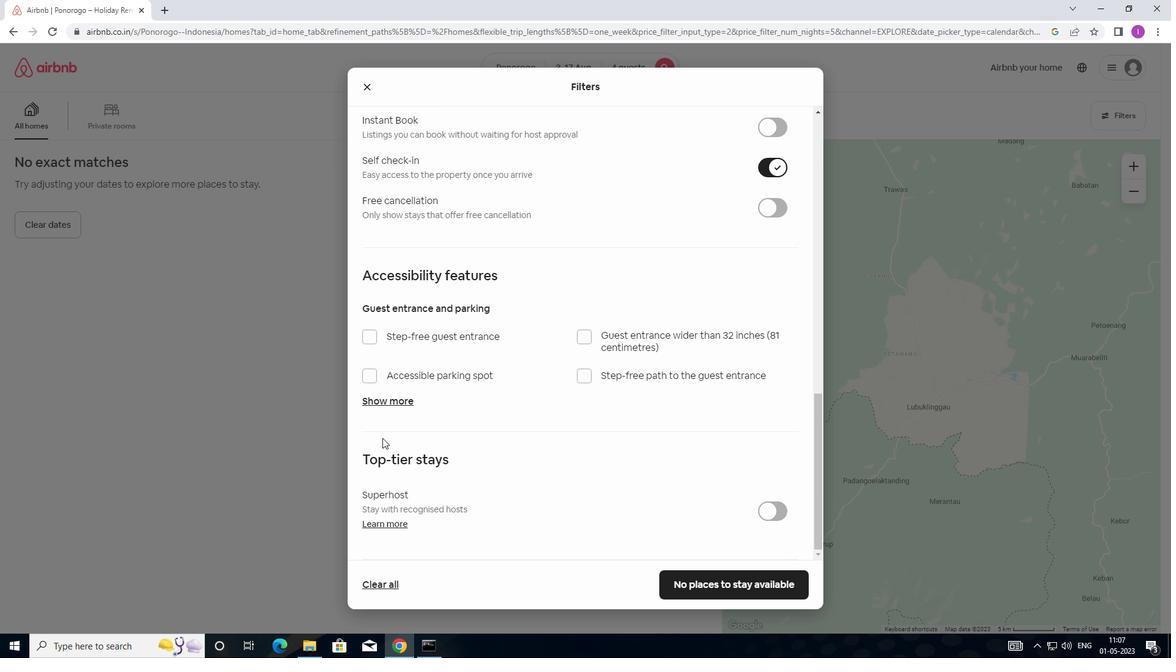 
Action: Mouse moved to (394, 452)
Screenshot: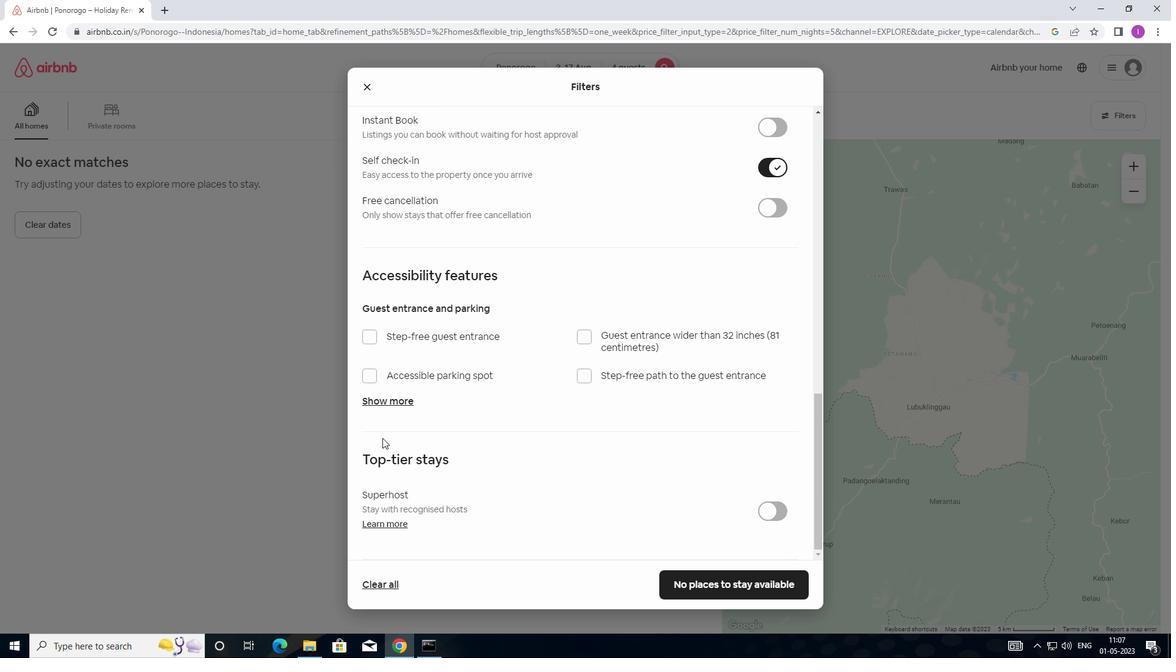 
Action: Mouse scrolled (394, 452) with delta (0, 0)
Screenshot: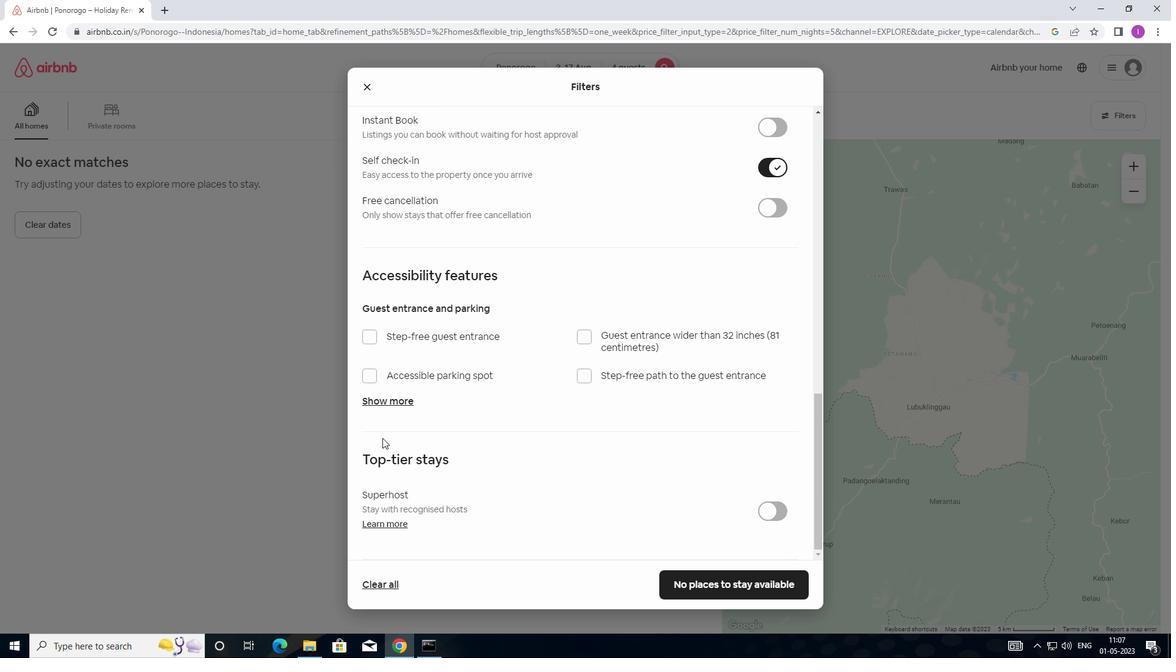 
Action: Mouse moved to (396, 454)
Screenshot: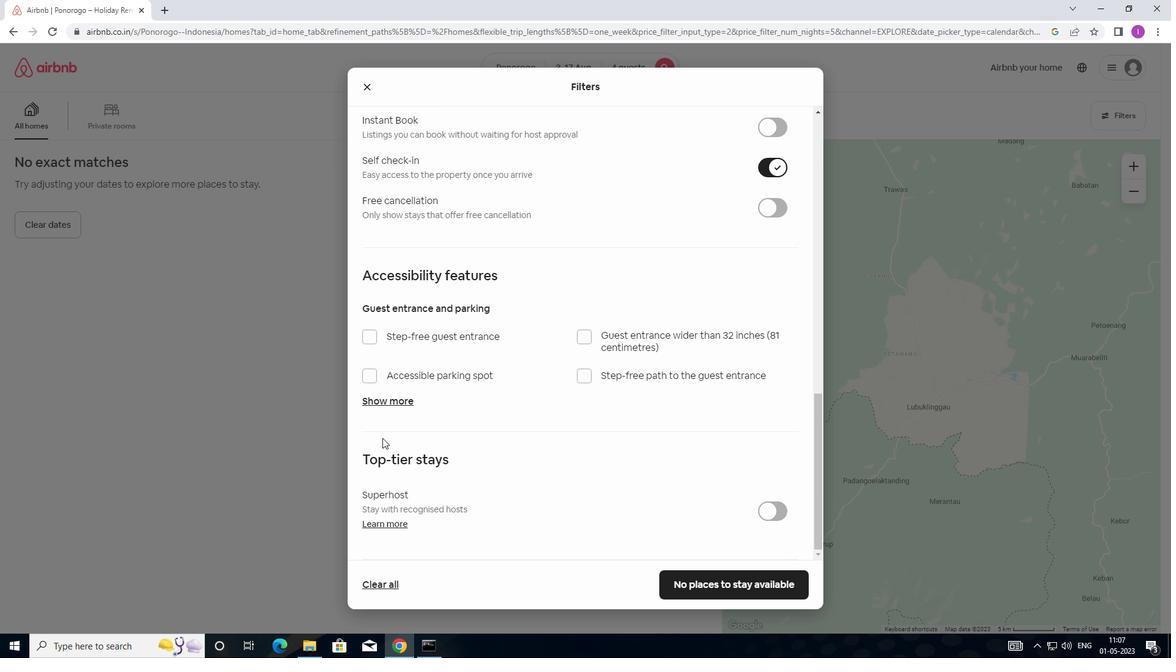 
Action: Mouse scrolled (396, 453) with delta (0, 0)
Screenshot: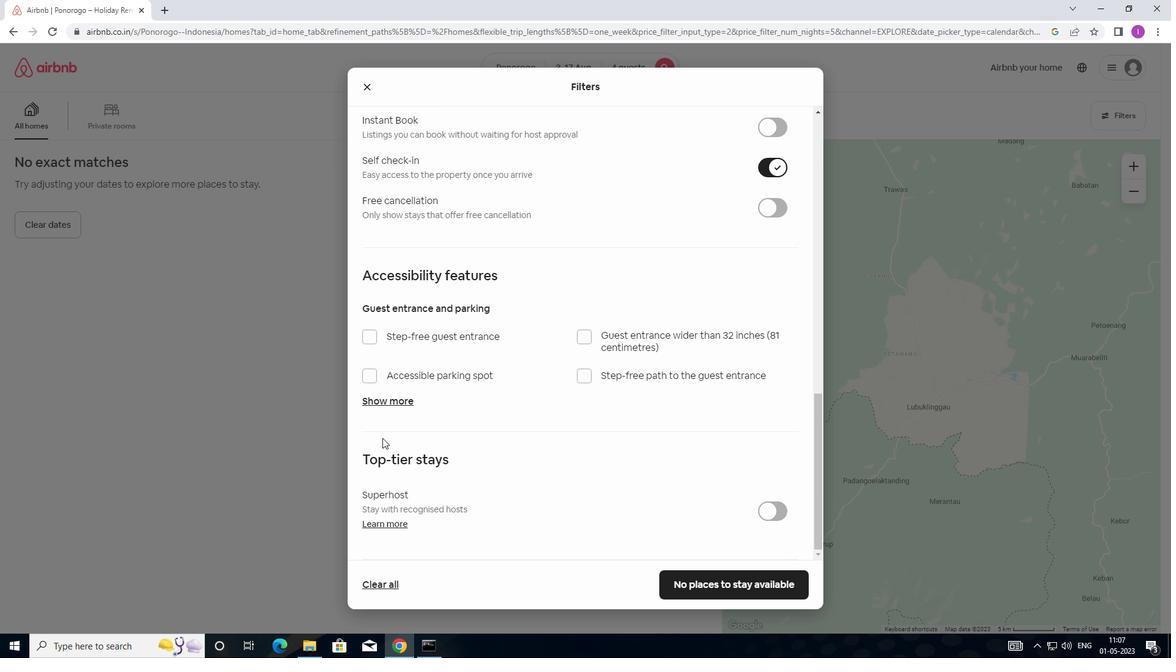 
Action: Mouse moved to (417, 430)
Screenshot: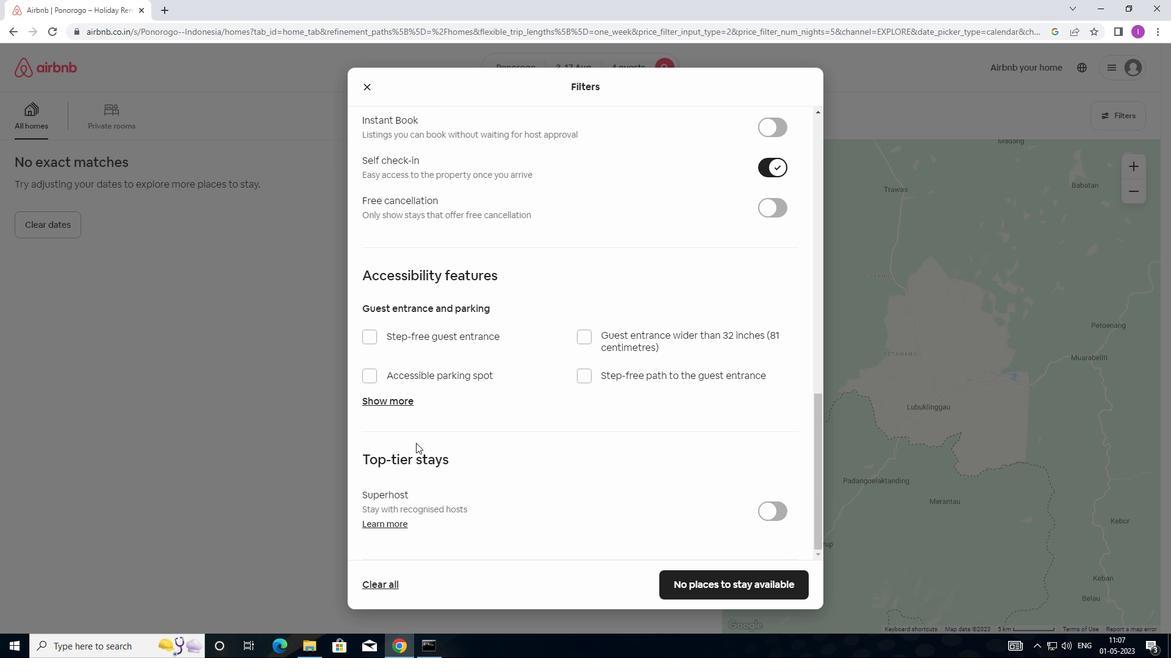 
Action: Mouse scrolled (417, 430) with delta (0, 0)
Screenshot: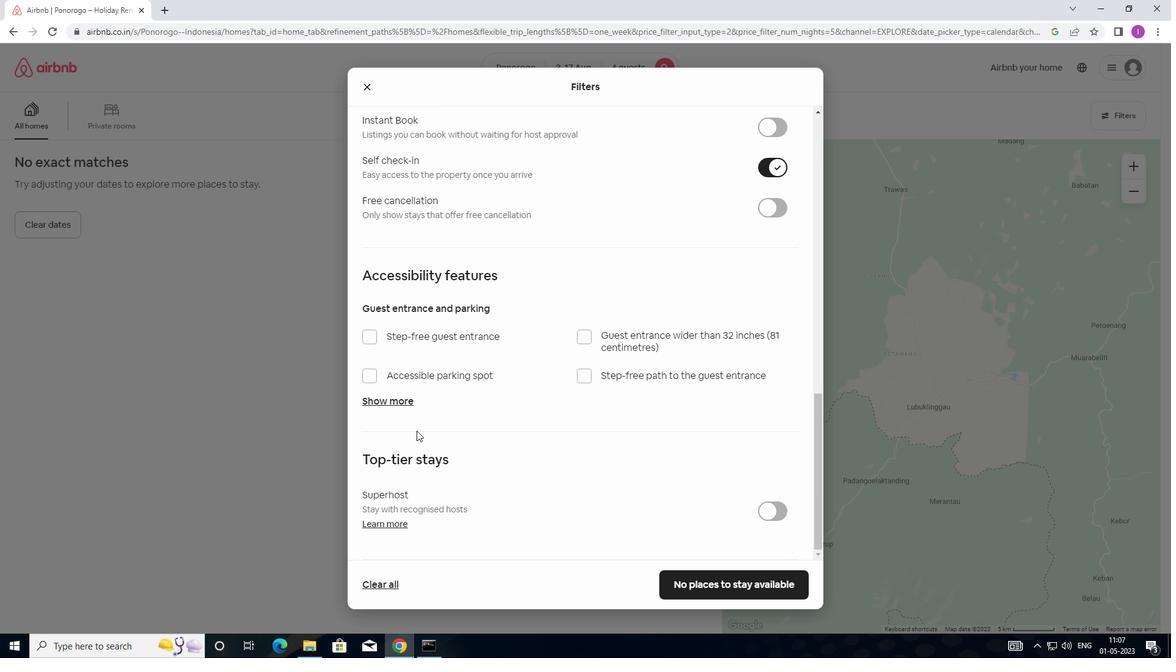 
Action: Mouse scrolled (417, 430) with delta (0, 0)
Screenshot: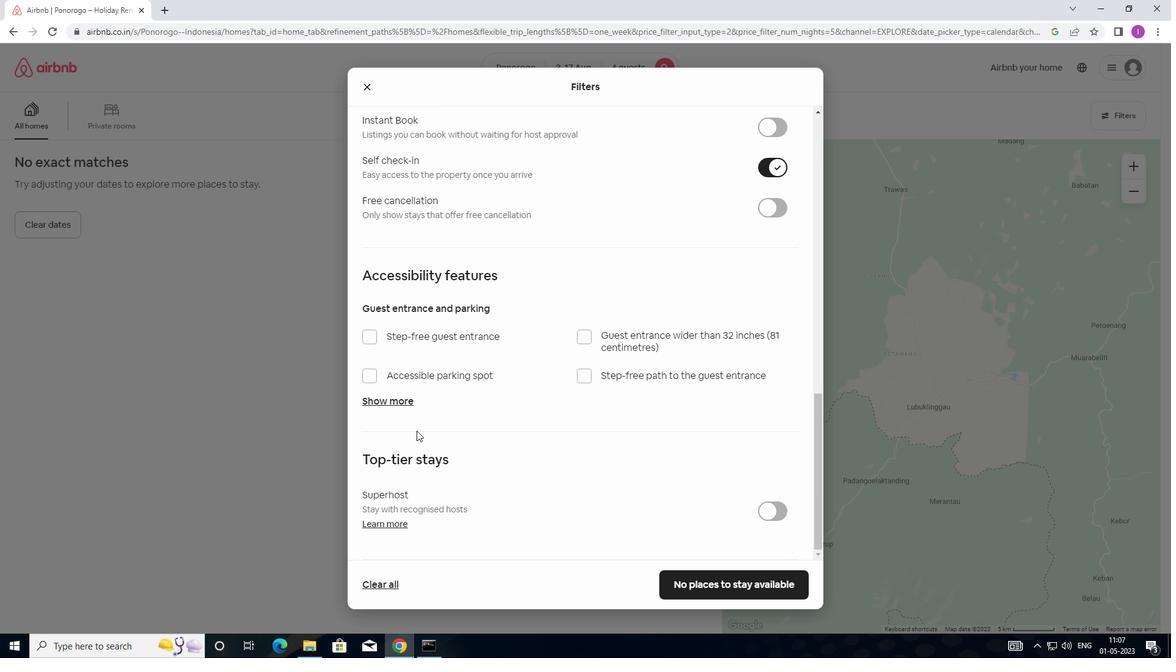 
Action: Mouse scrolled (417, 430) with delta (0, 0)
Screenshot: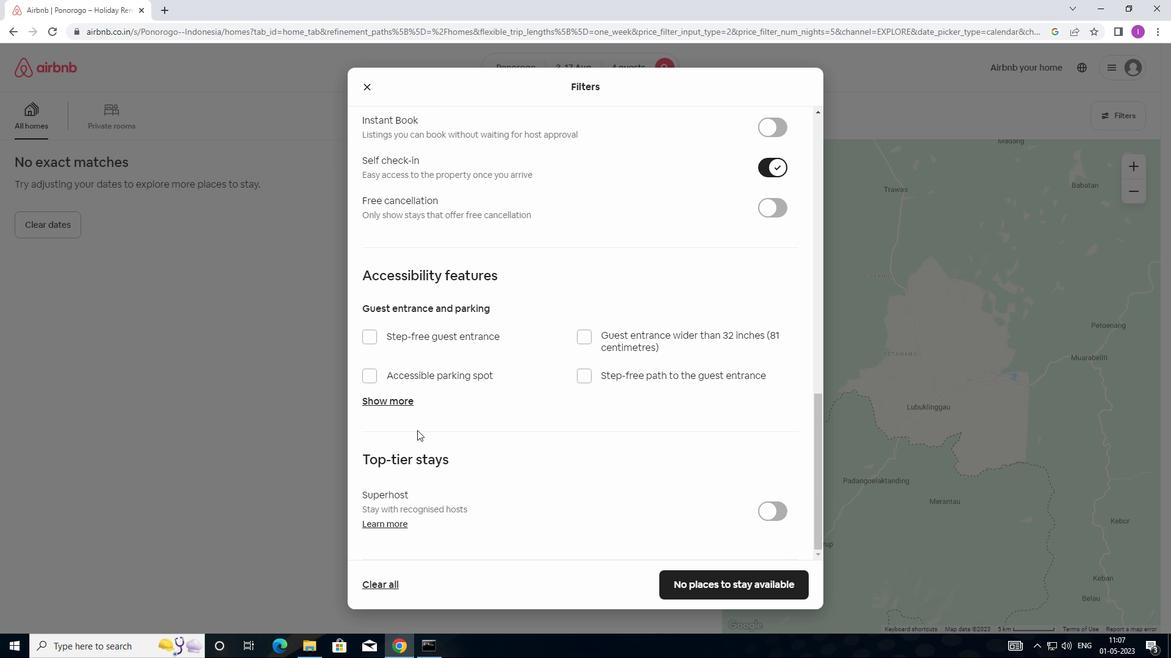 
Action: Mouse moved to (417, 430)
Screenshot: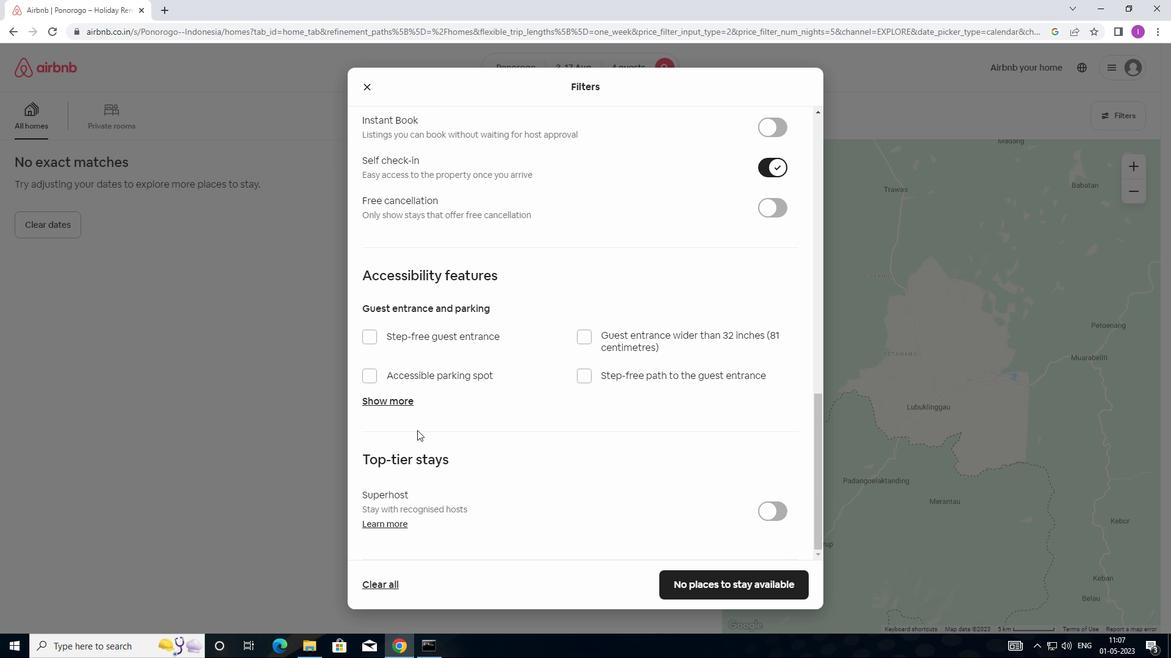 
Action: Mouse scrolled (417, 429) with delta (0, 0)
Screenshot: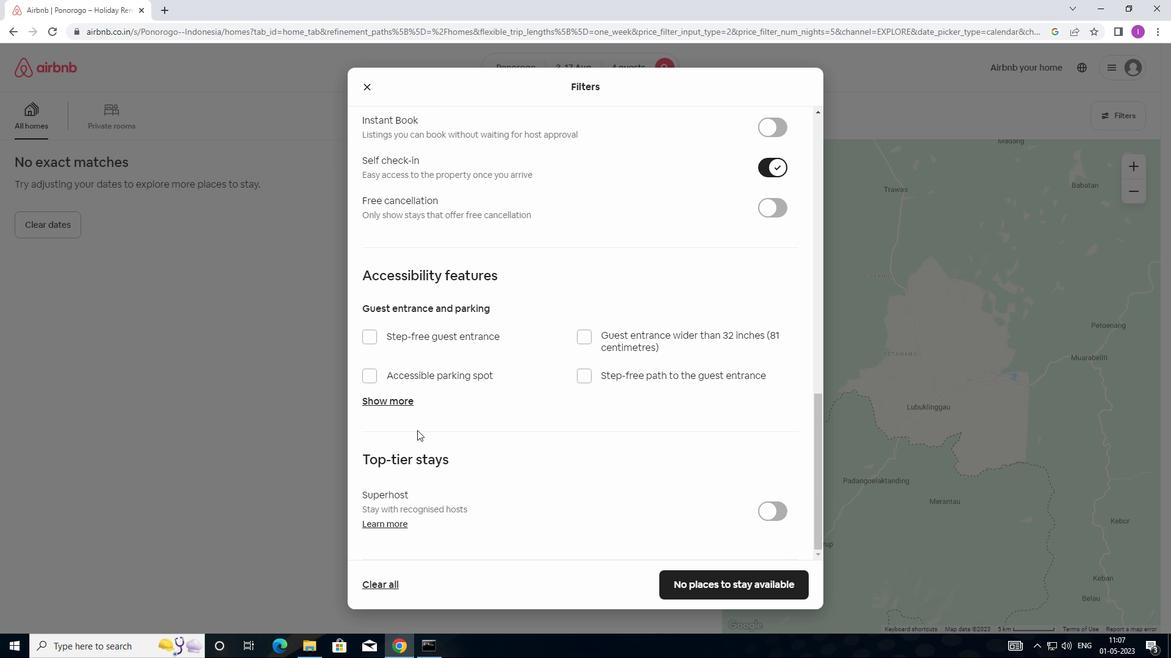 
Action: Mouse moved to (678, 581)
Screenshot: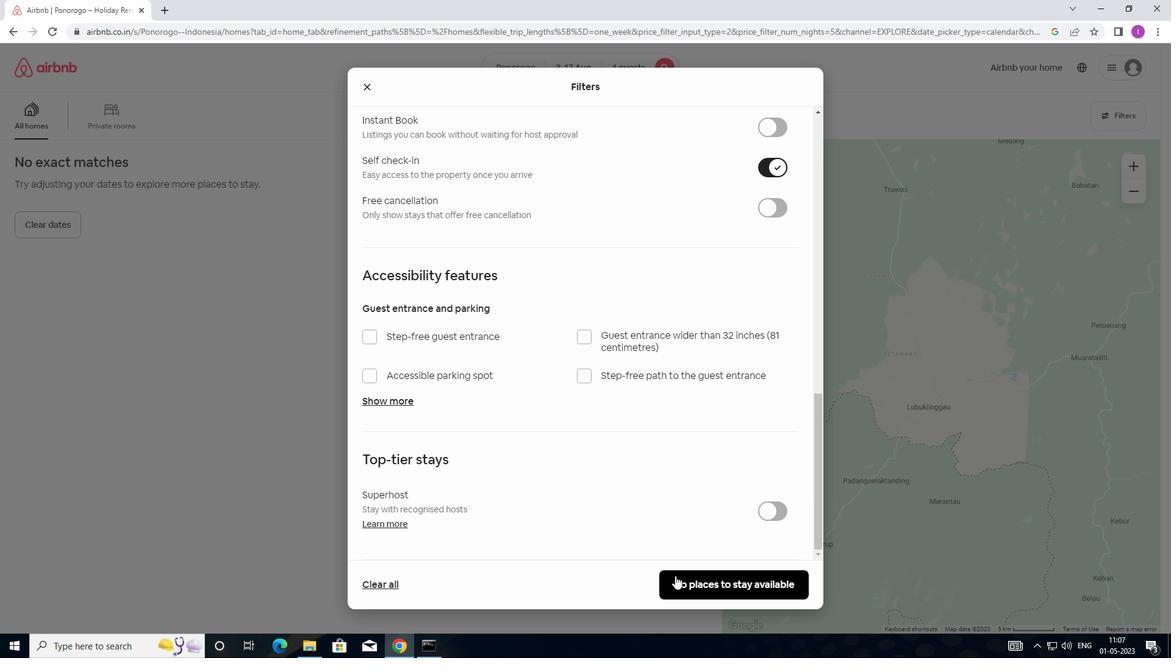 
Action: Mouse pressed left at (678, 581)
Screenshot: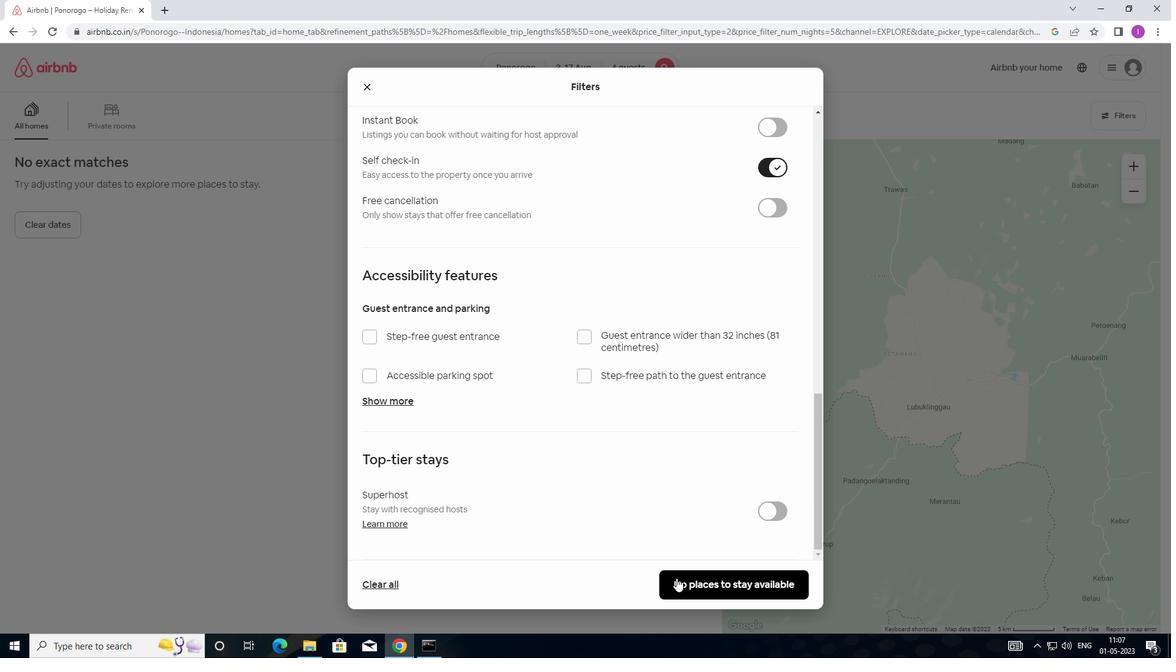 
Action: Mouse moved to (711, 580)
Screenshot: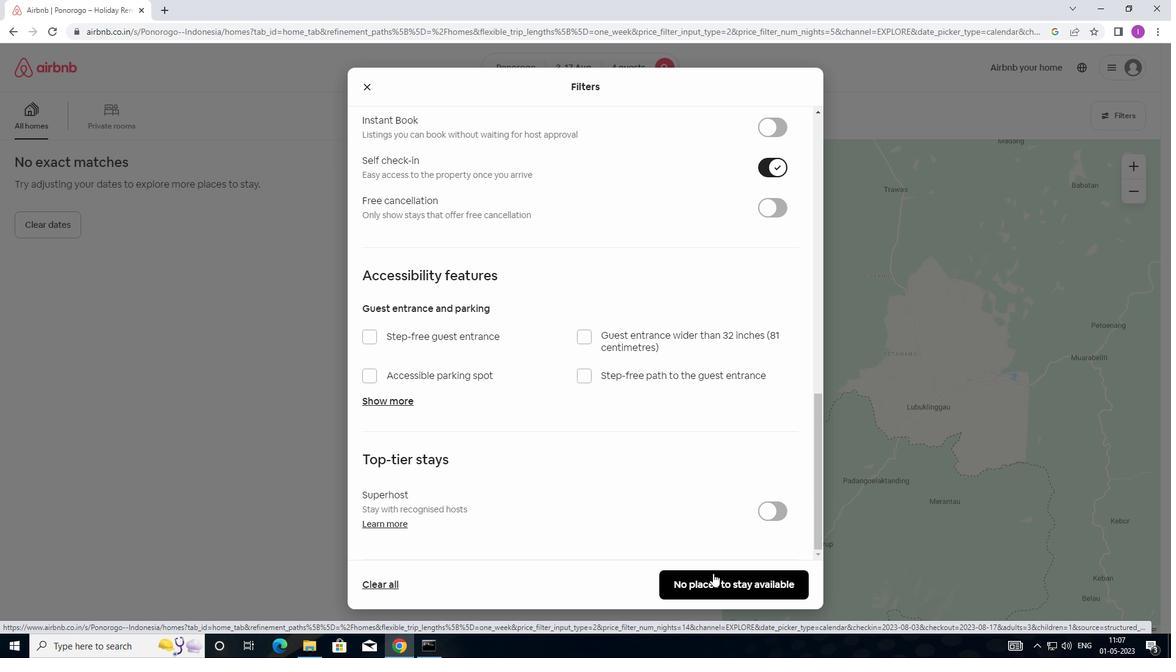 
Action: Mouse pressed left at (711, 580)
Screenshot: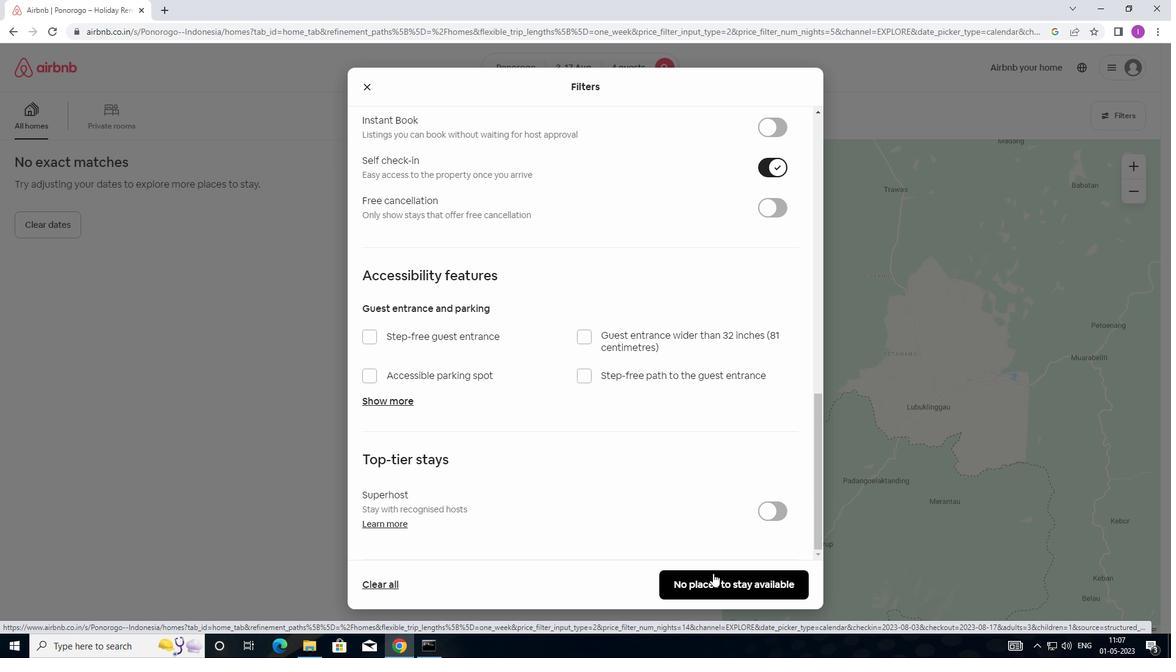 
Action: Mouse moved to (711, 580)
Screenshot: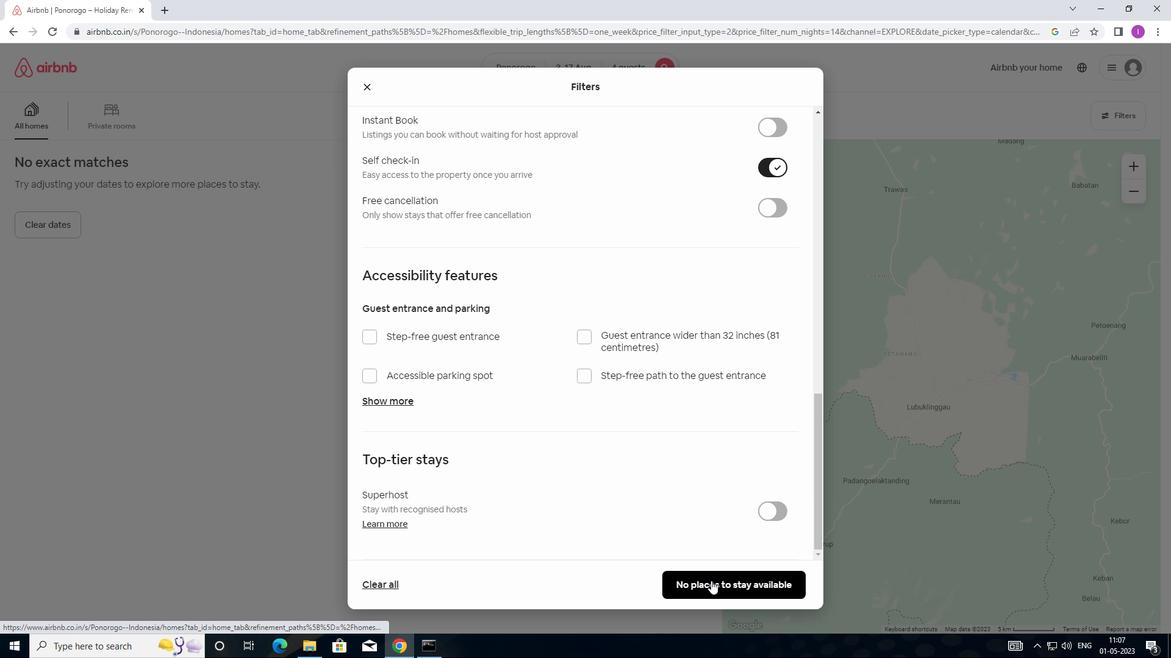 
